 Task: Open a blank sheet, save the file as zebra.doc Insert a picture of 'Zebra'with name   Zebra.png  Change shape height to 7 select the picture, apply border and shading with setting 3-D, style zigzaged line, color Black and width 6 pt
Action: Mouse moved to (21, 19)
Screenshot: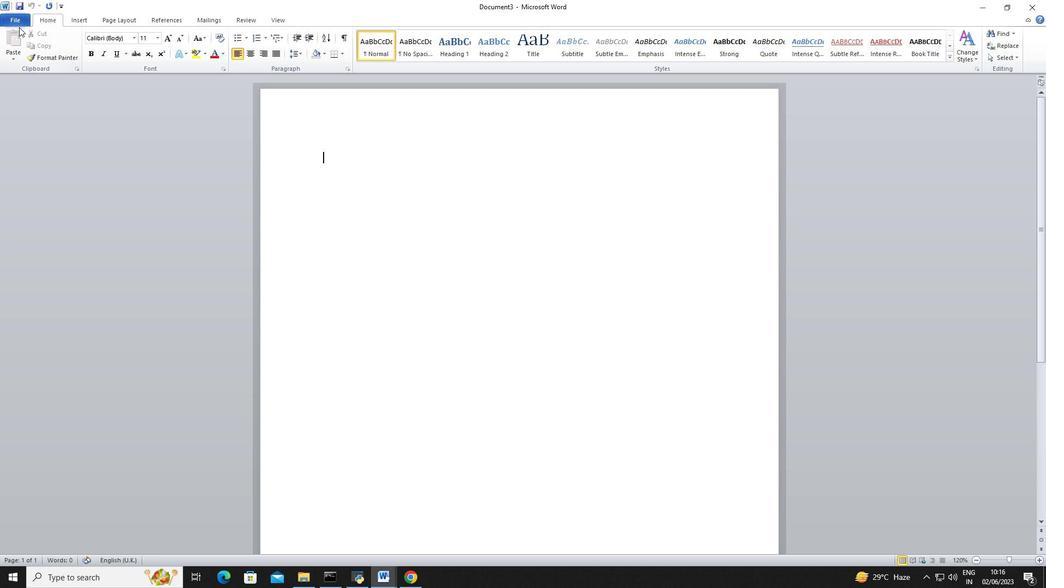 
Action: Mouse pressed left at (21, 19)
Screenshot: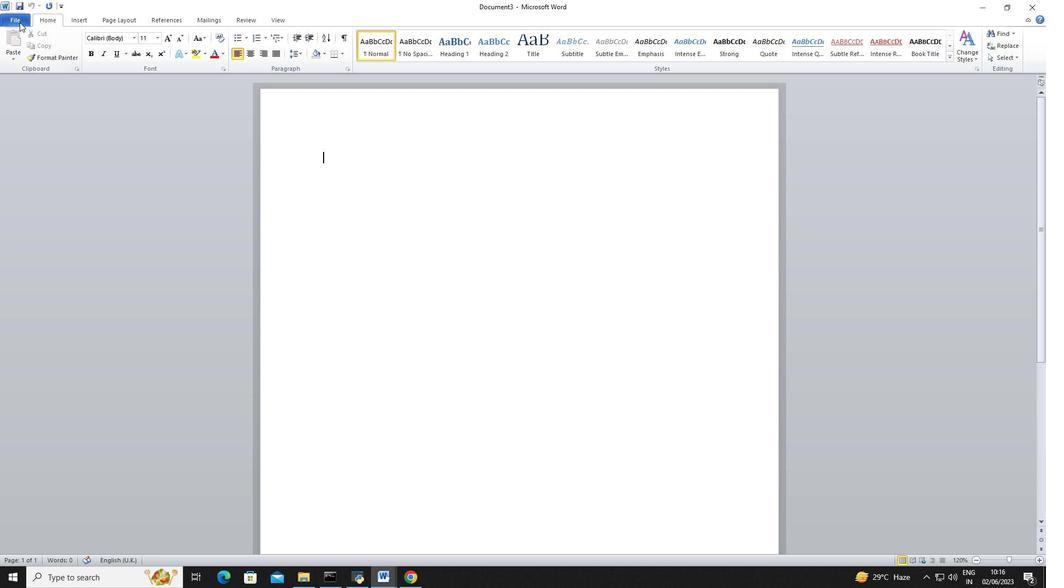 
Action: Mouse moved to (19, 144)
Screenshot: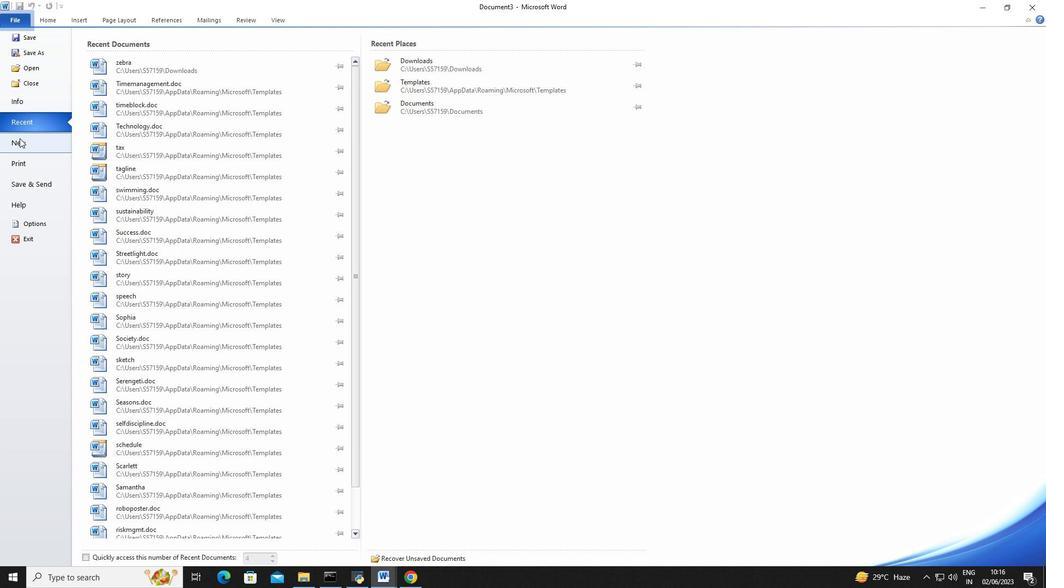 
Action: Mouse pressed left at (19, 144)
Screenshot: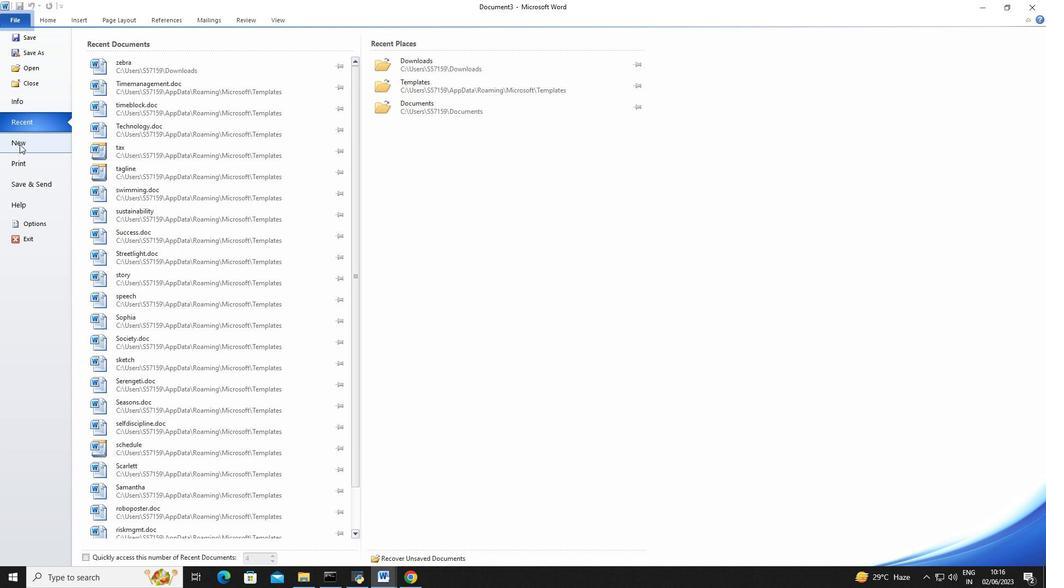 
Action: Mouse moved to (95, 94)
Screenshot: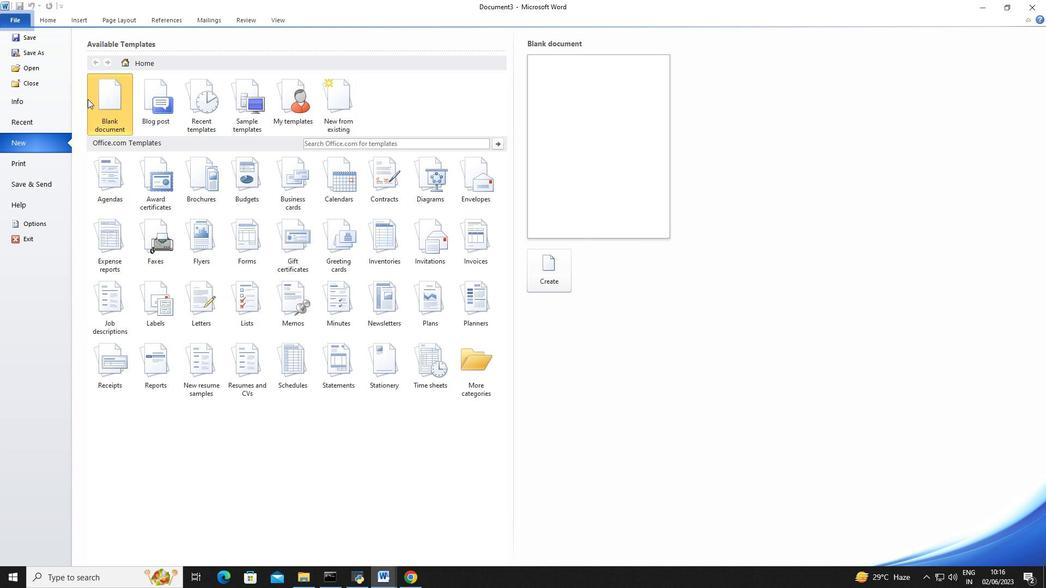 
Action: Mouse pressed left at (95, 94)
Screenshot: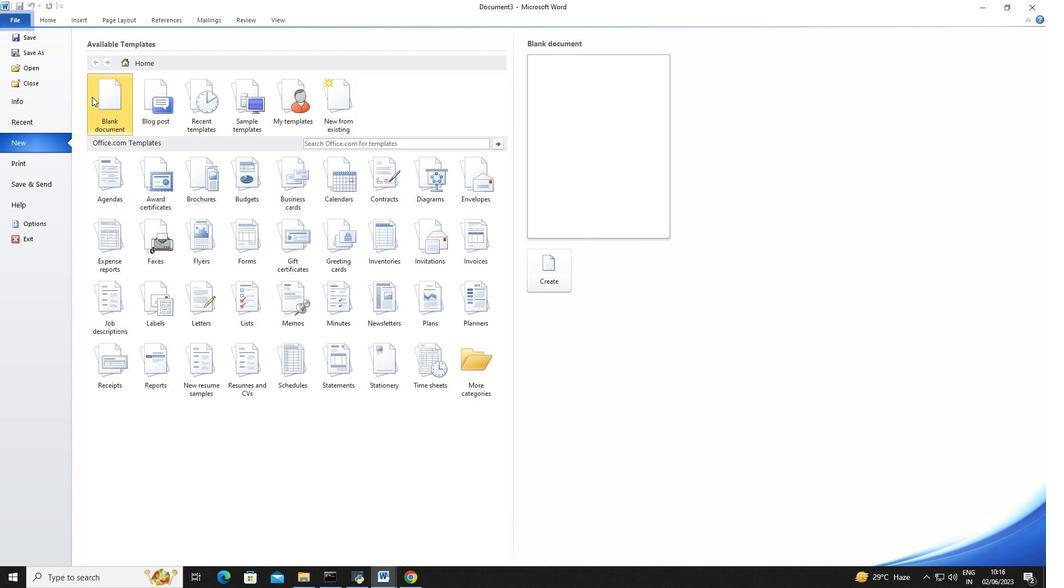 
Action: Mouse moved to (561, 263)
Screenshot: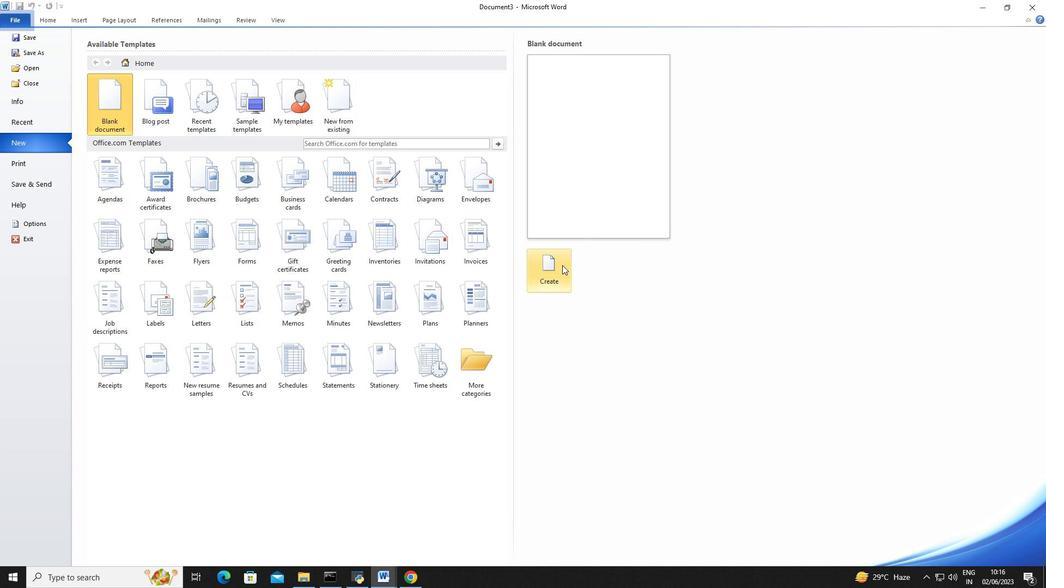 
Action: Mouse pressed left at (561, 263)
Screenshot: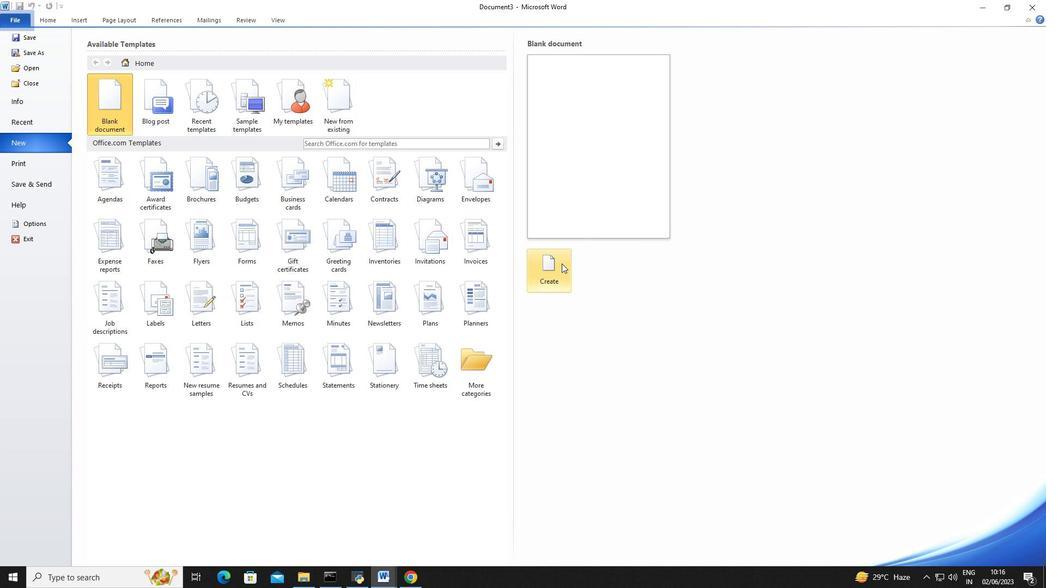 
Action: Mouse moved to (19, 4)
Screenshot: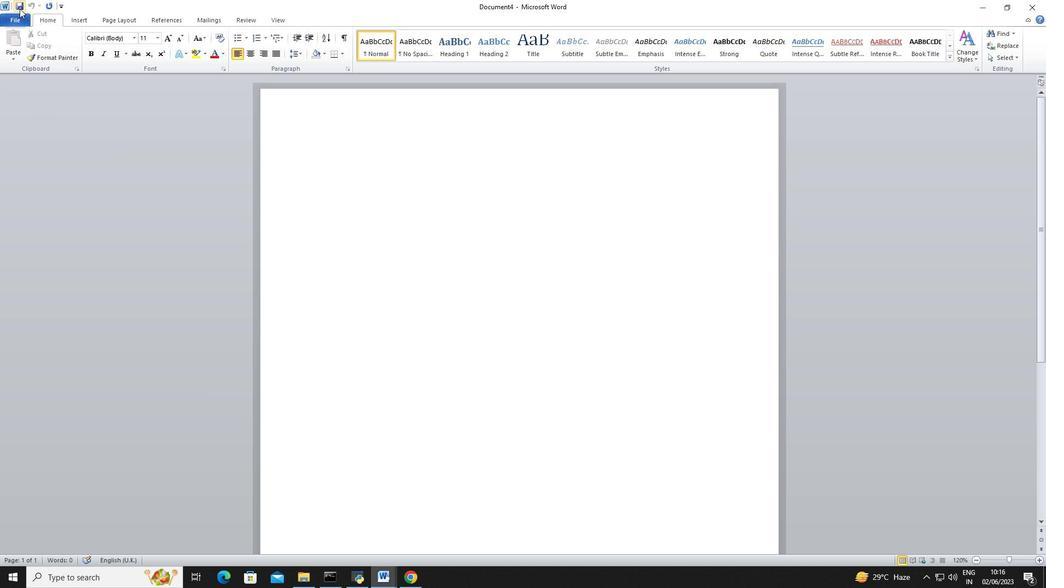 
Action: Mouse pressed left at (19, 4)
Screenshot: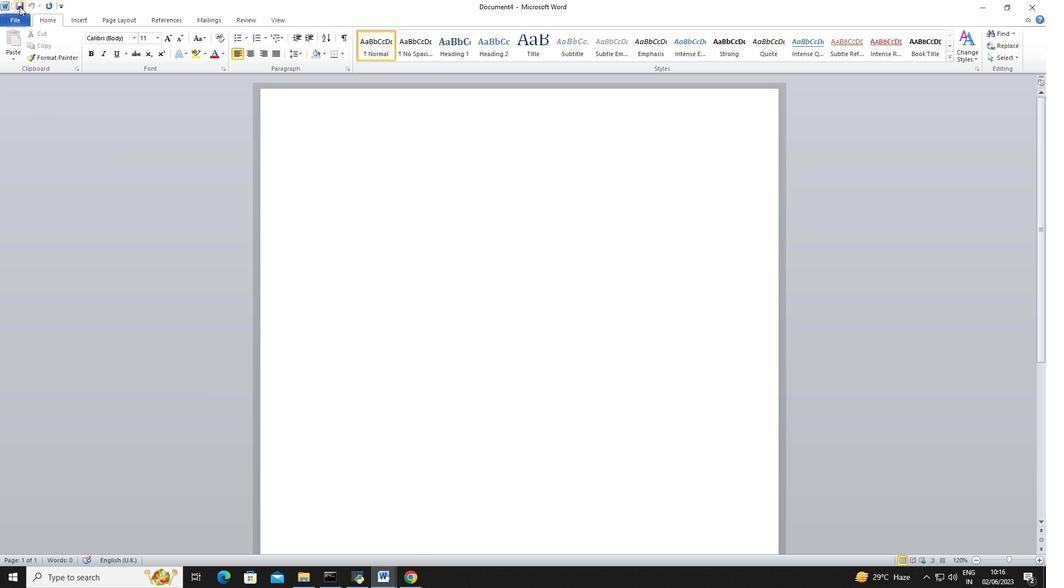 
Action: Mouse moved to (215, 273)
Screenshot: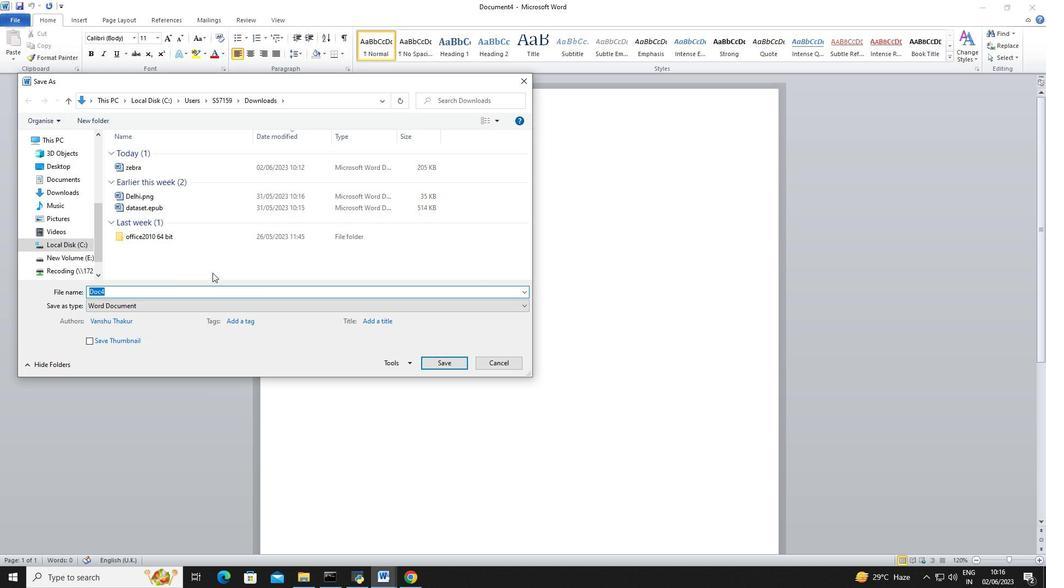 
Action: Key pressed zebra.doc
Screenshot: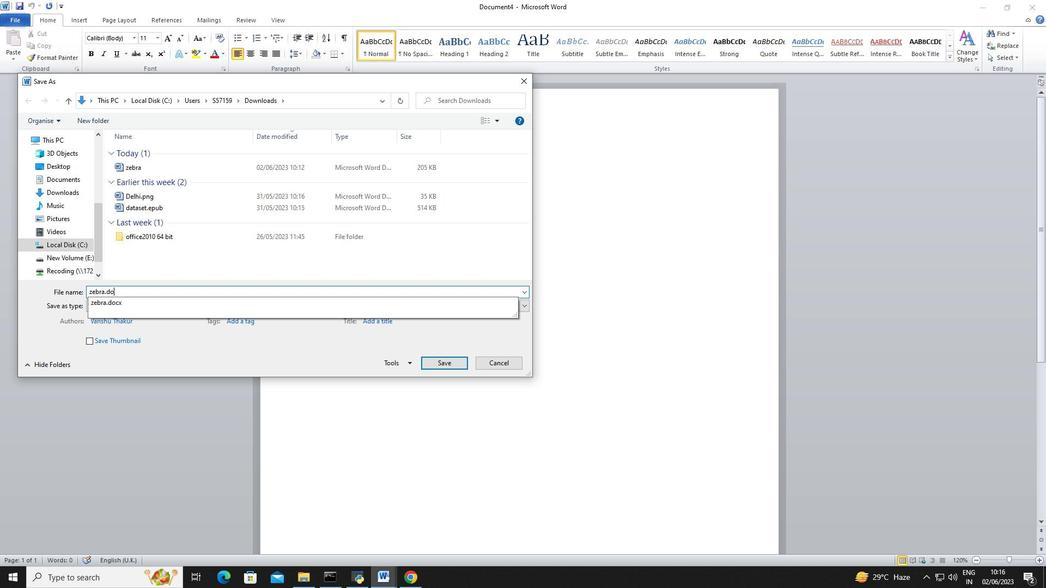 
Action: Mouse moved to (435, 359)
Screenshot: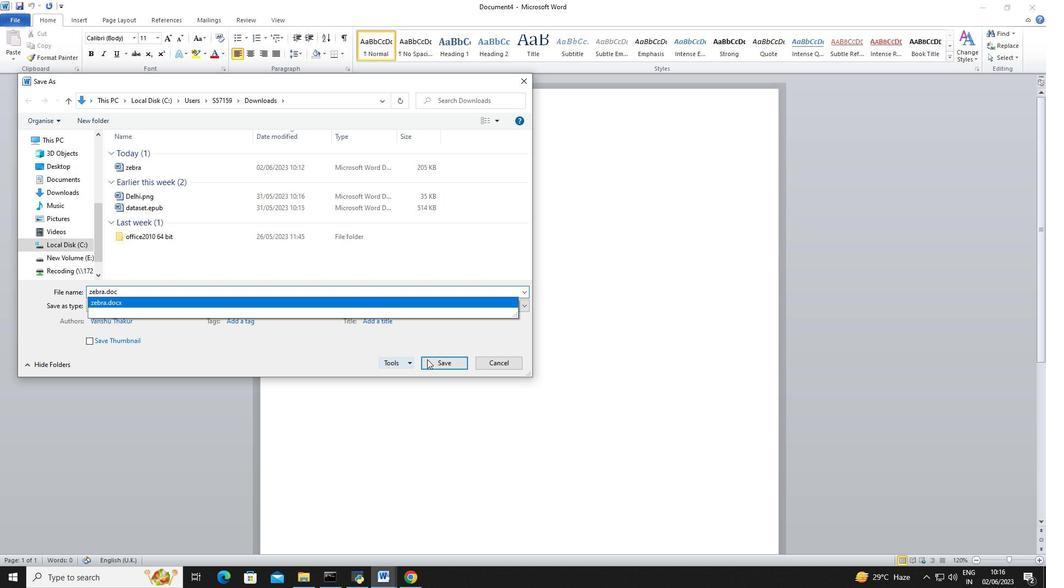 
Action: Mouse pressed left at (435, 359)
Screenshot: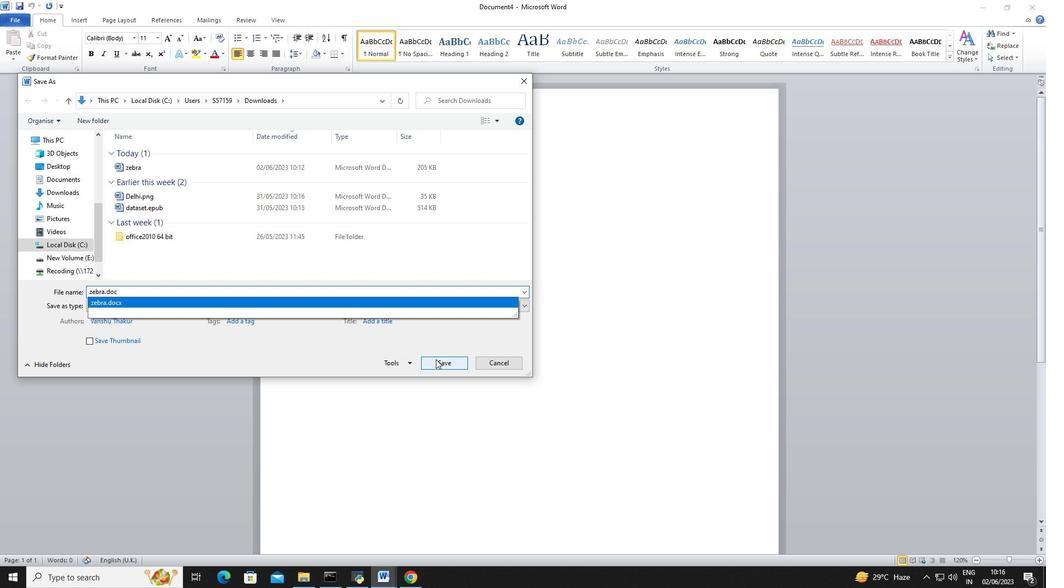 
Action: Mouse moved to (419, 580)
Screenshot: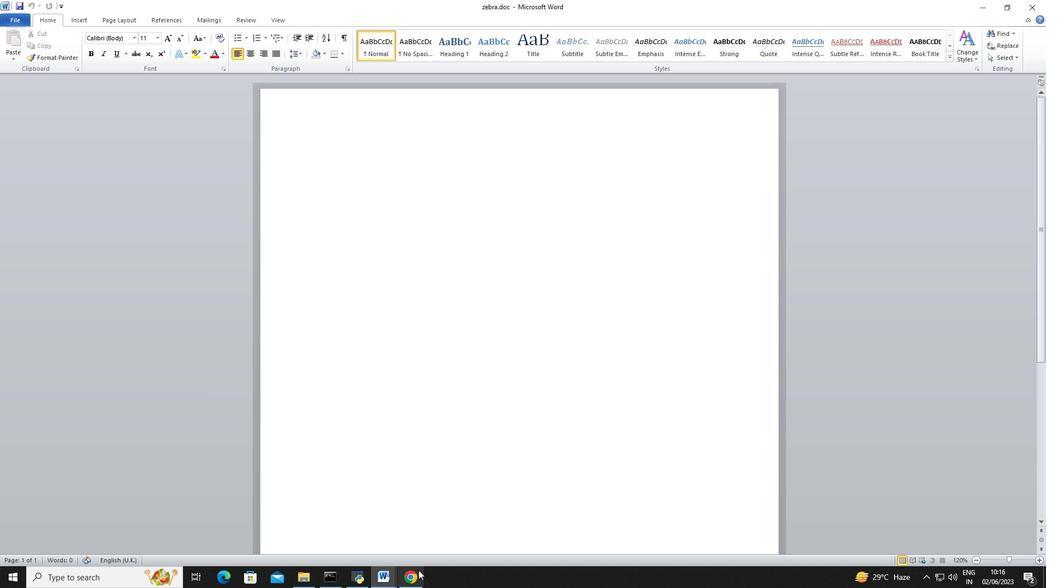 
Action: Mouse pressed left at (419, 580)
Screenshot: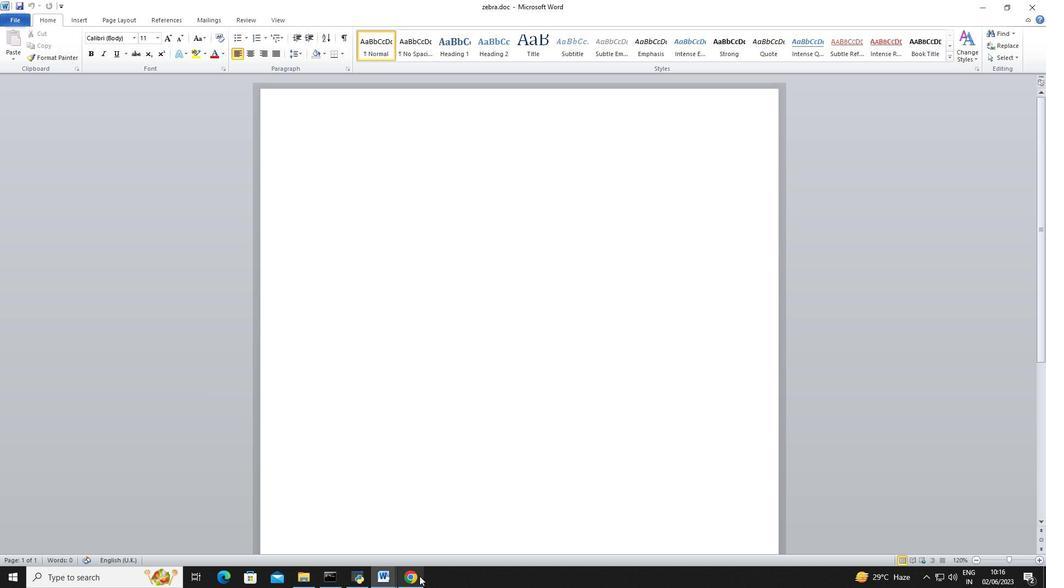 
Action: Mouse moved to (426, 233)
Screenshot: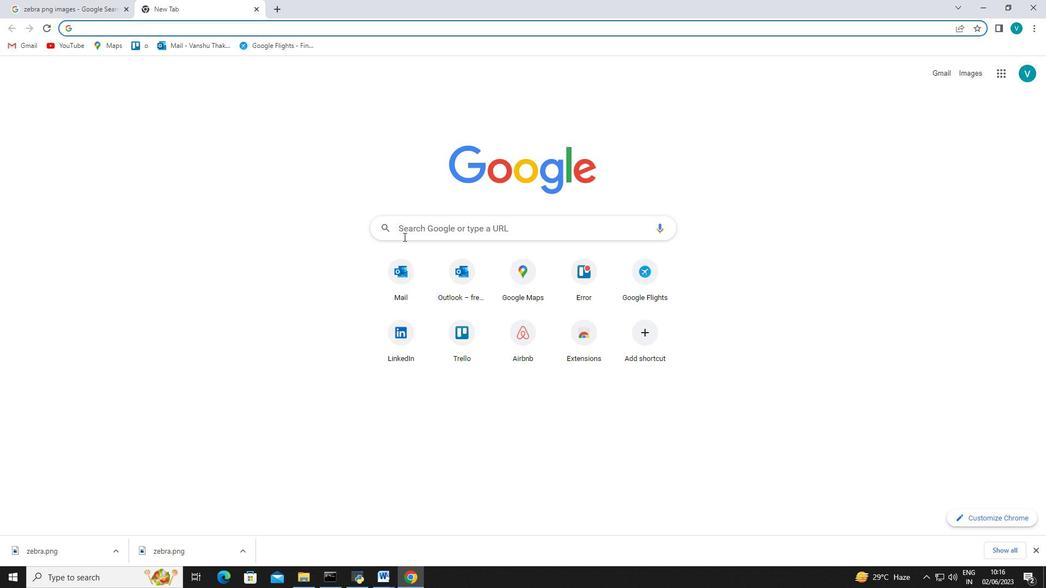 
Action: Mouse pressed left at (426, 233)
Screenshot: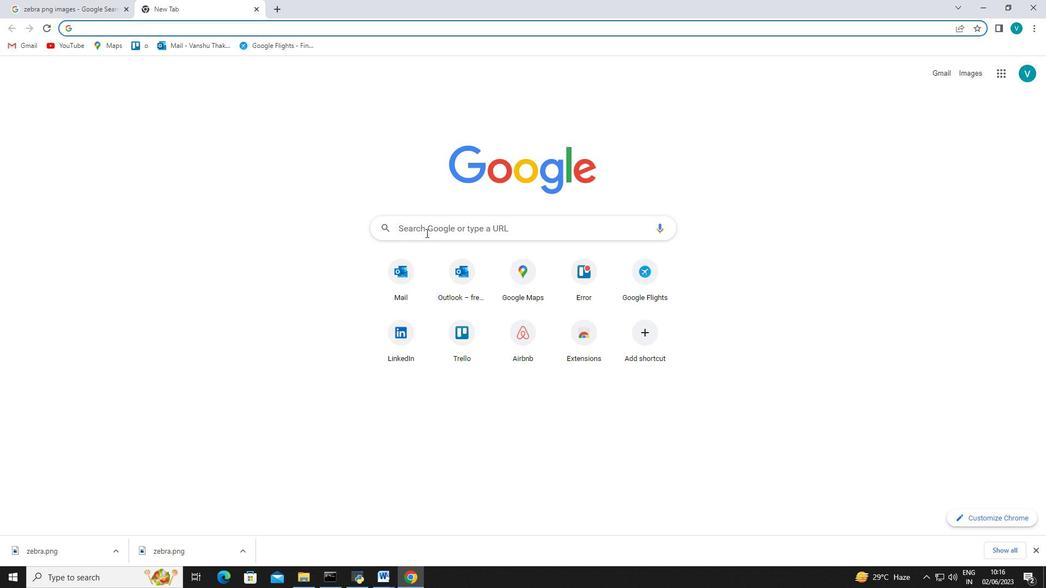 
Action: Key pressed zebra<Key.space>png
Screenshot: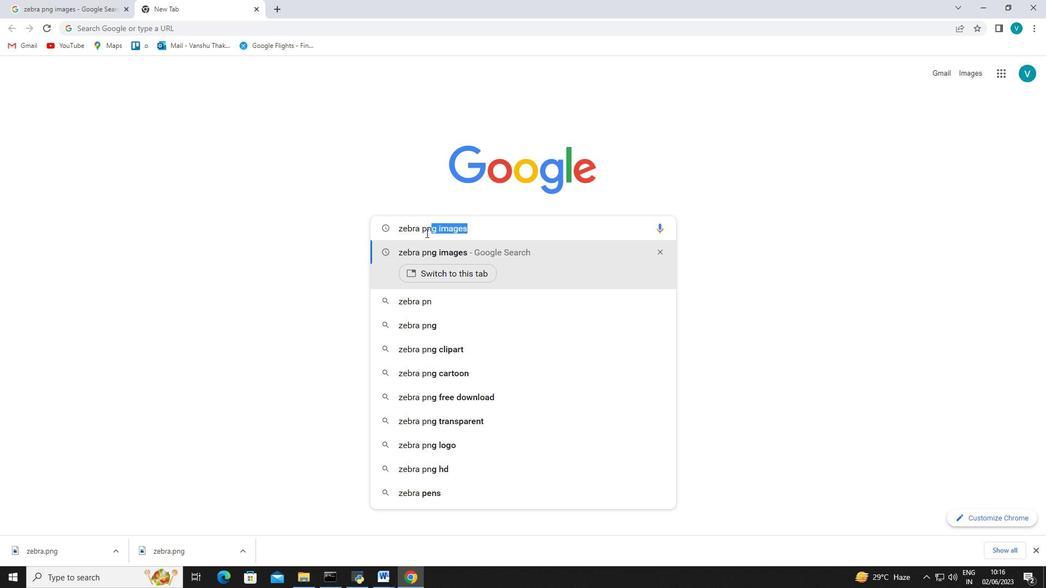 
Action: Mouse moved to (514, 258)
Screenshot: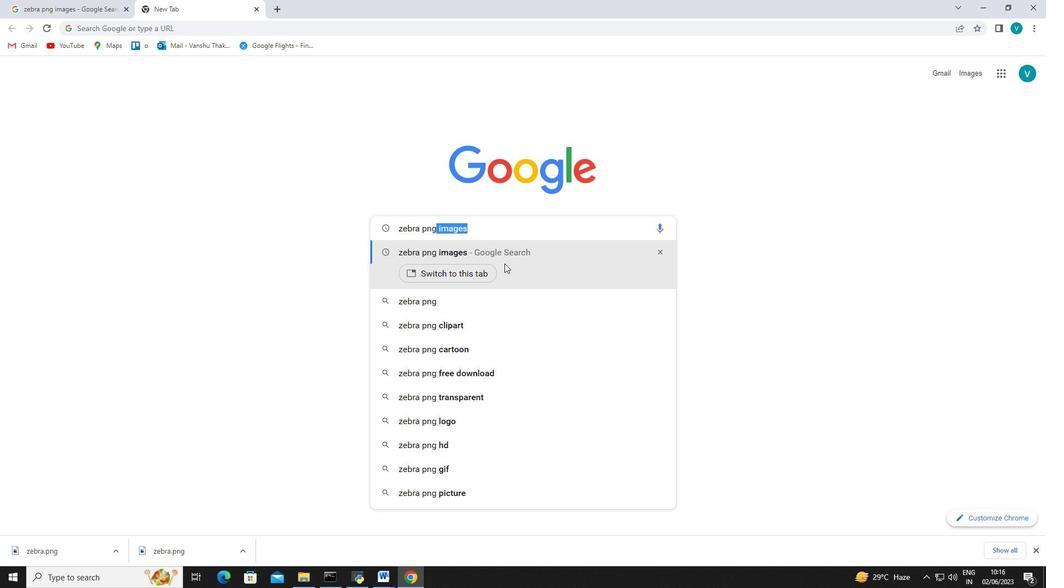 
Action: Mouse pressed left at (514, 258)
Screenshot: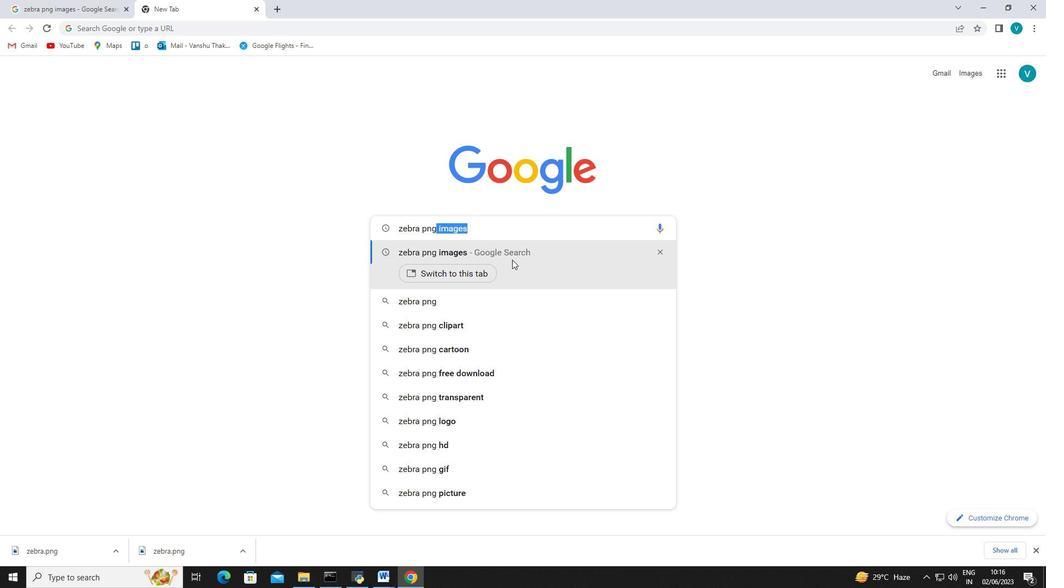 
Action: Mouse moved to (370, 279)
Screenshot: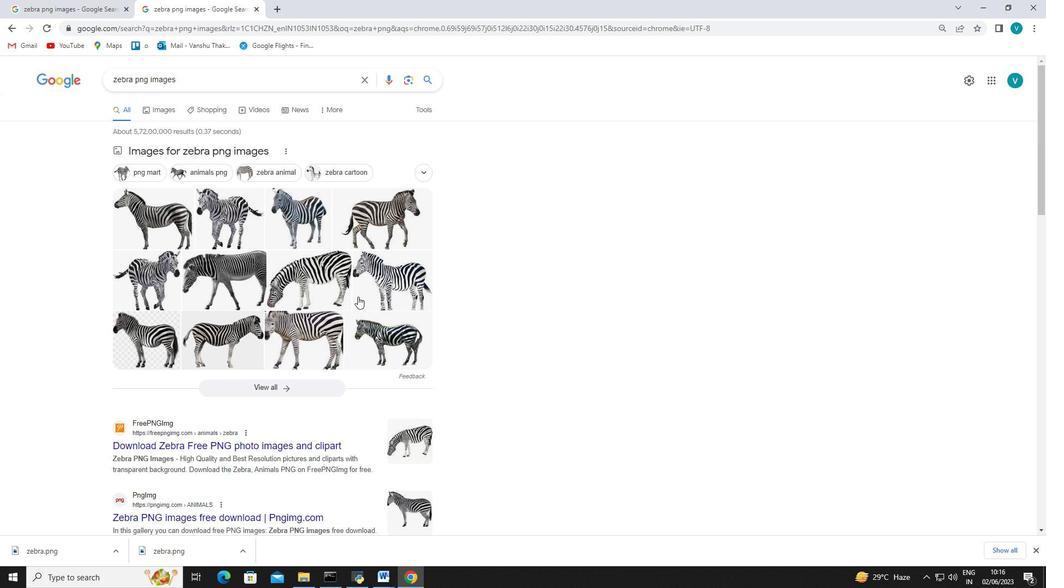 
Action: Mouse pressed left at (370, 279)
Screenshot: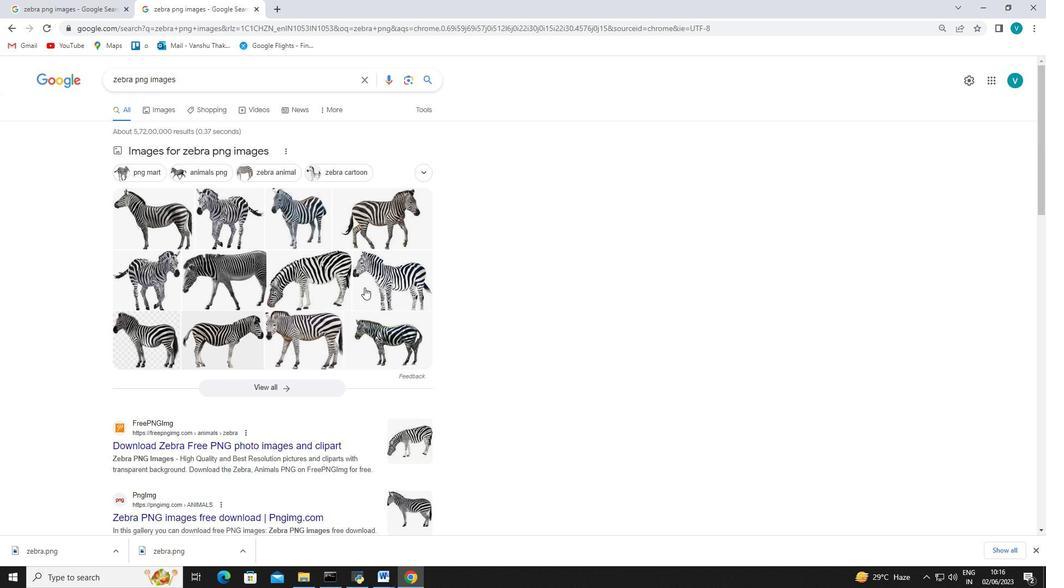 
Action: Mouse moved to (150, 279)
Screenshot: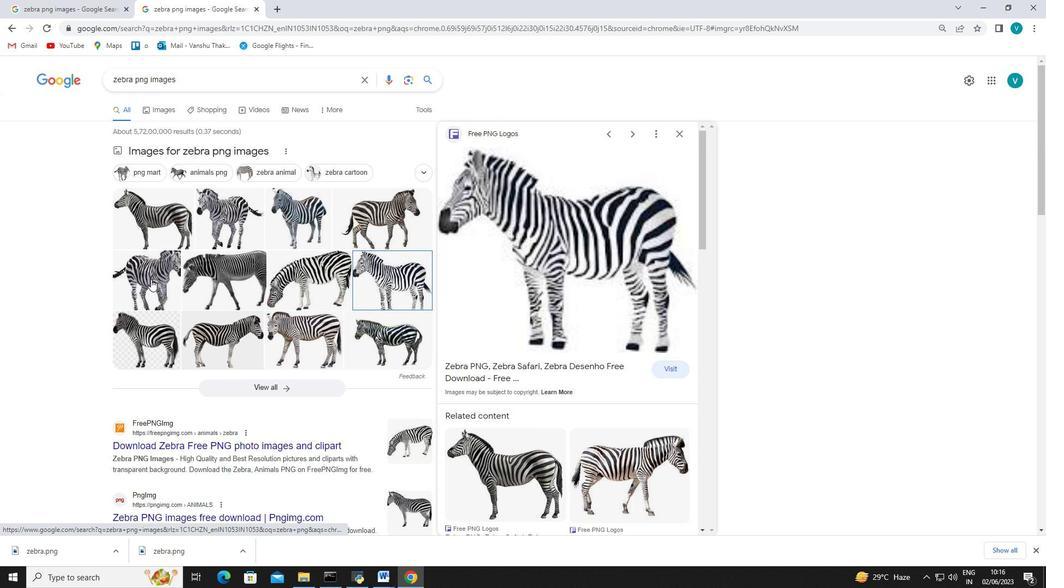 
Action: Mouse pressed left at (150, 279)
Screenshot: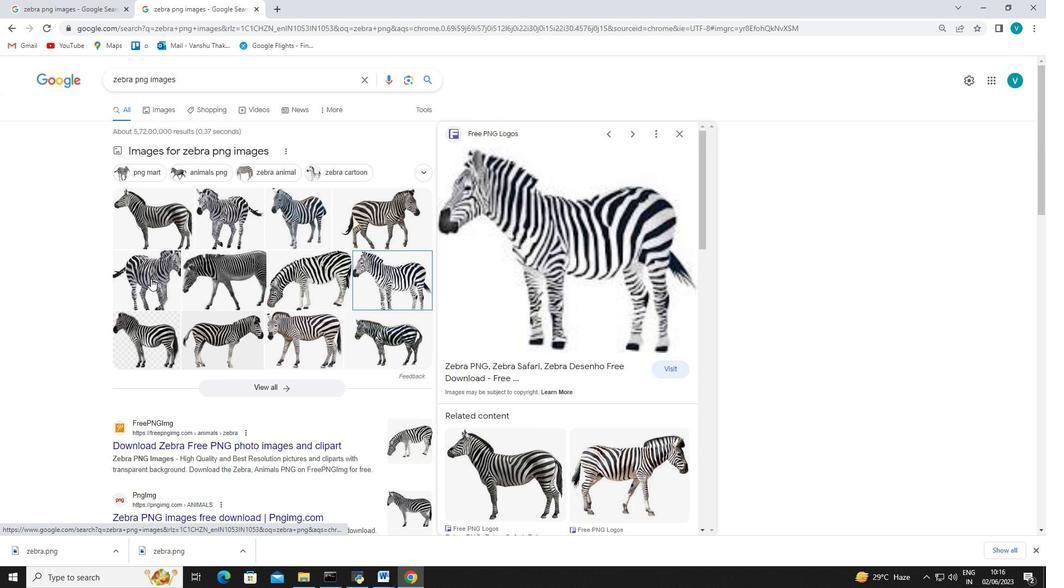 
Action: Mouse moved to (556, 237)
Screenshot: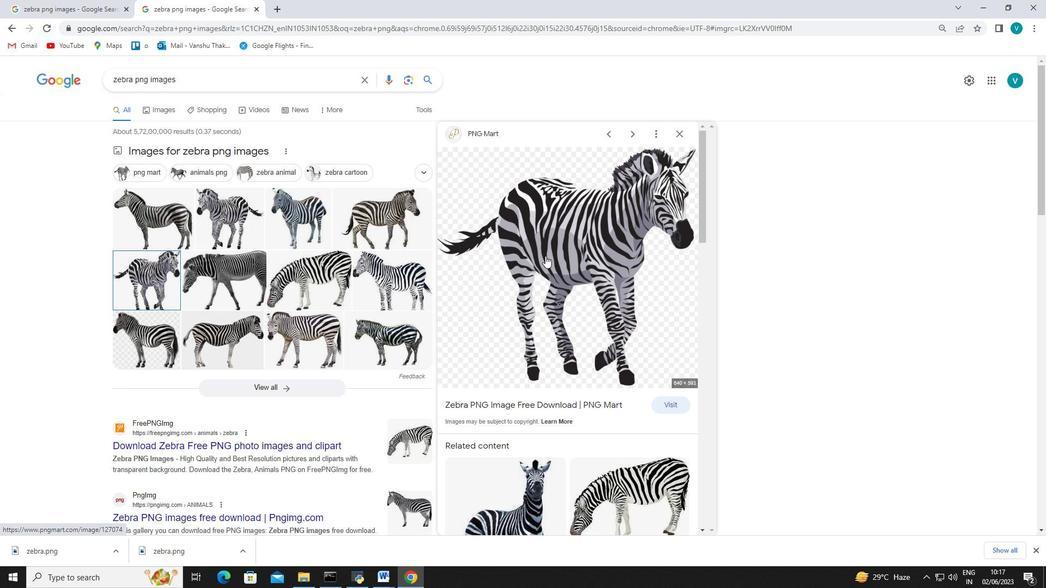 
Action: Mouse pressed right at (556, 237)
Screenshot: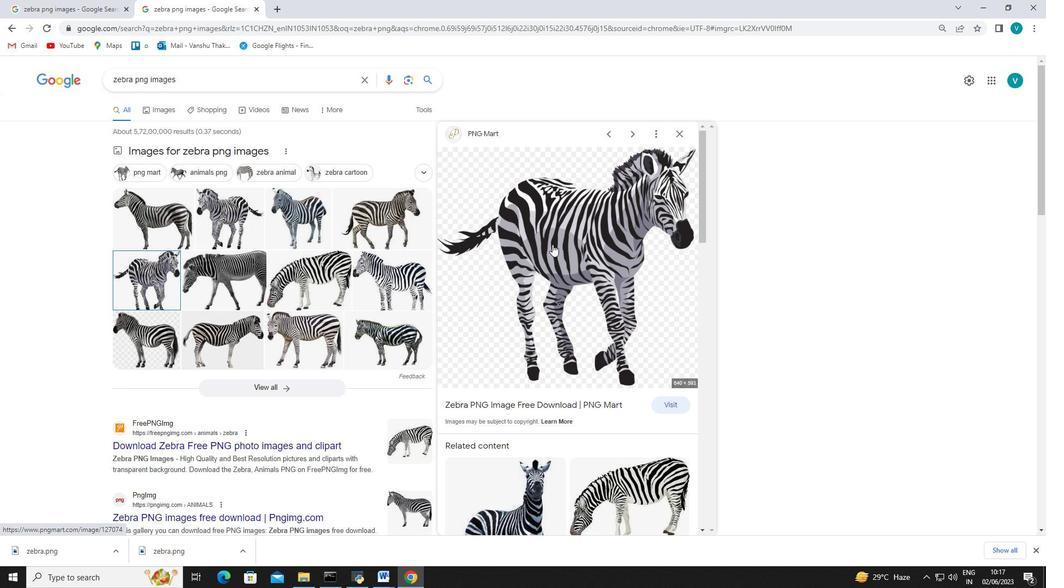 
Action: Mouse moved to (579, 353)
Screenshot: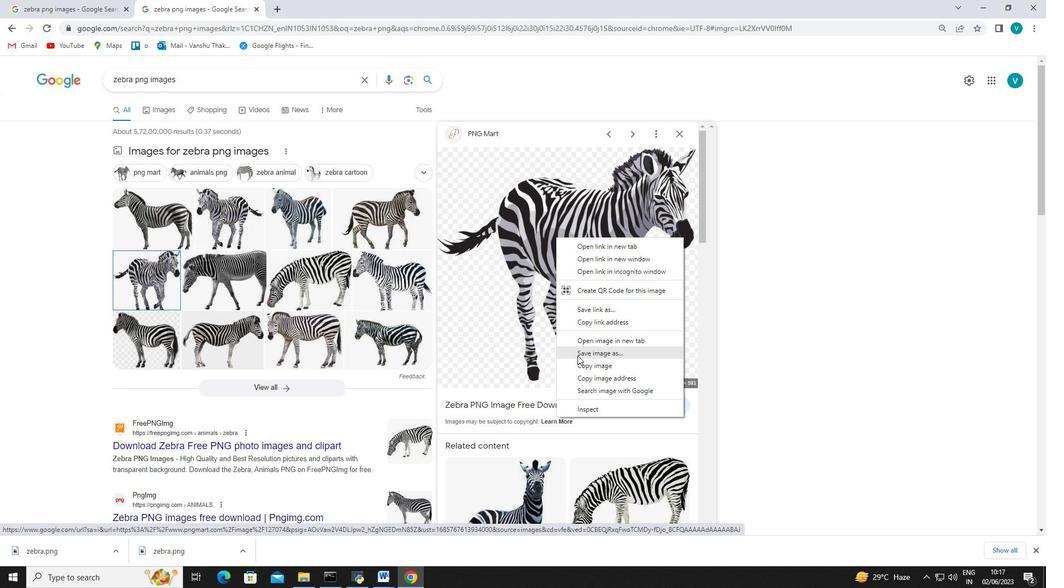 
Action: Mouse pressed left at (579, 353)
Screenshot: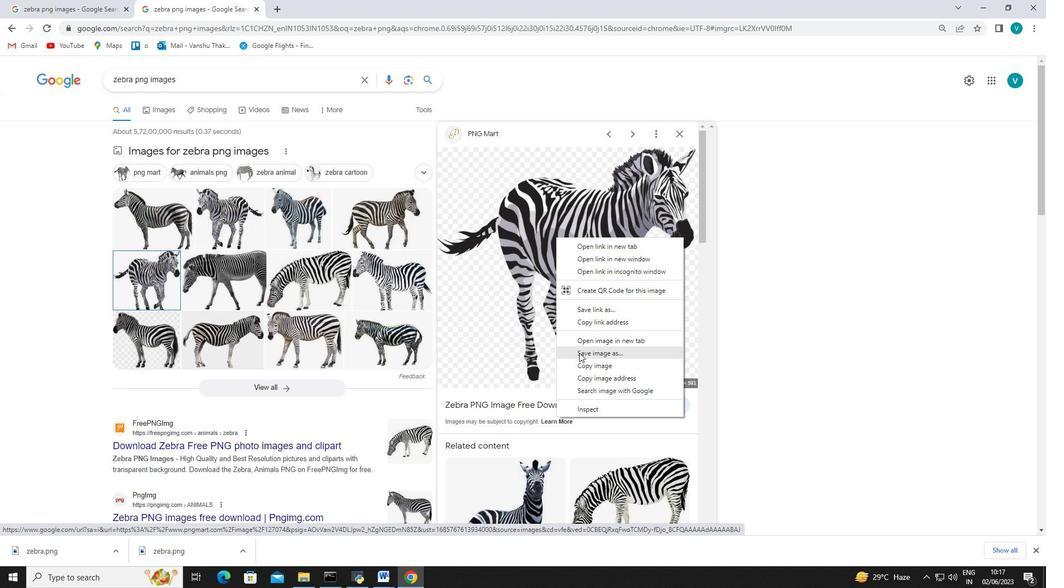 
Action: Mouse moved to (187, 202)
Screenshot: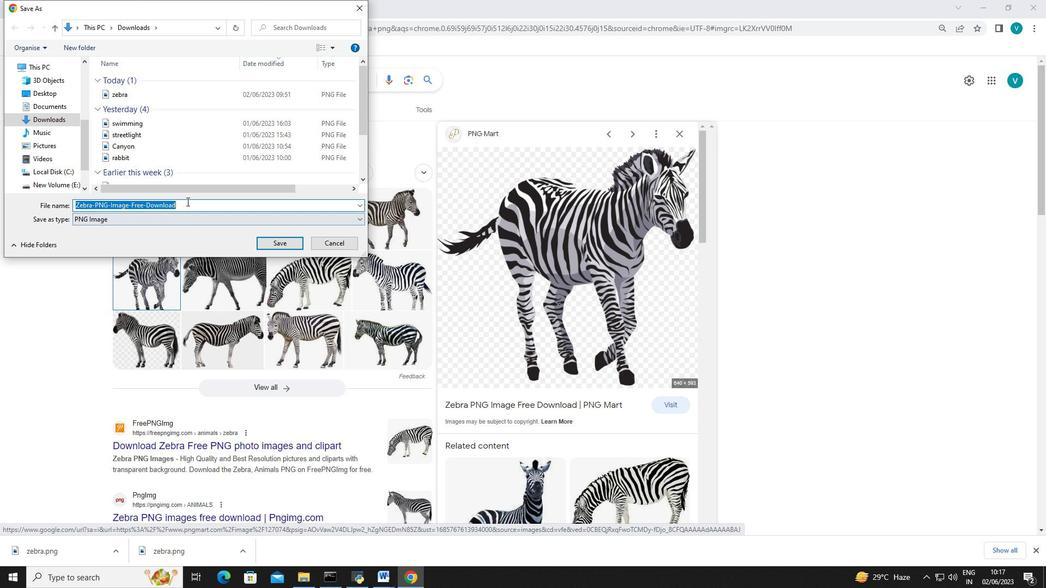 
Action: Mouse pressed left at (187, 202)
Screenshot: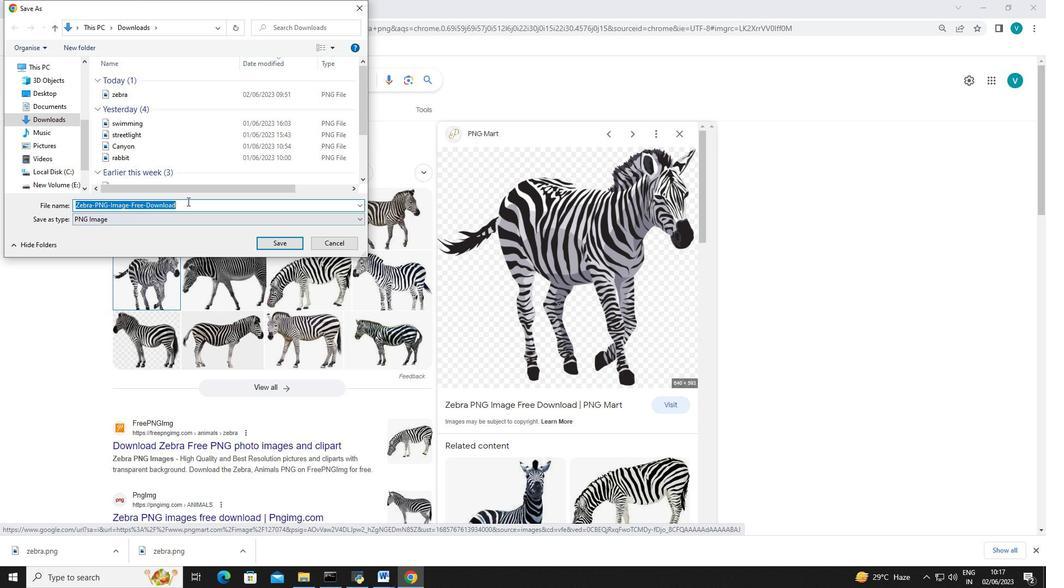 
Action: Mouse moved to (182, 219)
Screenshot: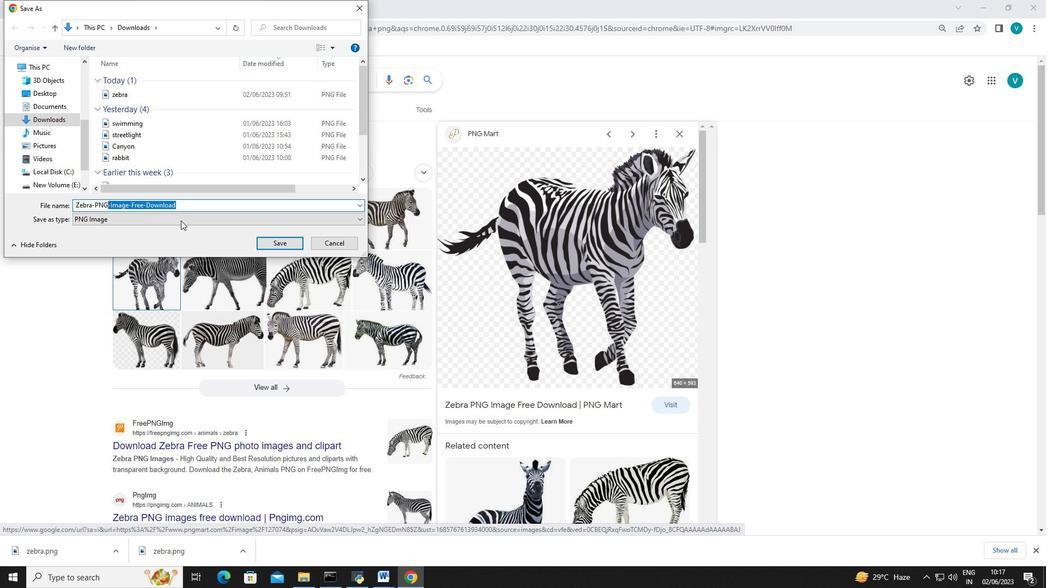 
Action: Key pressed <Key.backspace>
Screenshot: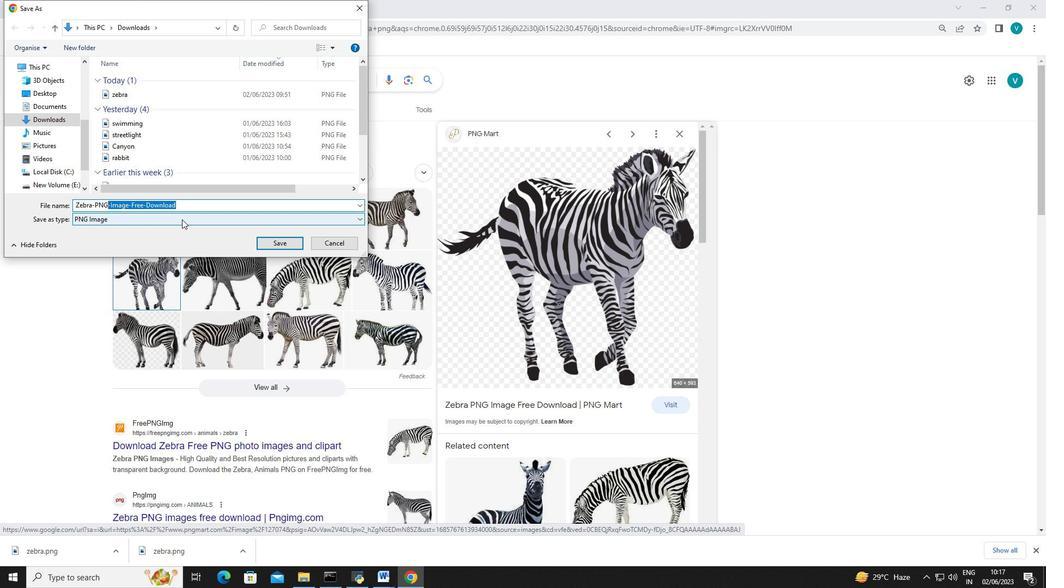 
Action: Mouse moved to (277, 241)
Screenshot: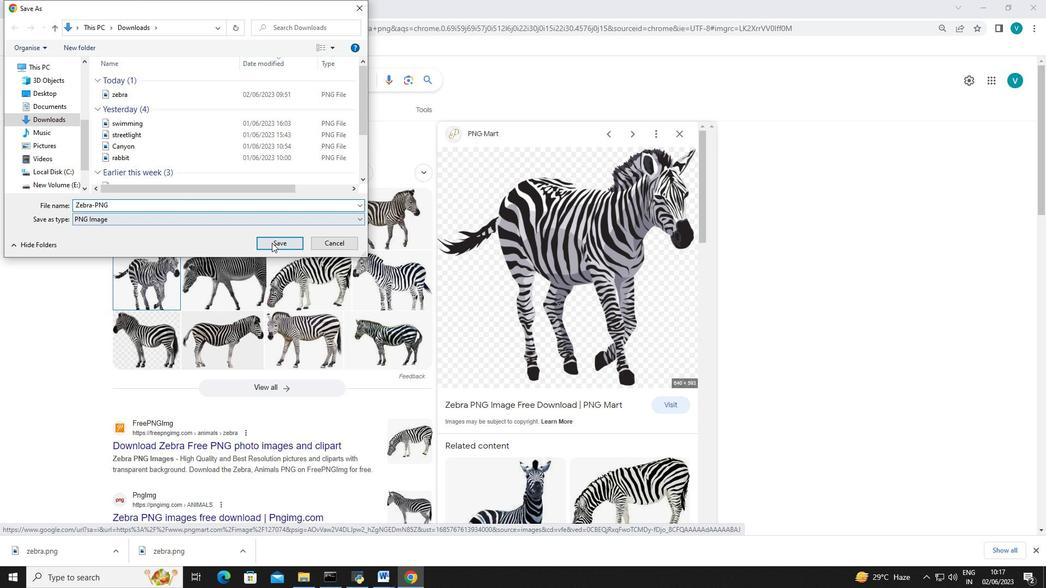 
Action: Mouse pressed left at (277, 241)
Screenshot: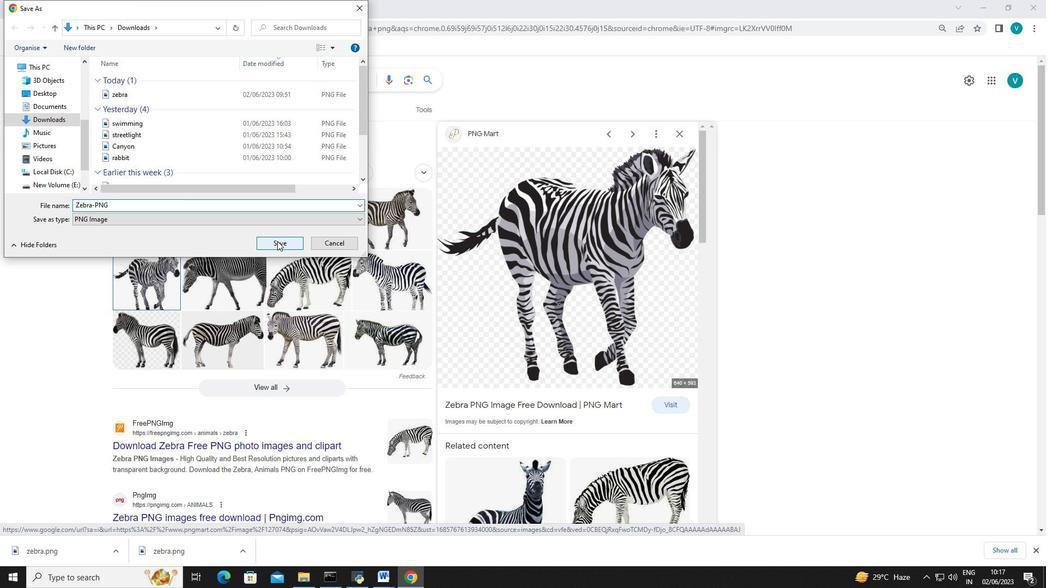 
Action: Mouse moved to (477, 523)
Screenshot: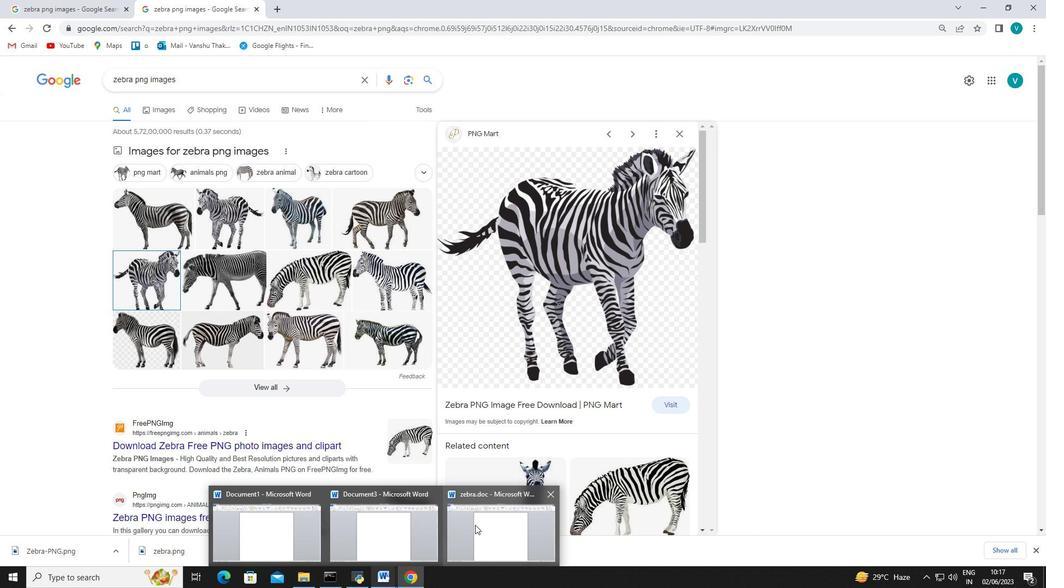 
Action: Mouse pressed left at (477, 523)
Screenshot: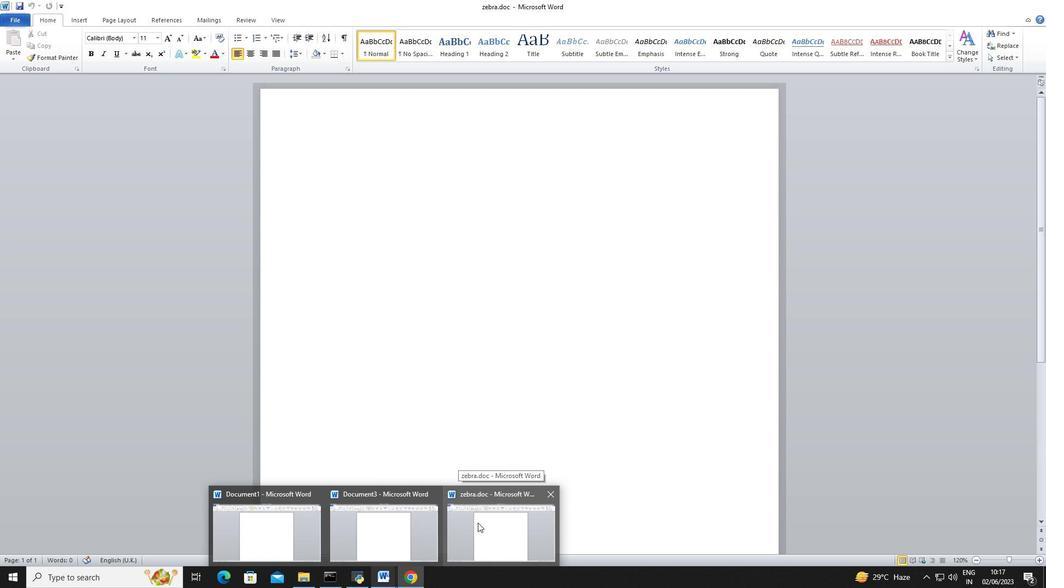 
Action: Mouse moved to (81, 22)
Screenshot: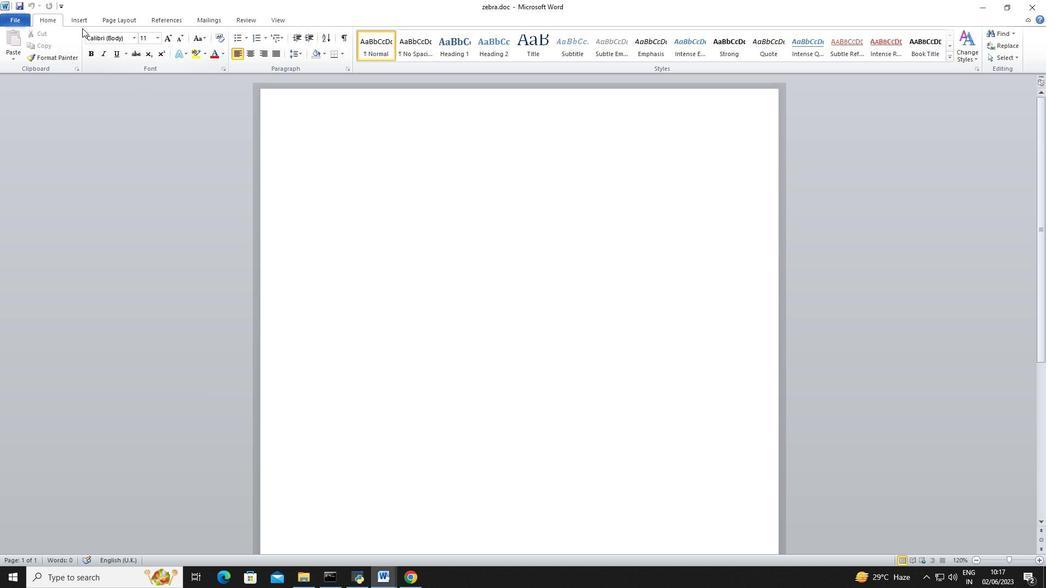 
Action: Mouse pressed left at (81, 22)
Screenshot: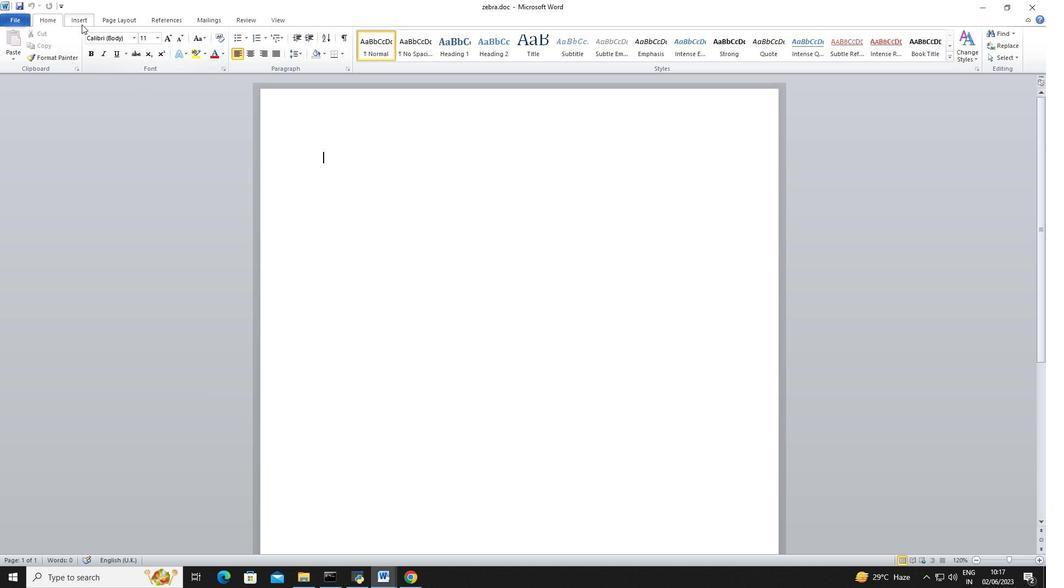
Action: Mouse moved to (108, 52)
Screenshot: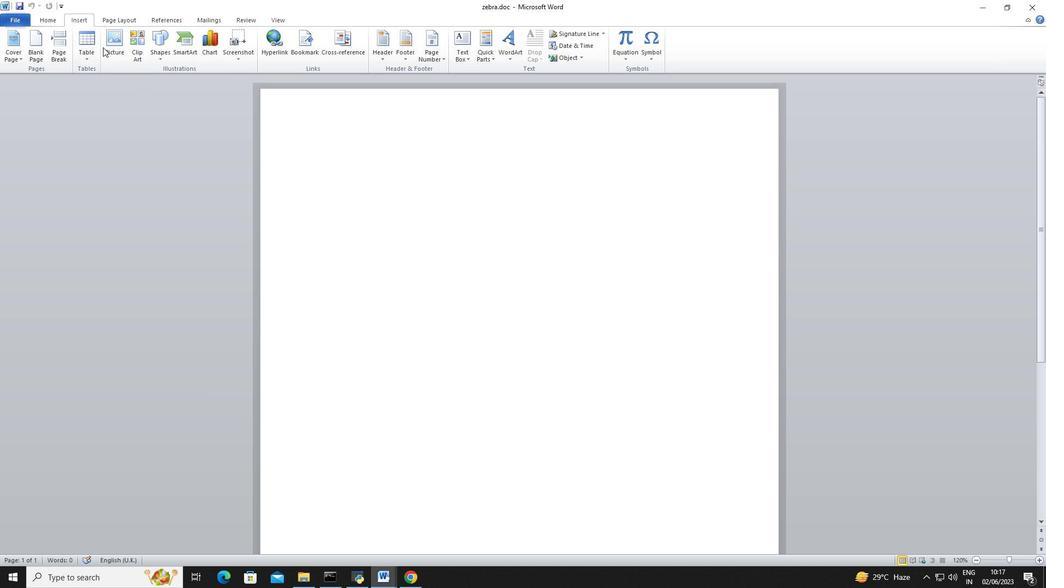 
Action: Mouse pressed left at (108, 52)
Screenshot: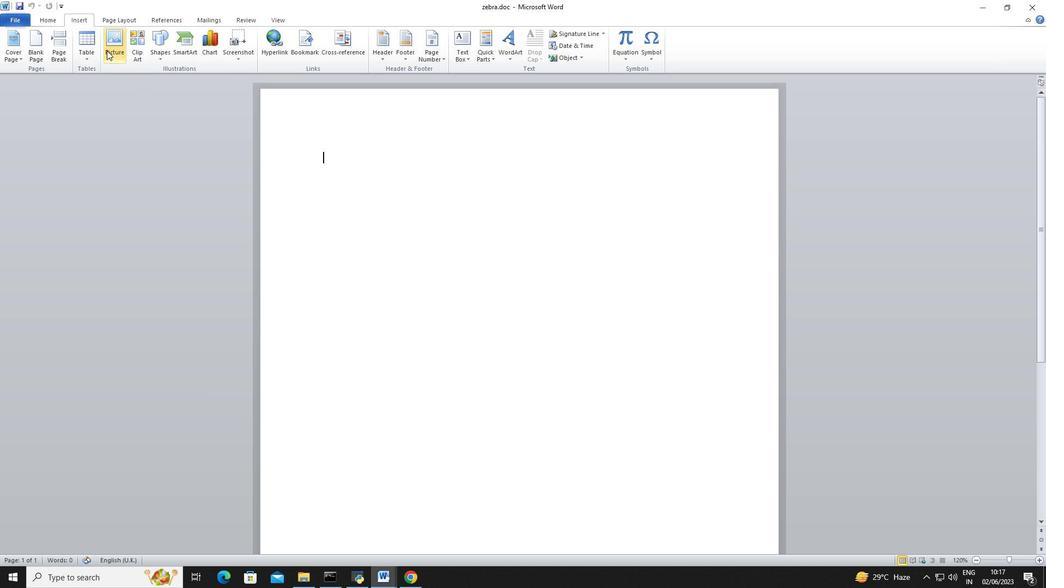 
Action: Mouse moved to (130, 94)
Screenshot: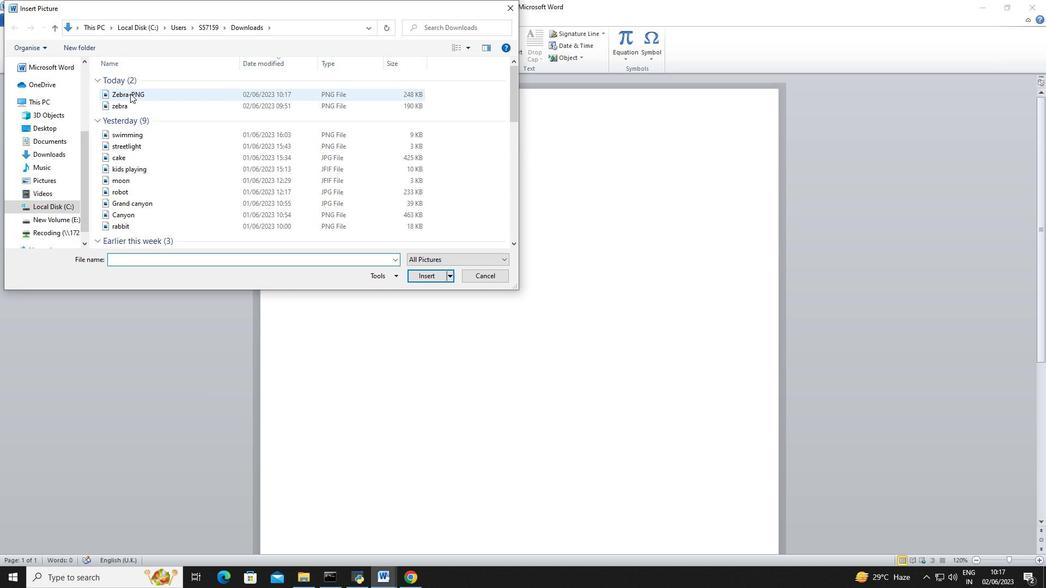 
Action: Mouse pressed left at (130, 94)
Screenshot: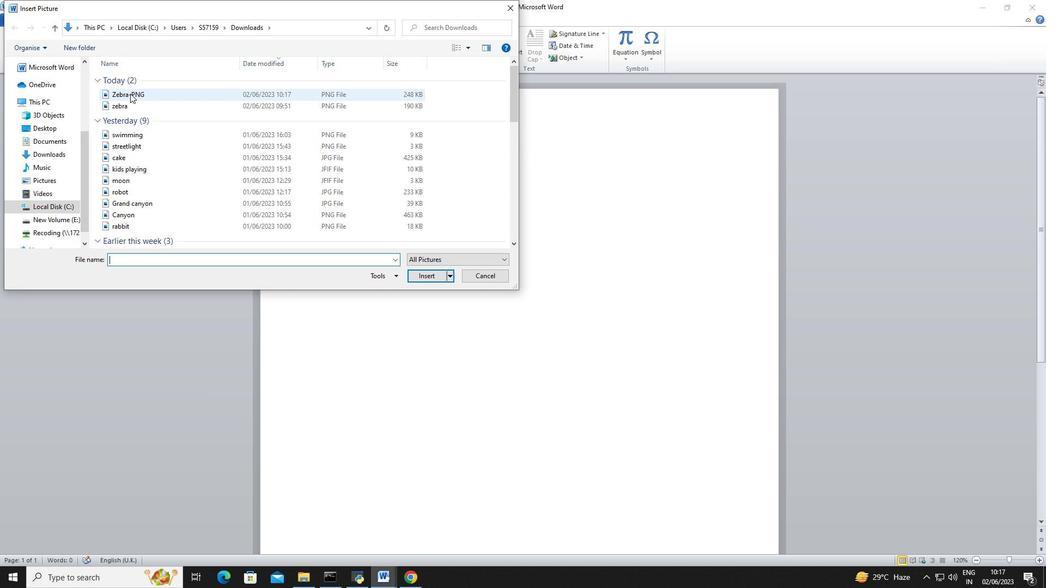 
Action: Mouse moved to (426, 274)
Screenshot: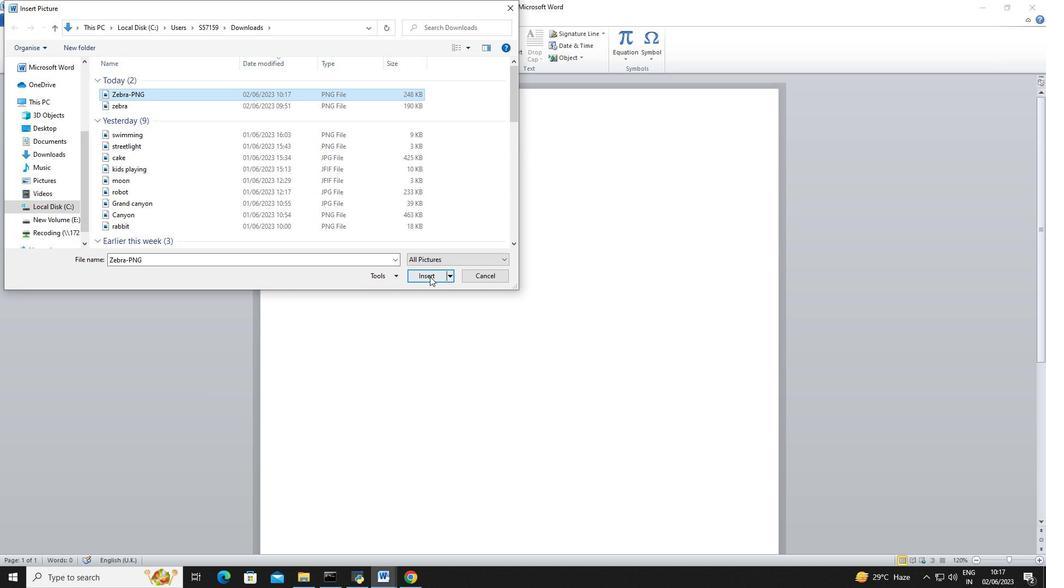 
Action: Mouse pressed left at (426, 274)
Screenshot: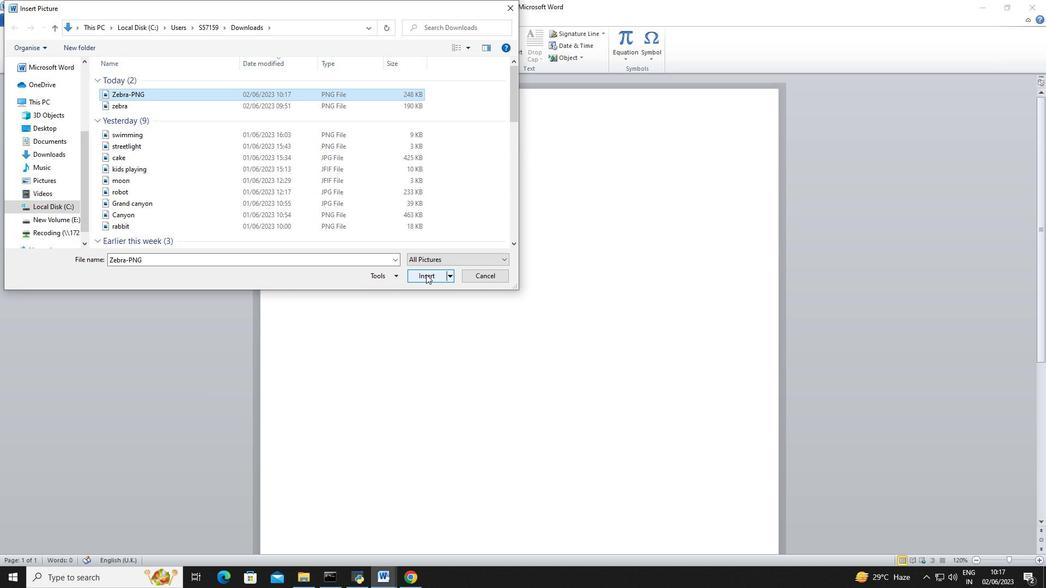 
Action: Mouse moved to (1034, 40)
Screenshot: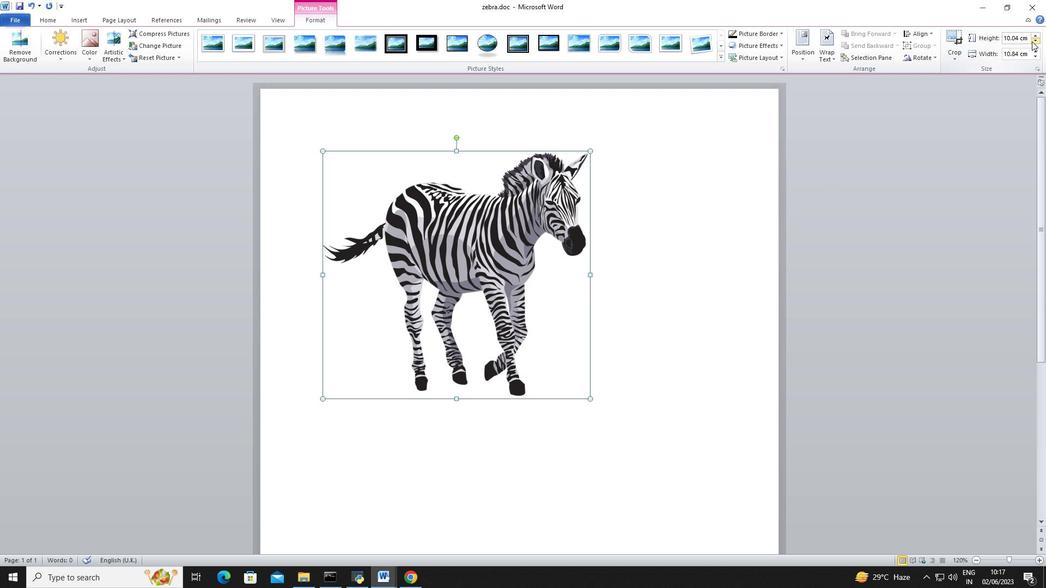 
Action: Mouse pressed left at (1034, 40)
Screenshot: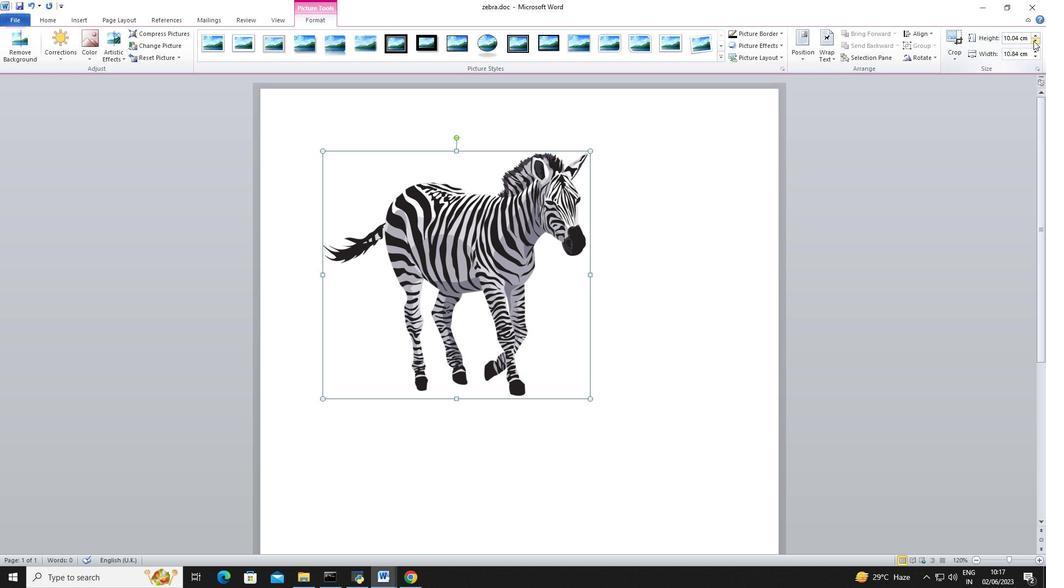 
Action: Mouse pressed left at (1034, 40)
Screenshot: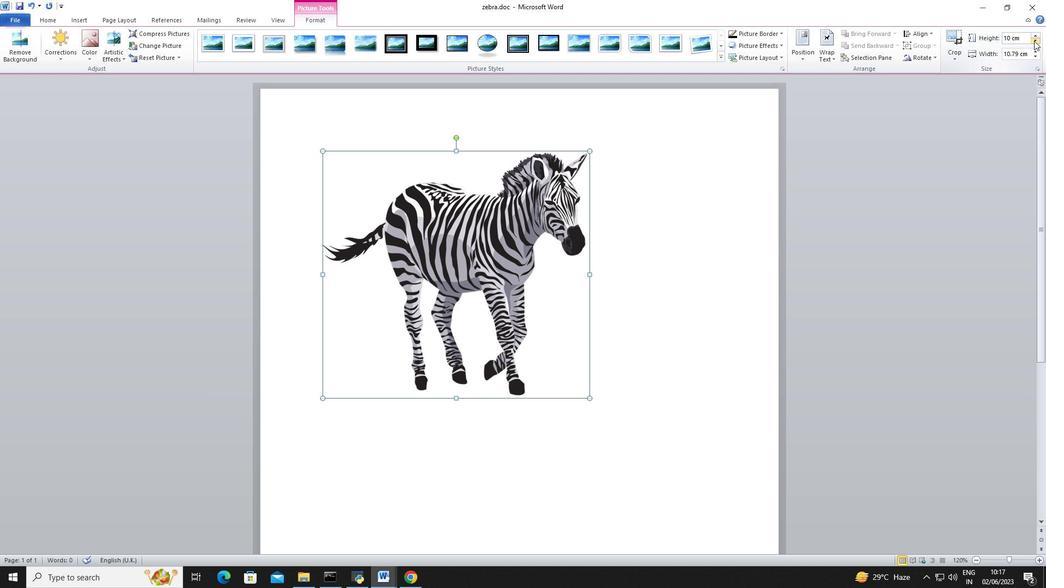 
Action: Mouse pressed left at (1034, 40)
Screenshot: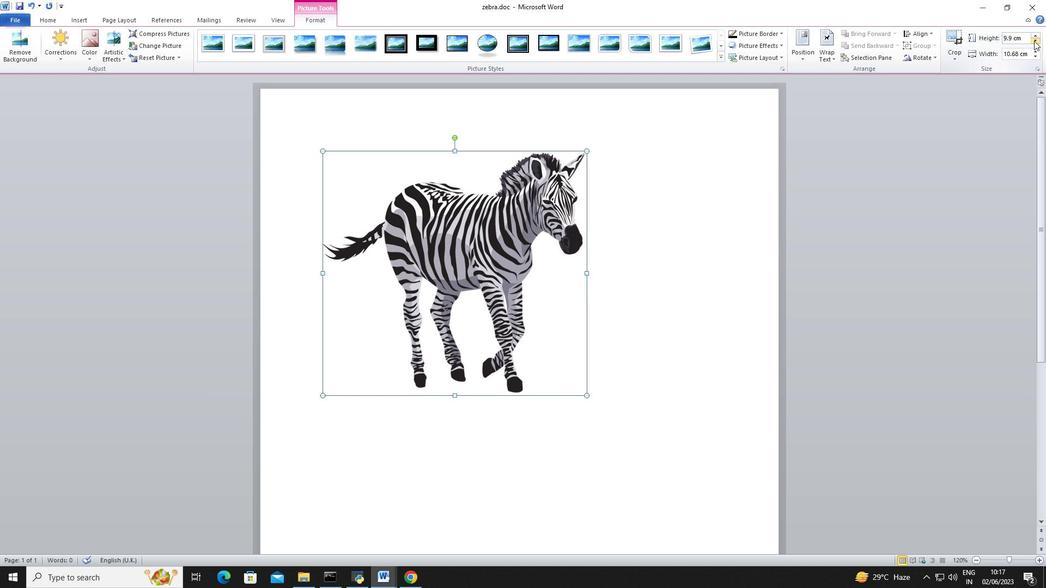 
Action: Mouse pressed left at (1034, 40)
Screenshot: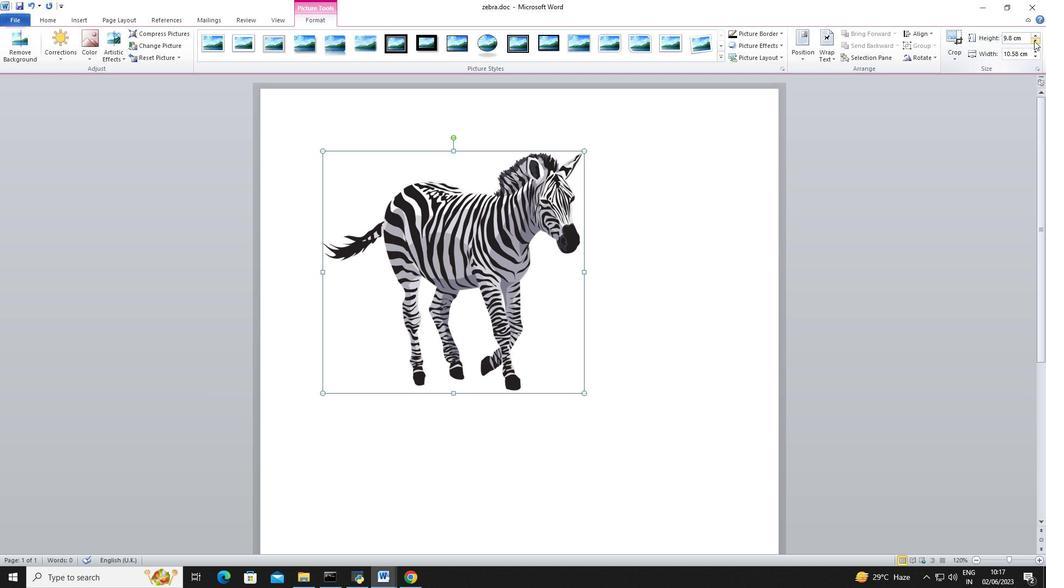 
Action: Mouse pressed left at (1034, 40)
Screenshot: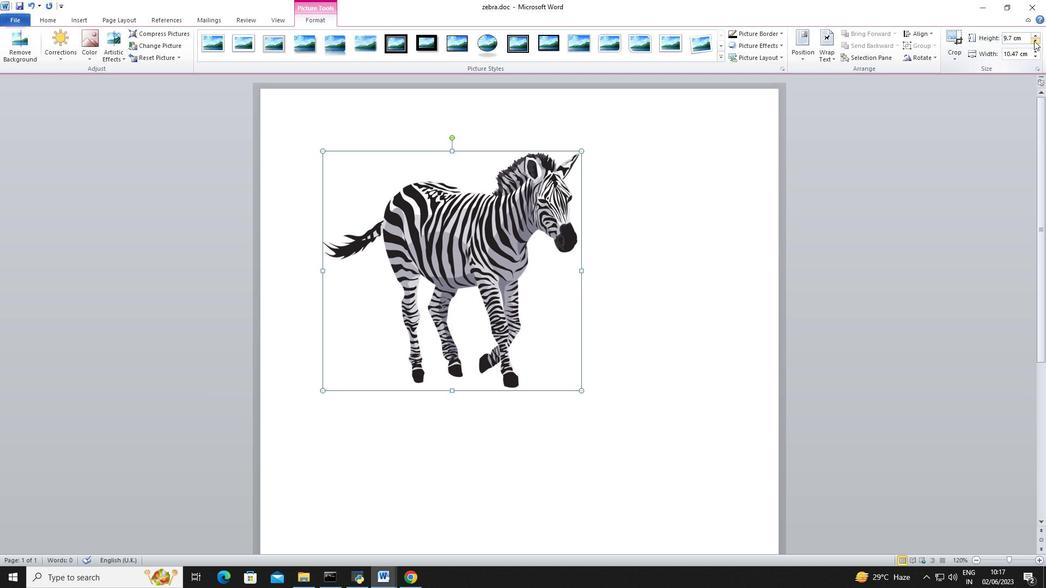 
Action: Mouse pressed left at (1034, 40)
Screenshot: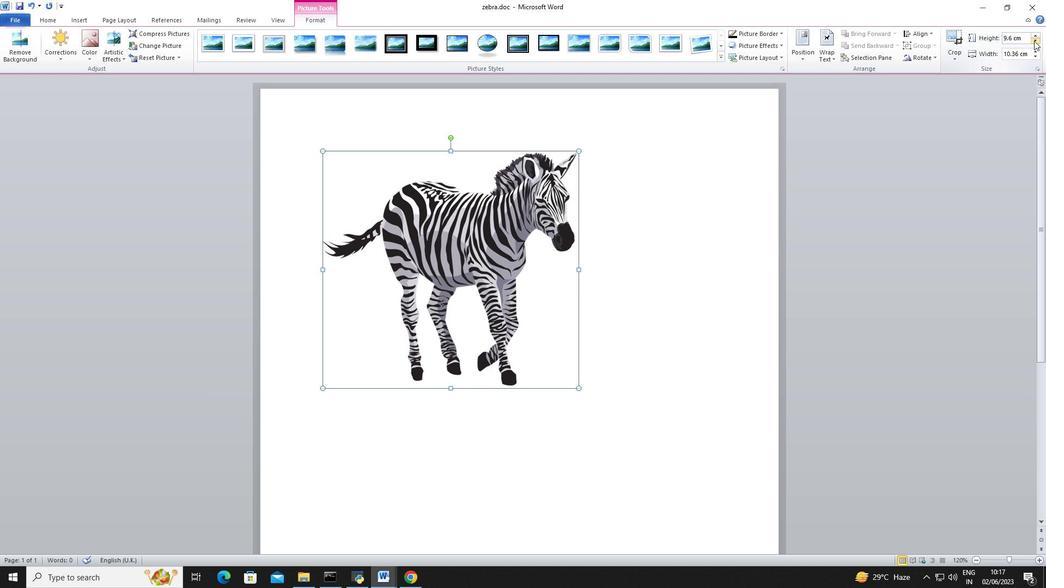 
Action: Mouse pressed left at (1034, 40)
Screenshot: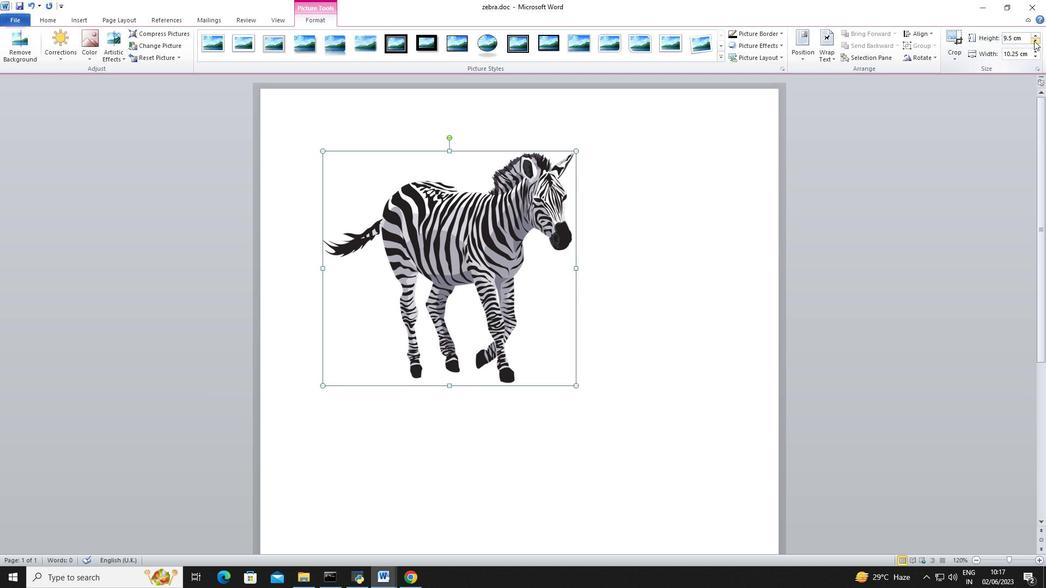 
Action: Mouse pressed left at (1034, 40)
Screenshot: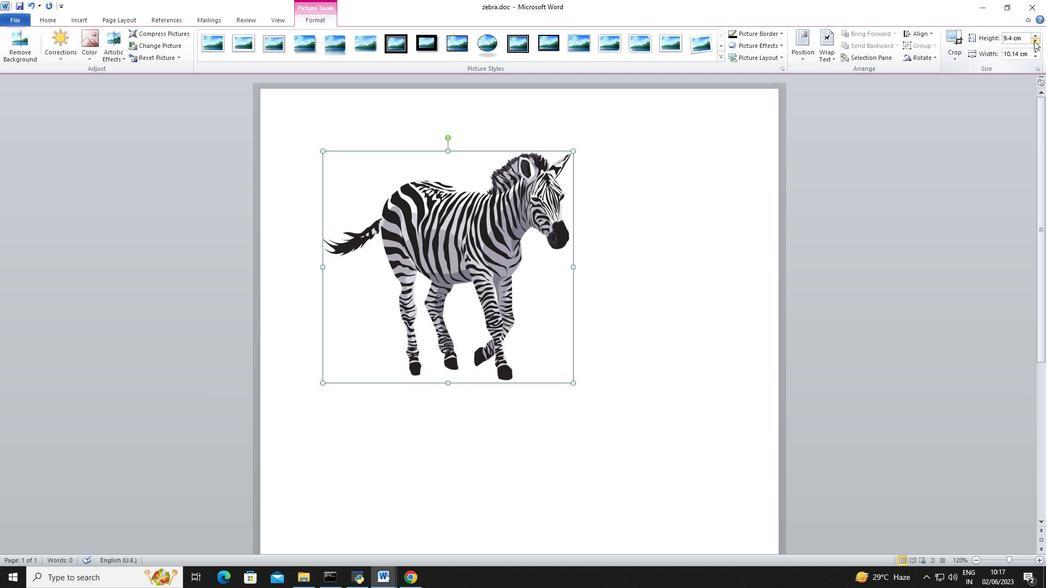 
Action: Mouse moved to (1035, 41)
Screenshot: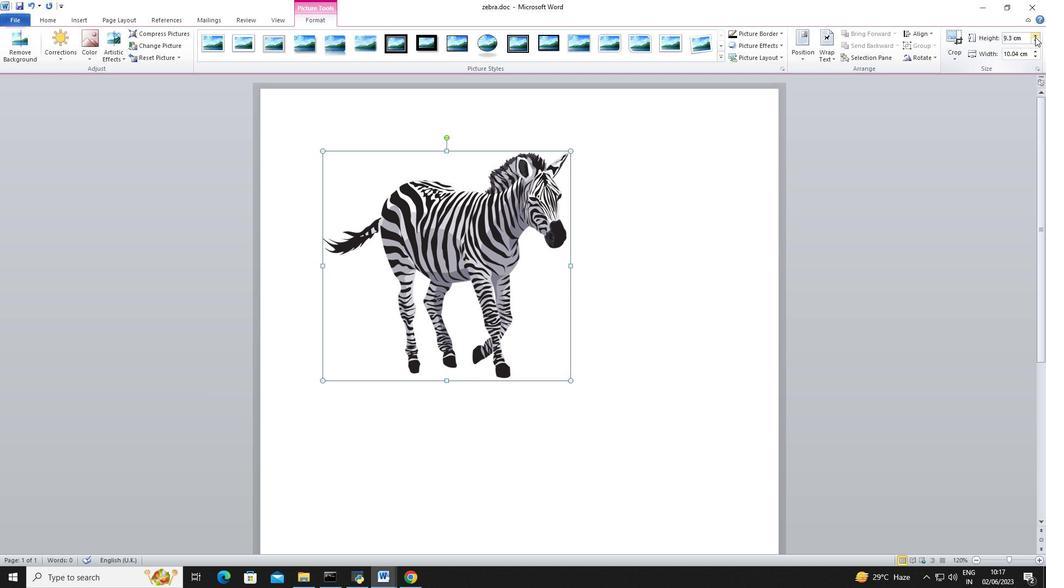 
Action: Mouse pressed left at (1035, 41)
Screenshot: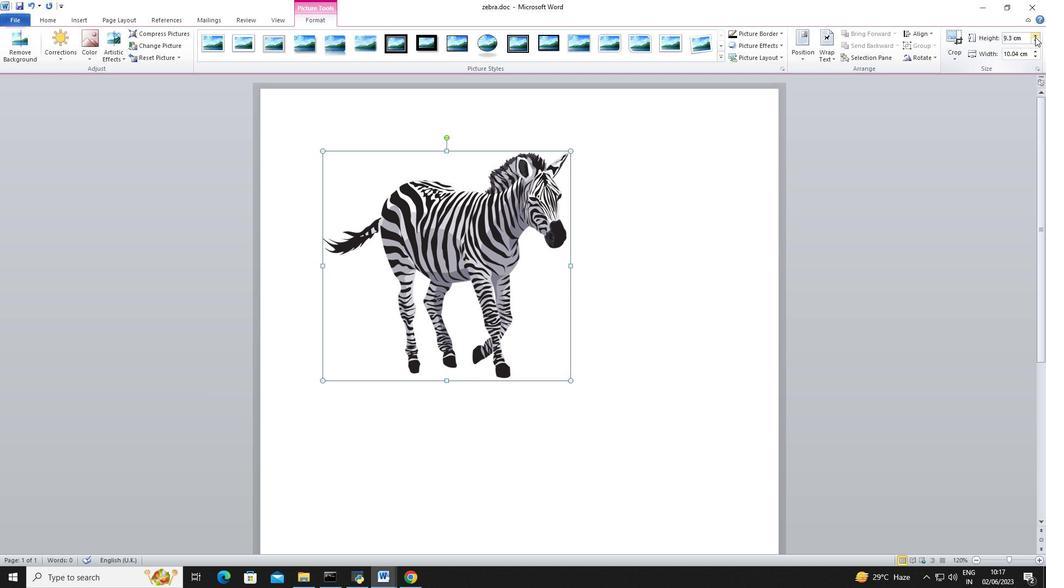 
Action: Mouse pressed left at (1035, 41)
Screenshot: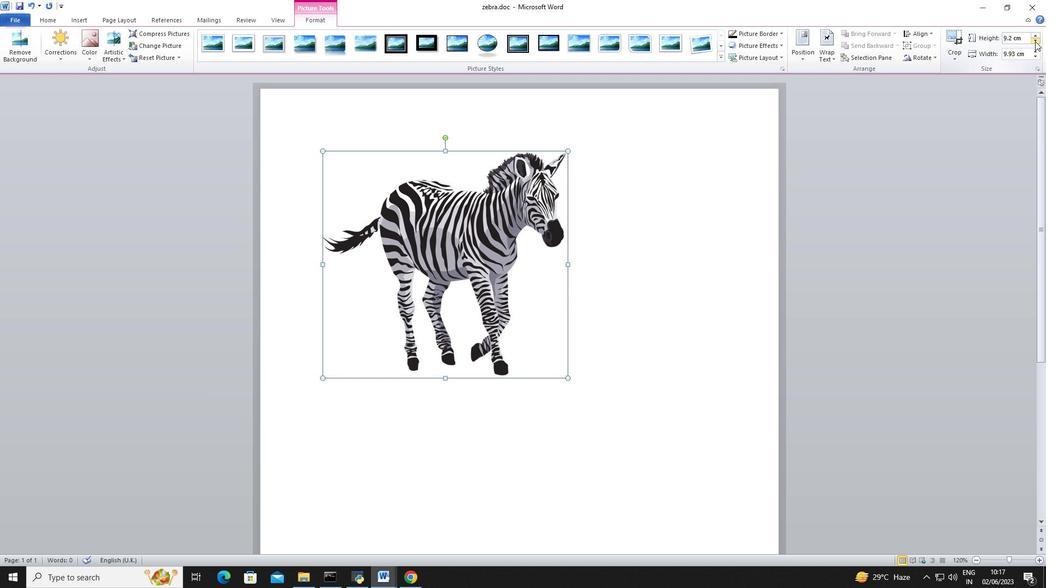 
Action: Mouse pressed left at (1035, 41)
Screenshot: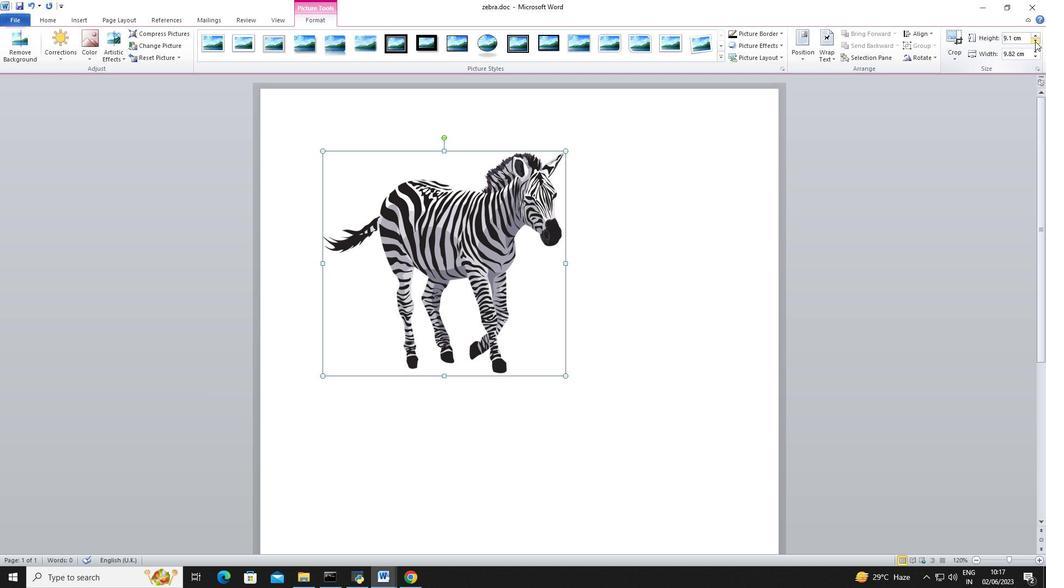 
Action: Mouse pressed left at (1035, 41)
Screenshot: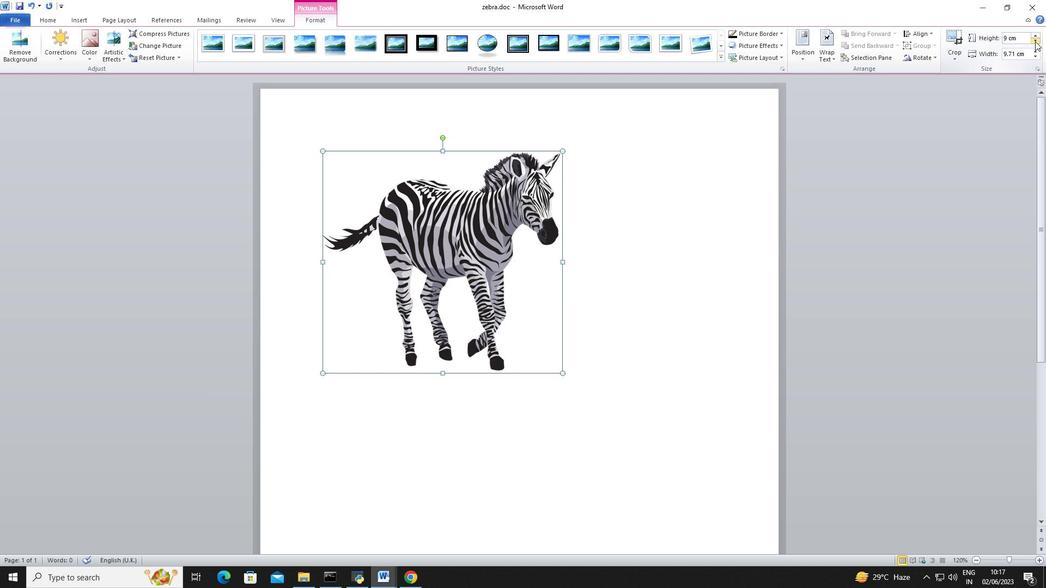 
Action: Mouse pressed left at (1035, 41)
Screenshot: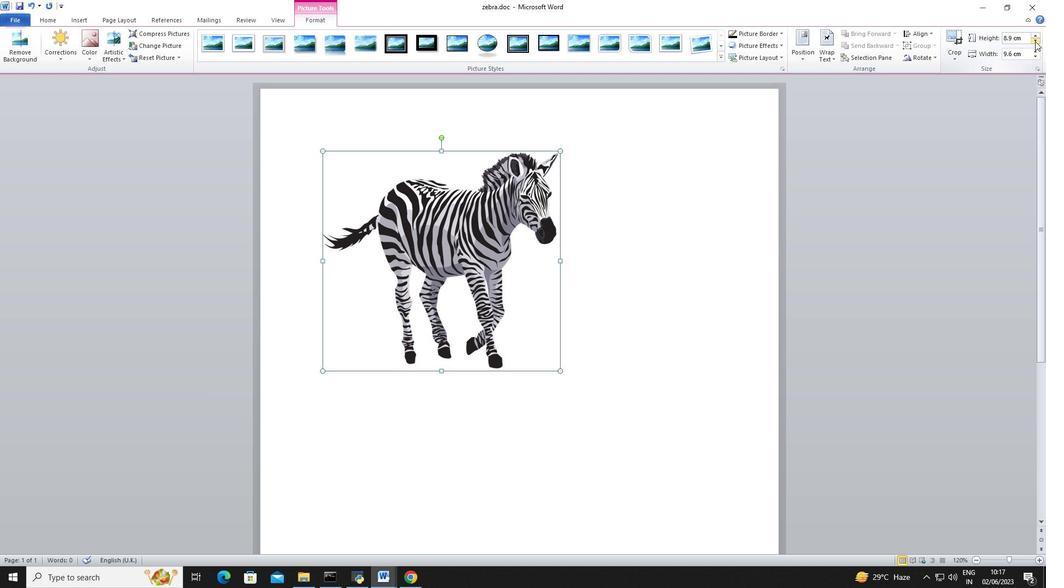 
Action: Mouse pressed left at (1035, 41)
Screenshot: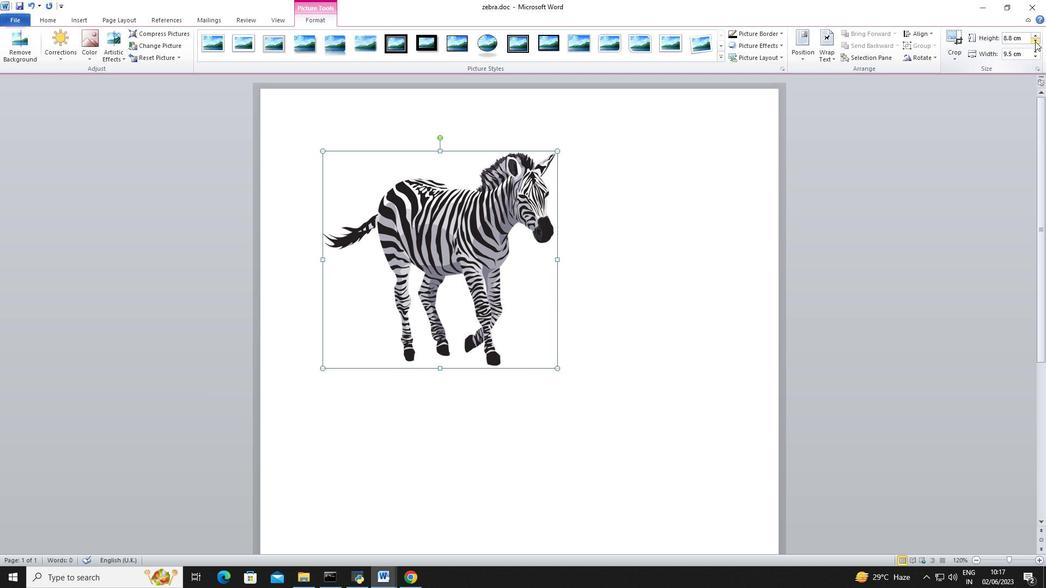 
Action: Mouse pressed left at (1035, 41)
Screenshot: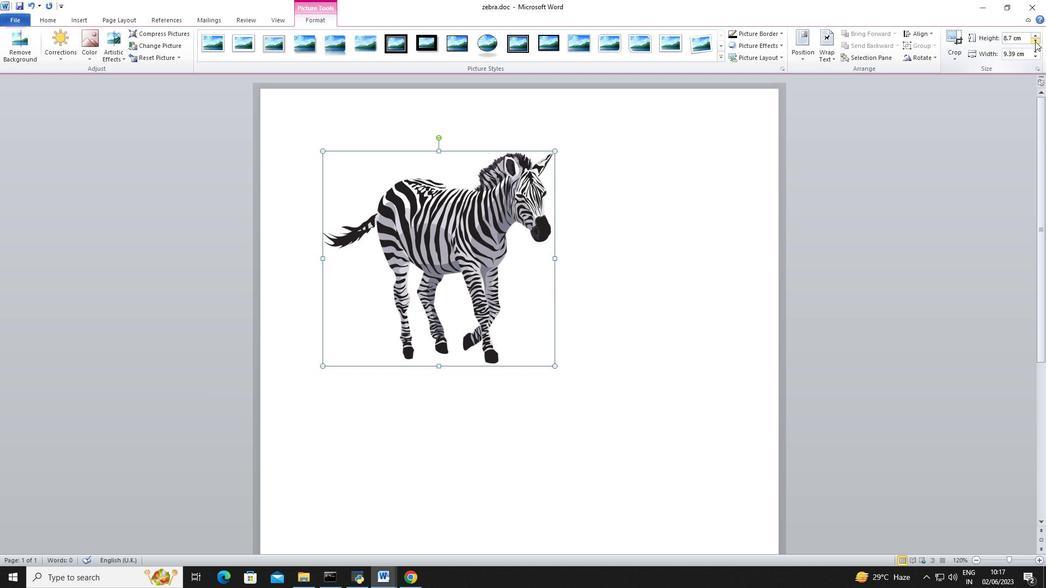 
Action: Mouse pressed left at (1035, 41)
Screenshot: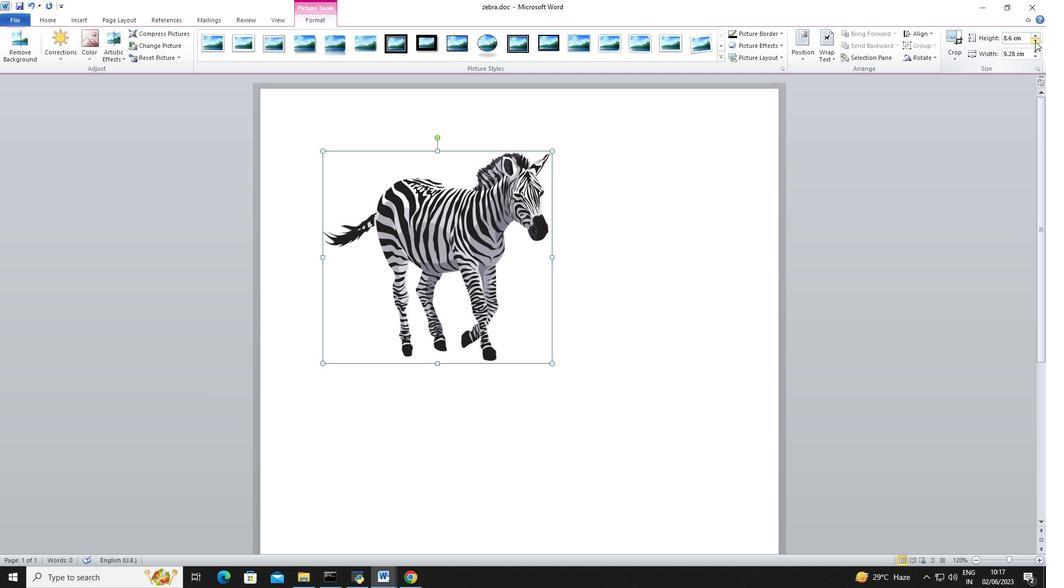 
Action: Mouse pressed left at (1035, 41)
Screenshot: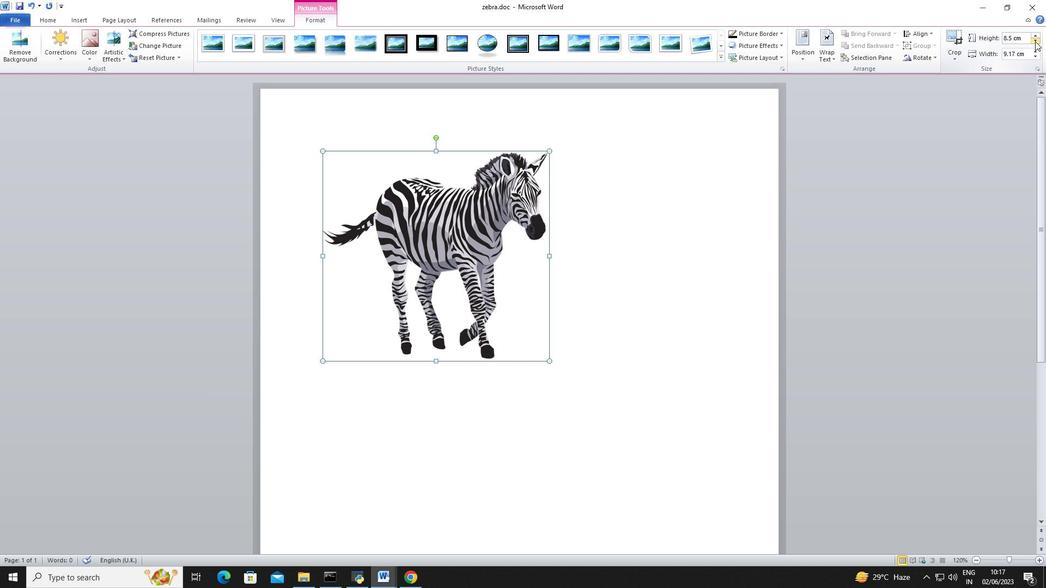 
Action: Mouse pressed left at (1035, 41)
Screenshot: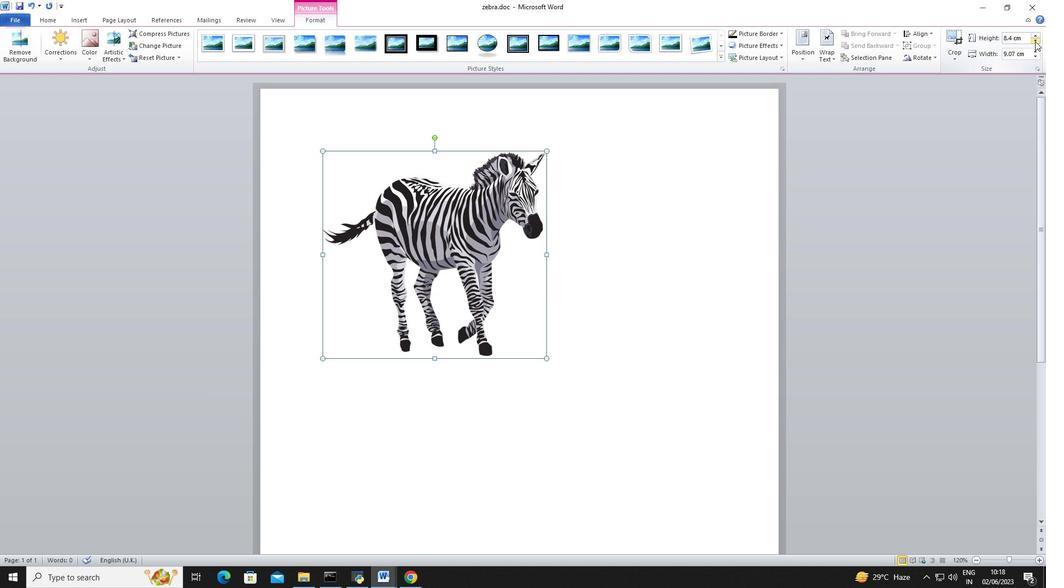 
Action: Mouse pressed left at (1035, 41)
Screenshot: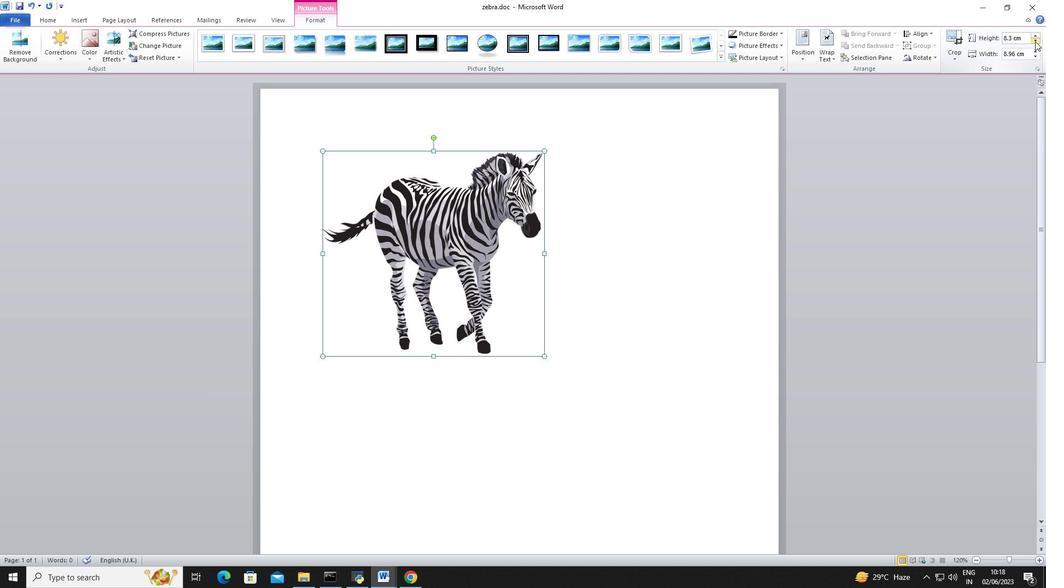 
Action: Mouse pressed left at (1035, 41)
Screenshot: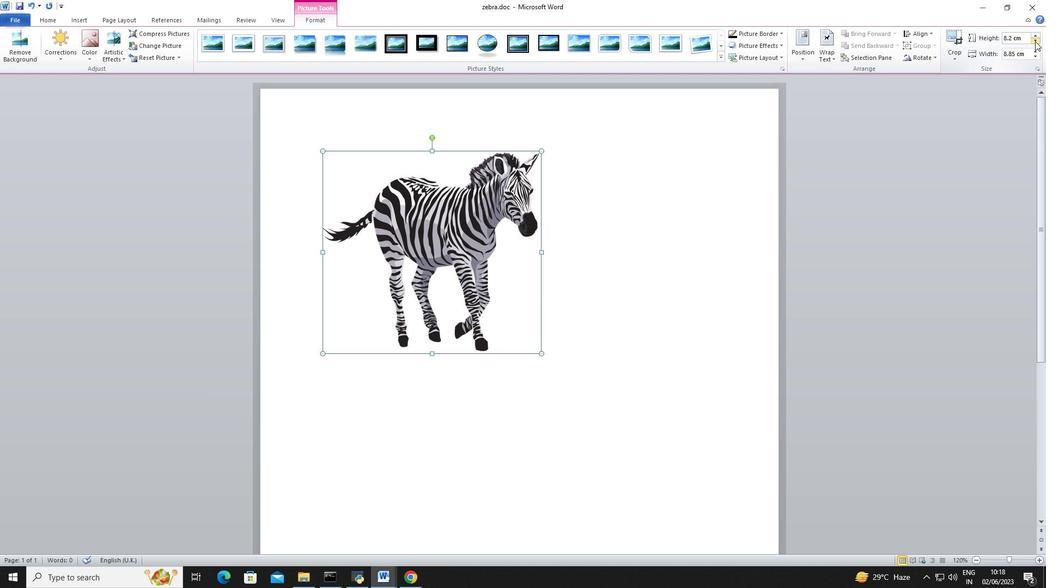 
Action: Mouse pressed left at (1035, 41)
Screenshot: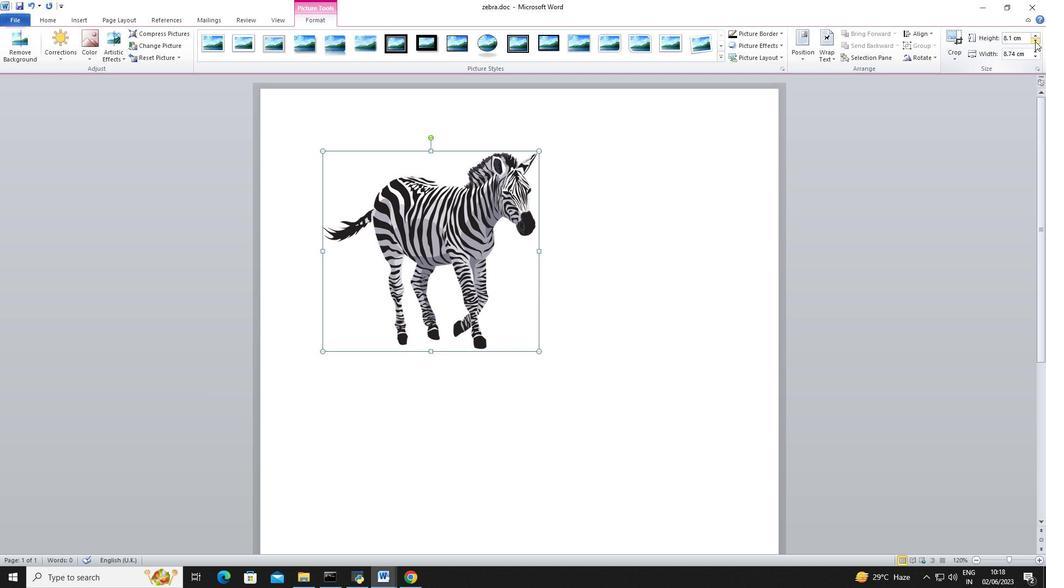 
Action: Mouse pressed left at (1035, 41)
Screenshot: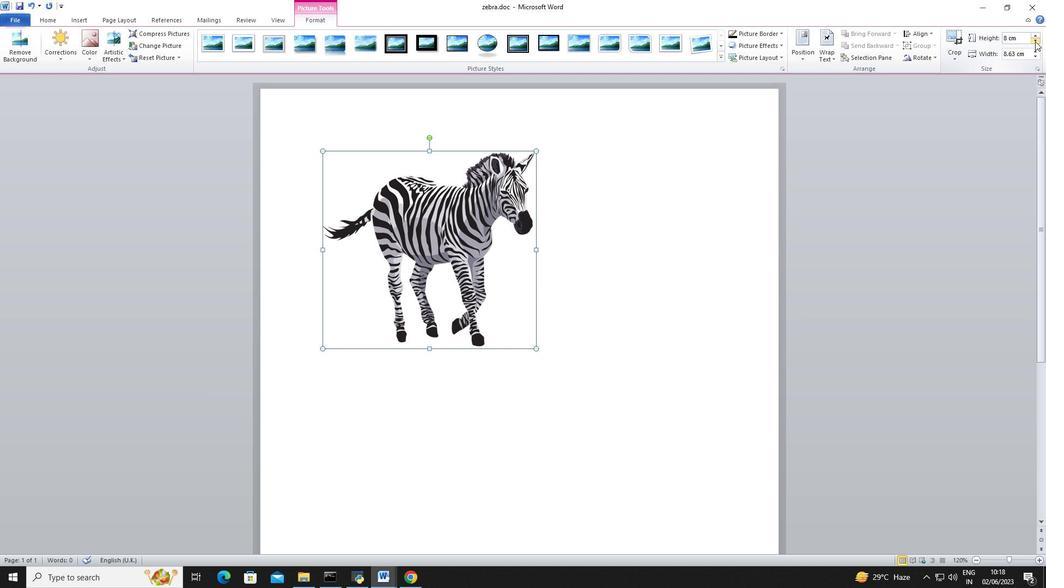 
Action: Mouse pressed left at (1035, 41)
Screenshot: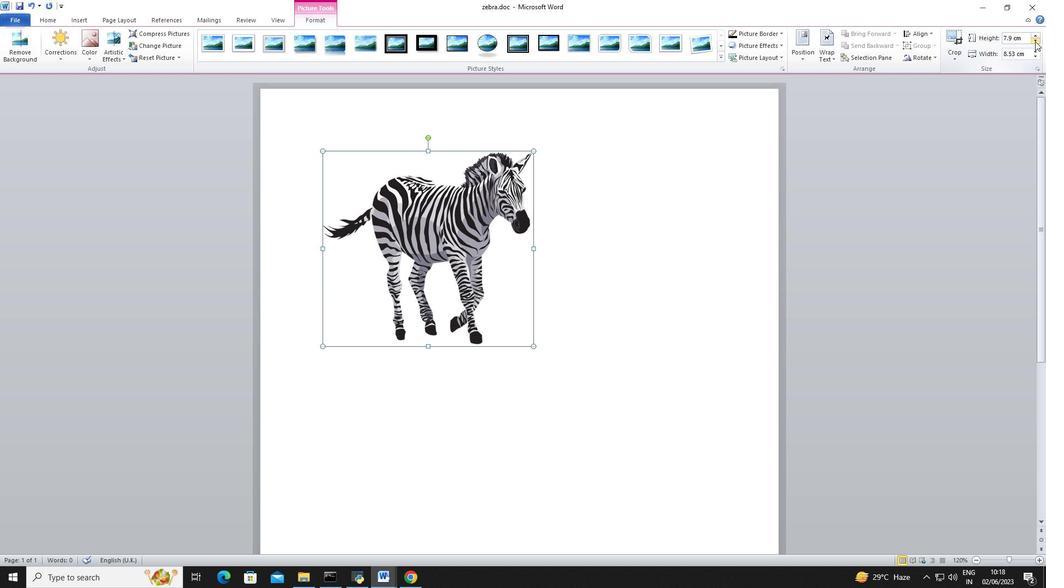 
Action: Mouse pressed left at (1035, 41)
Screenshot: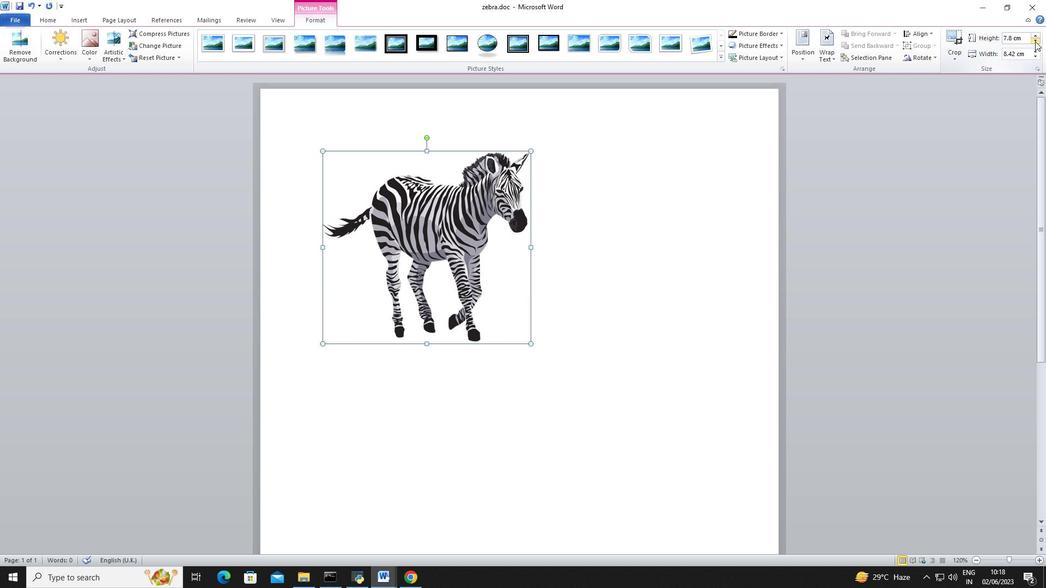 
Action: Mouse moved to (1033, 39)
Screenshot: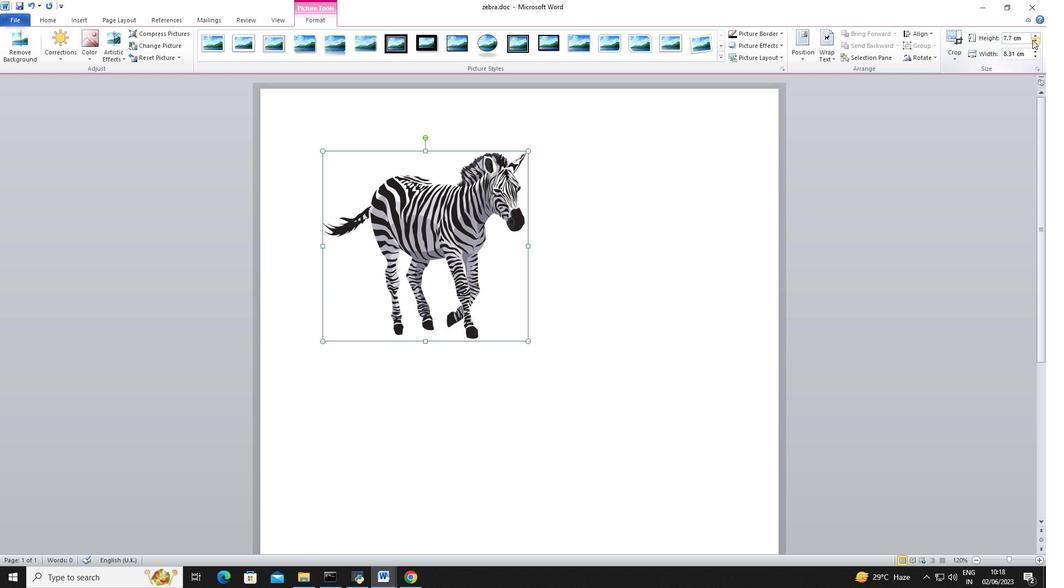 
Action: Mouse pressed left at (1033, 39)
Screenshot: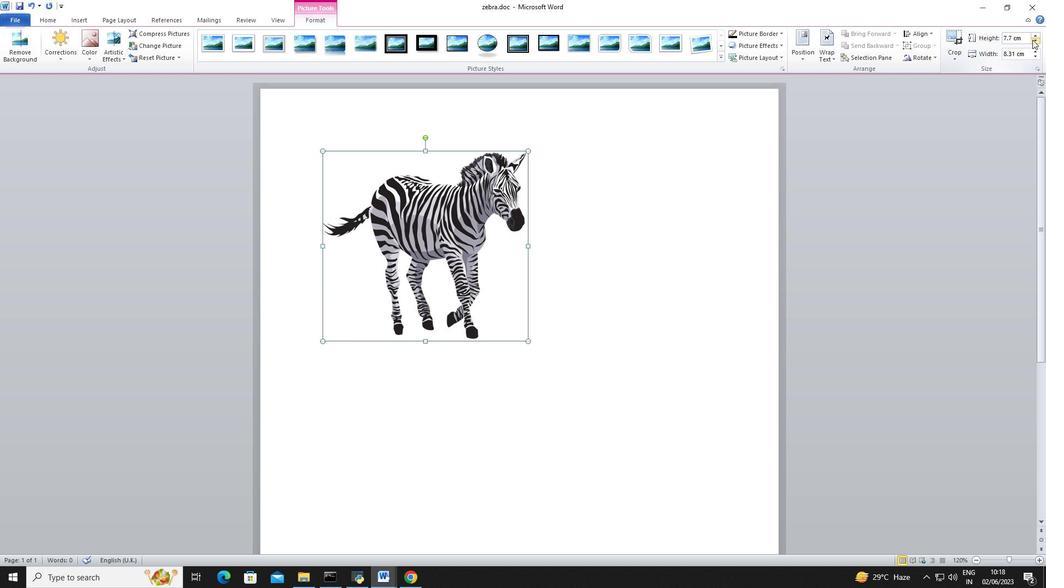 
Action: Mouse moved to (1034, 37)
Screenshot: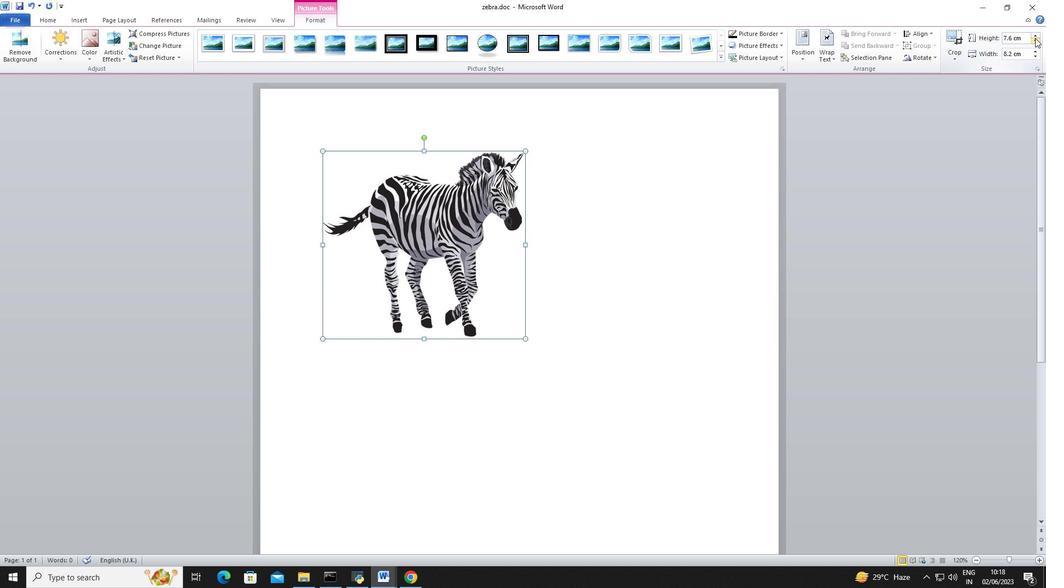 
Action: Mouse pressed left at (1034, 37)
Screenshot: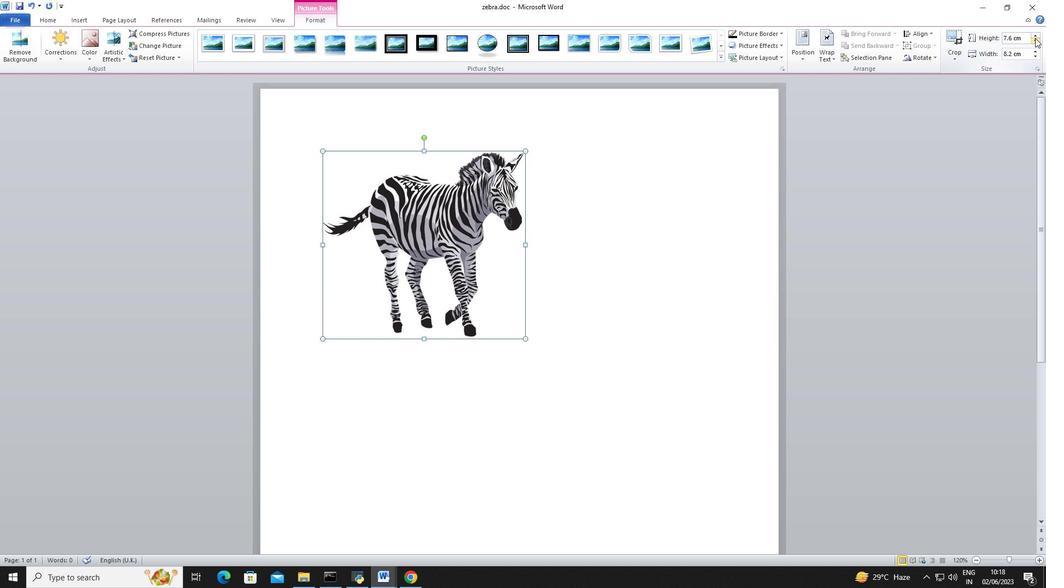 
Action: Mouse moved to (1032, 38)
Screenshot: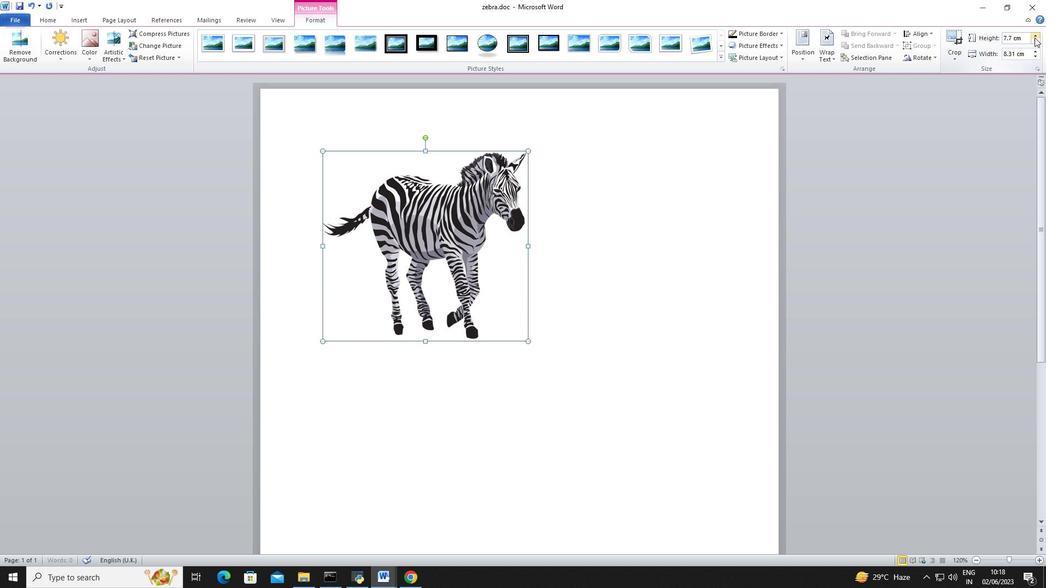 
Action: Mouse pressed left at (1032, 38)
Screenshot: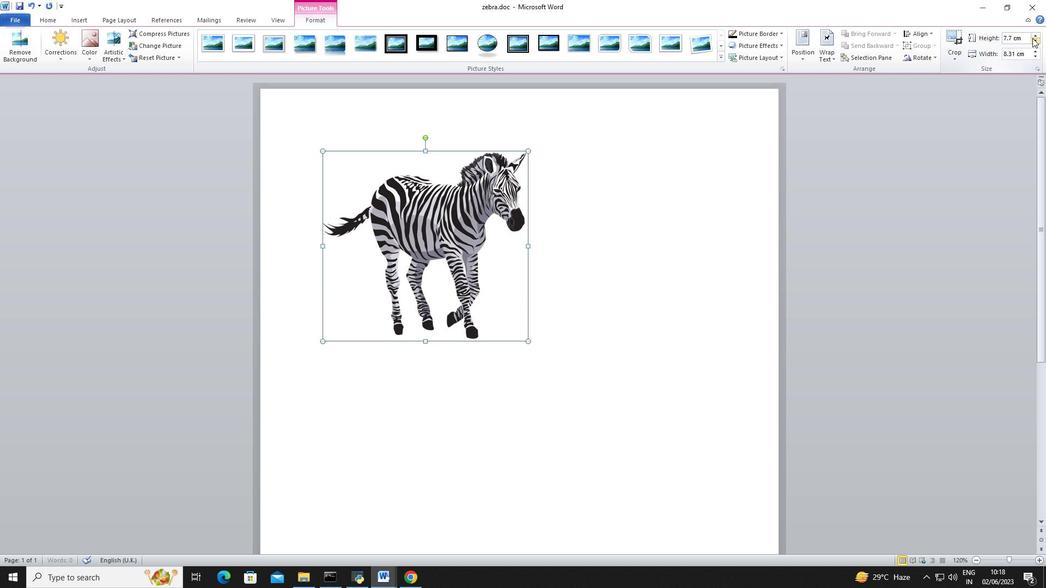 
Action: Mouse moved to (1034, 38)
Screenshot: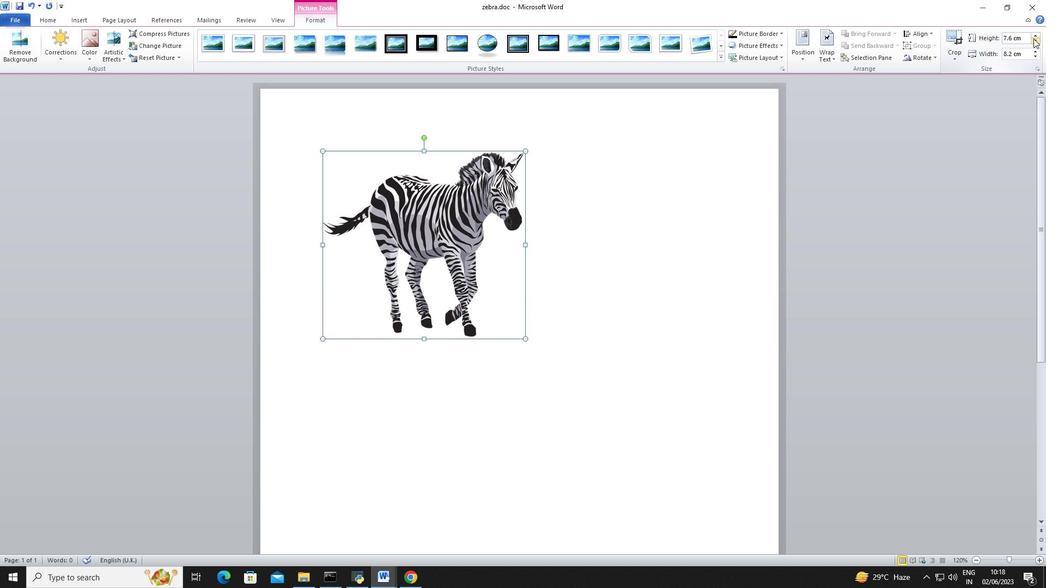 
Action: Mouse pressed left at (1034, 38)
Screenshot: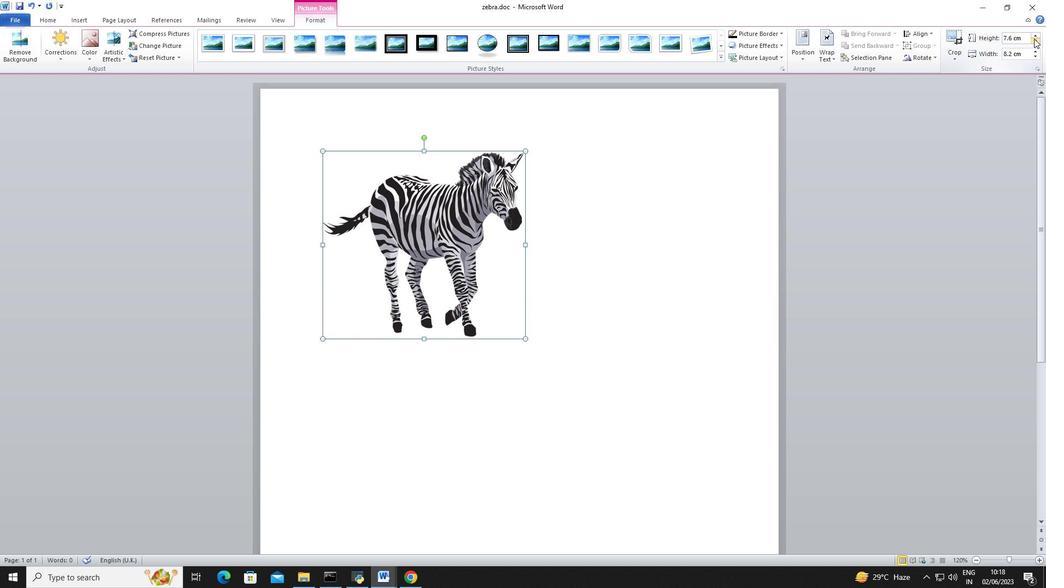 
Action: Mouse pressed left at (1034, 38)
Screenshot: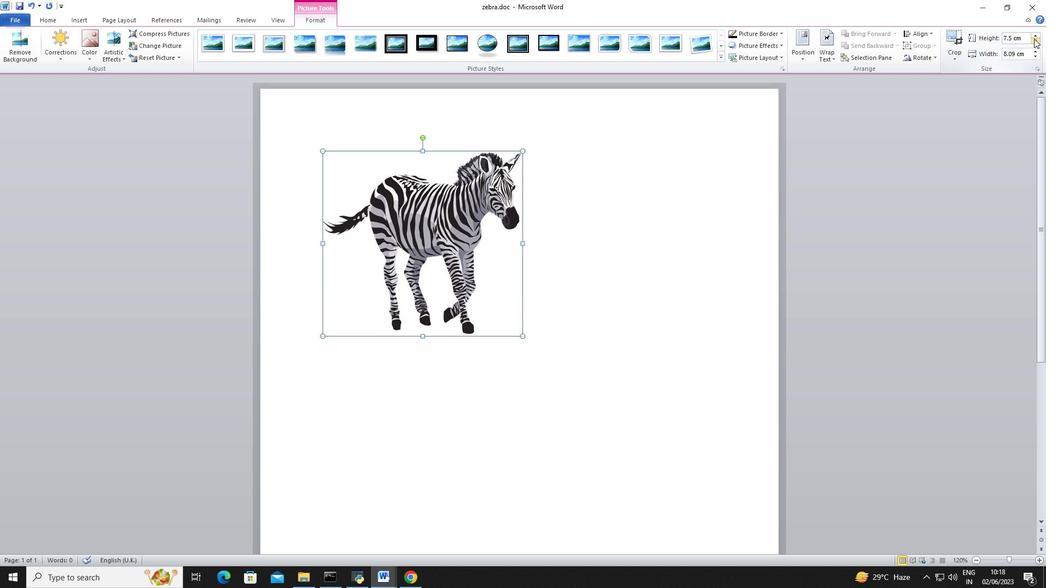 
Action: Mouse pressed left at (1034, 38)
Screenshot: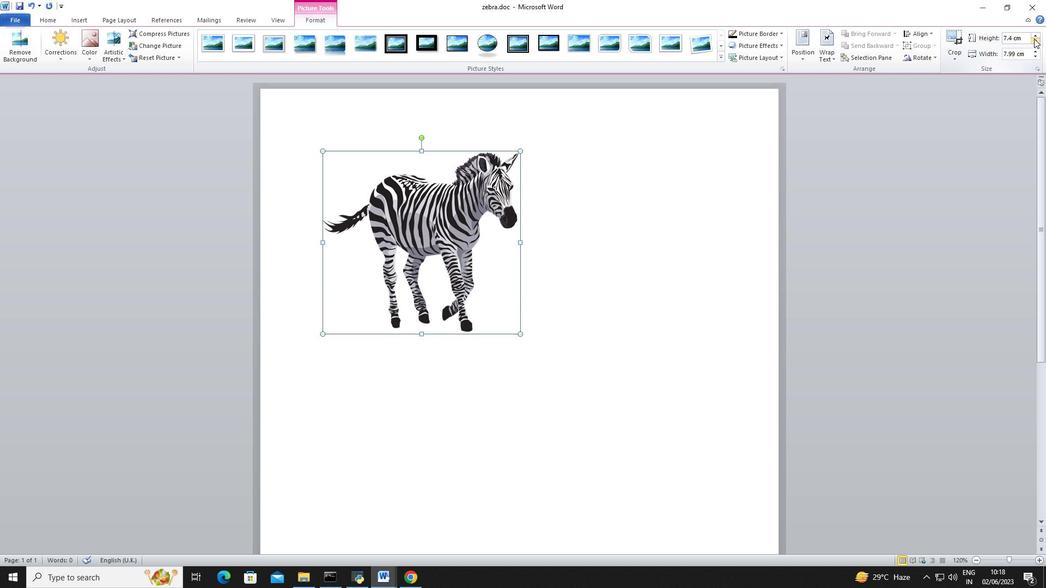 
Action: Mouse pressed left at (1034, 38)
Screenshot: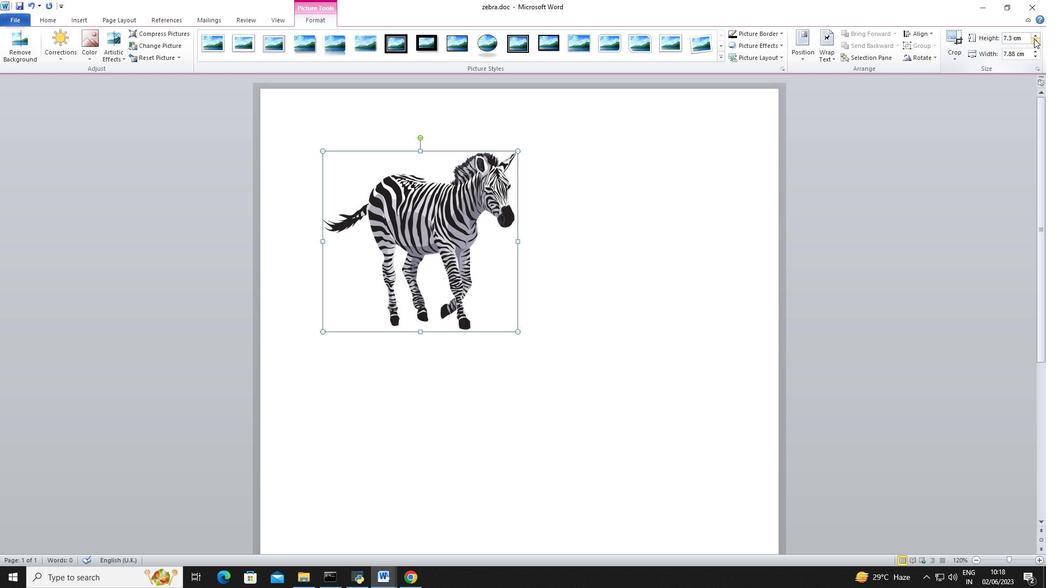 
Action: Mouse pressed left at (1034, 38)
Screenshot: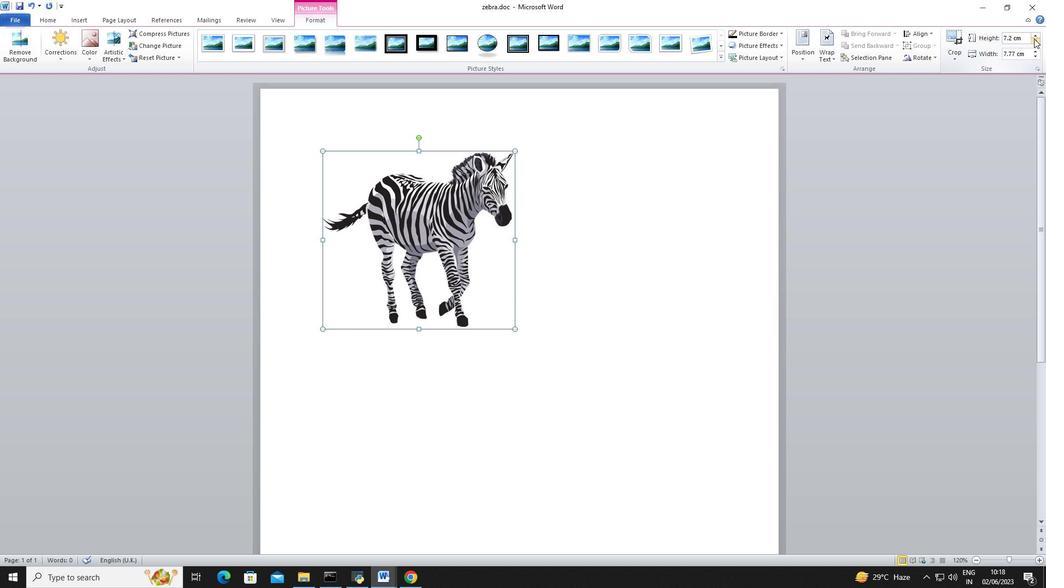 
Action: Mouse pressed left at (1034, 38)
Screenshot: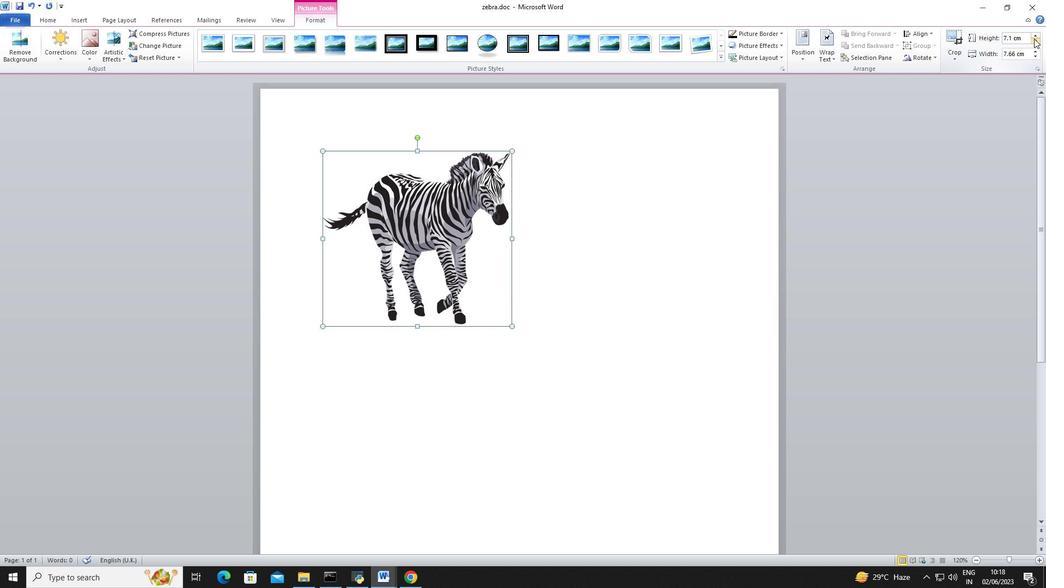 
Action: Mouse moved to (463, 219)
Screenshot: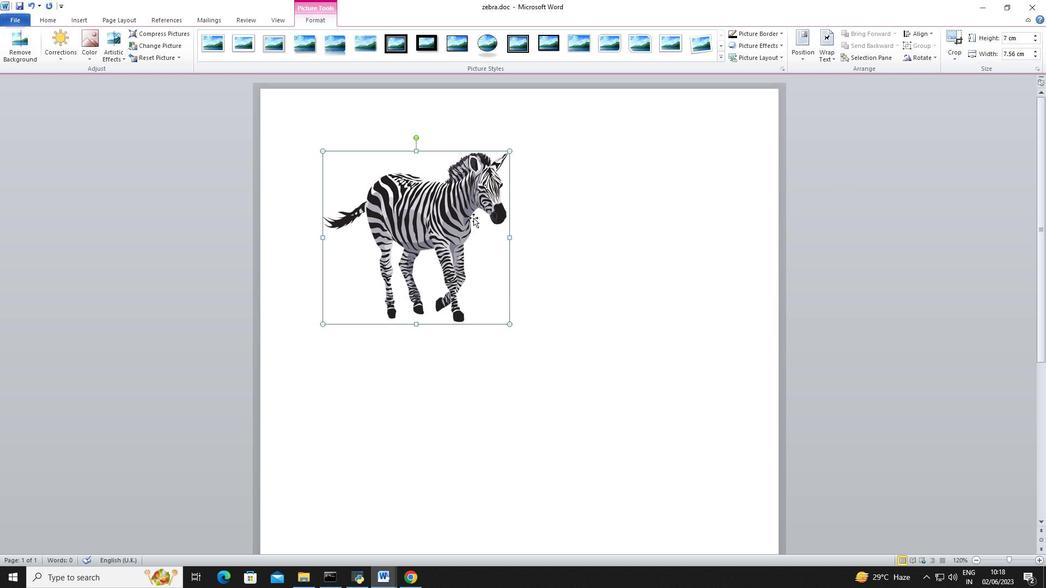 
Action: Mouse pressed left at (463, 219)
Screenshot: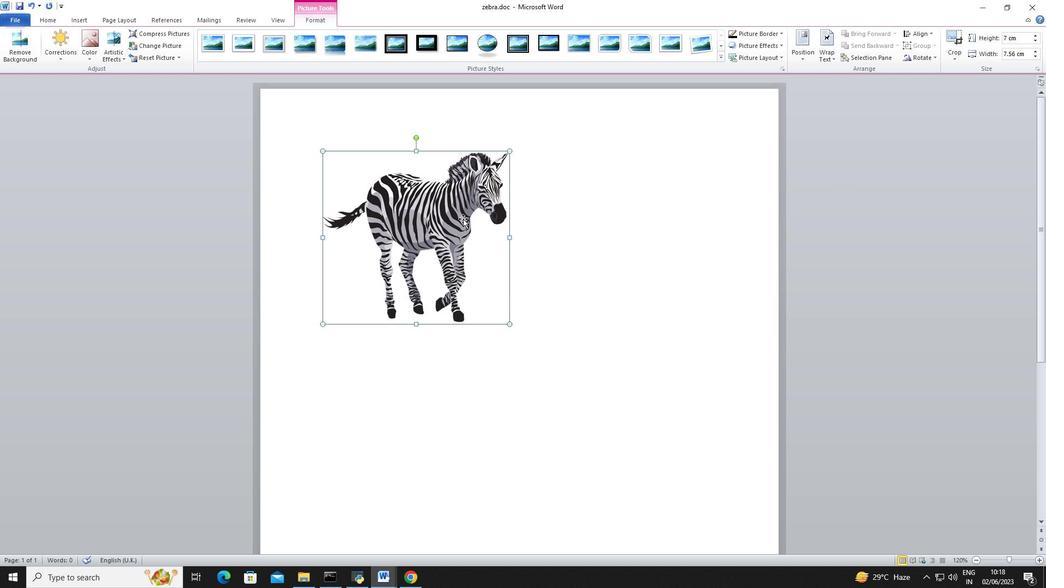
Action: Mouse moved to (781, 29)
Screenshot: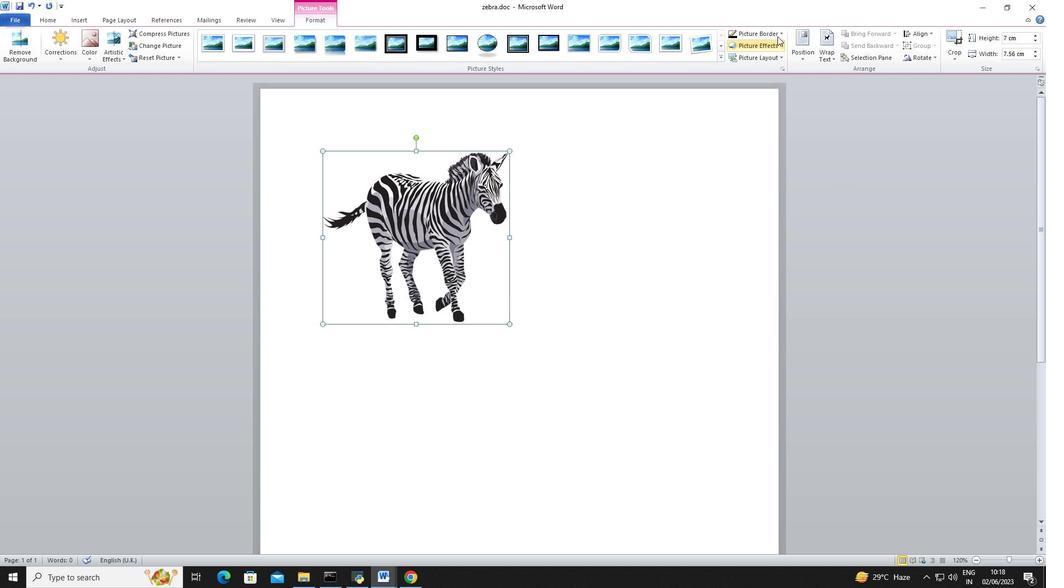
Action: Mouse pressed left at (781, 29)
Screenshot: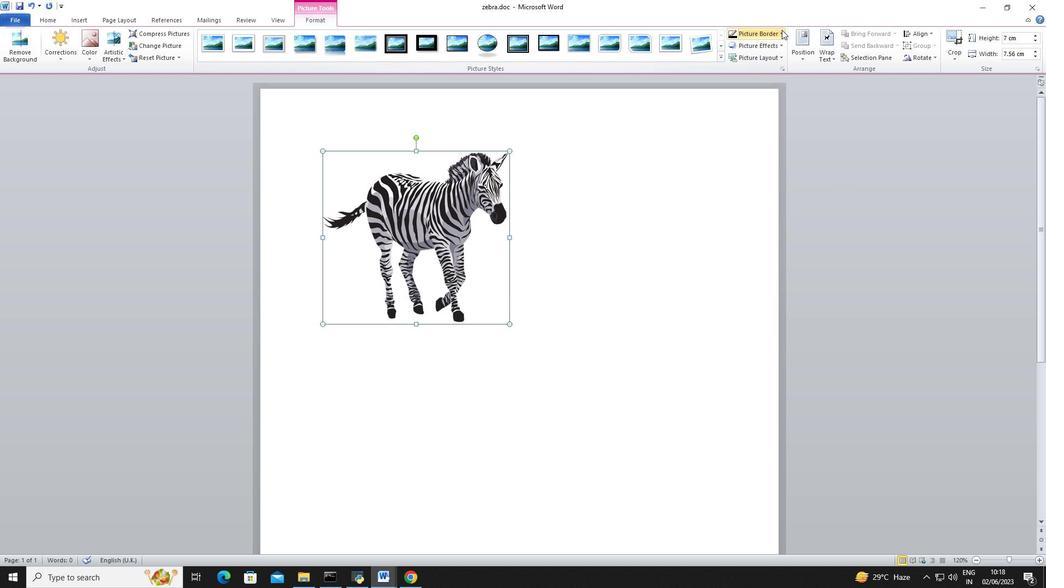 
Action: Mouse moved to (769, 151)
Screenshot: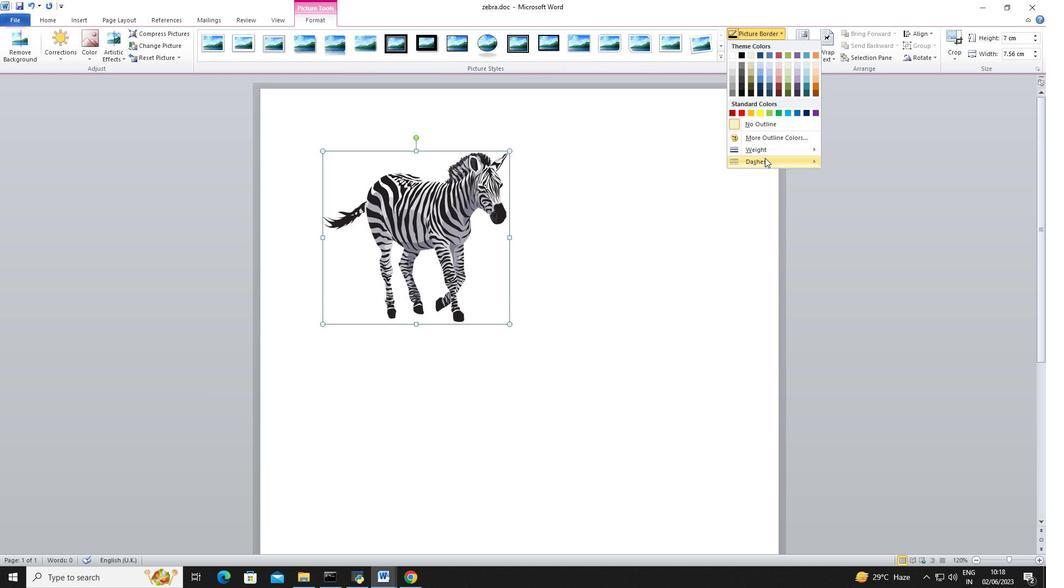 
Action: Mouse pressed left at (769, 151)
Screenshot: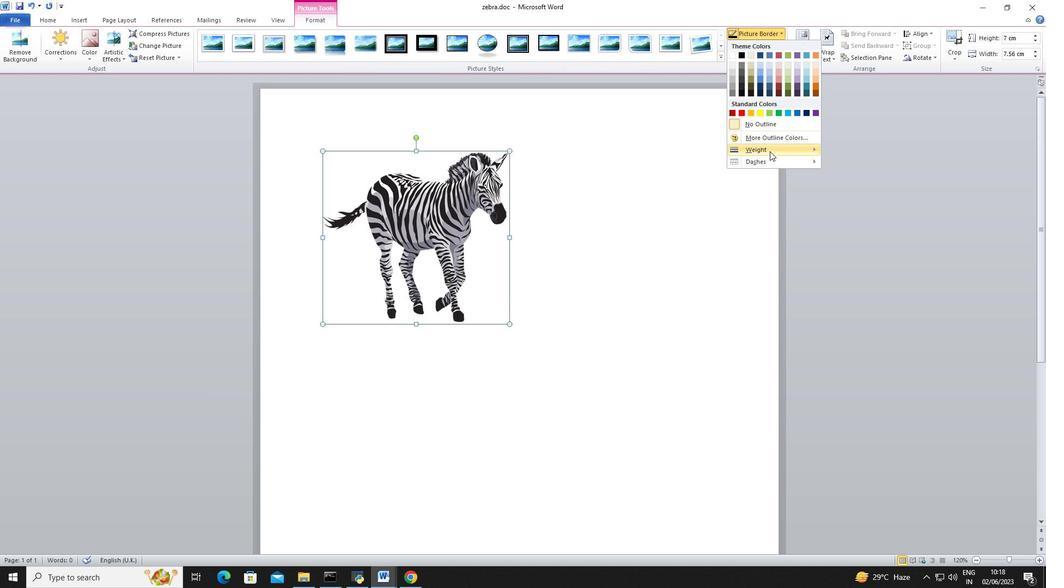
Action: Mouse moved to (436, 225)
Screenshot: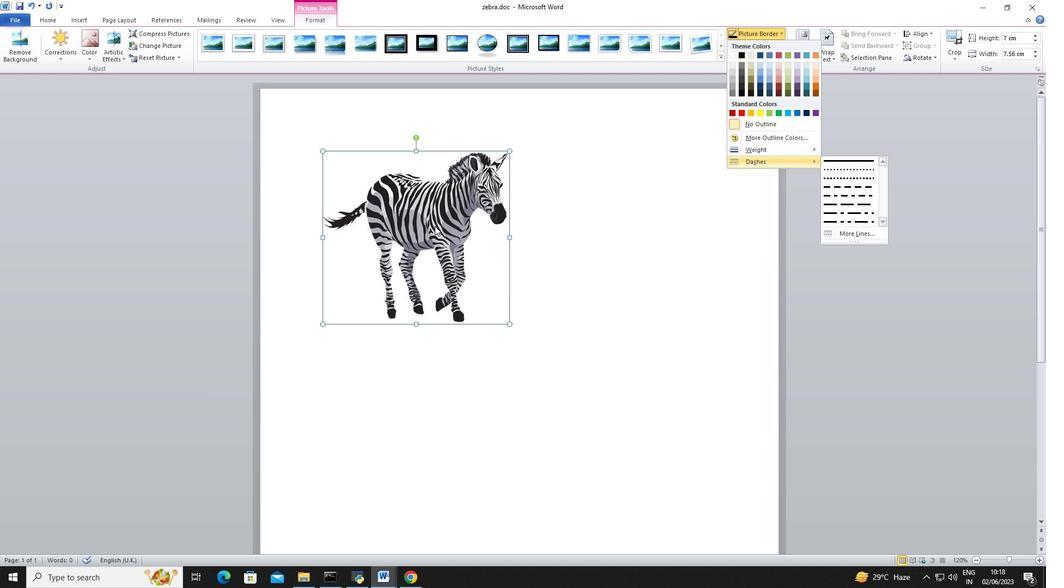
Action: Mouse pressed left at (436, 225)
Screenshot: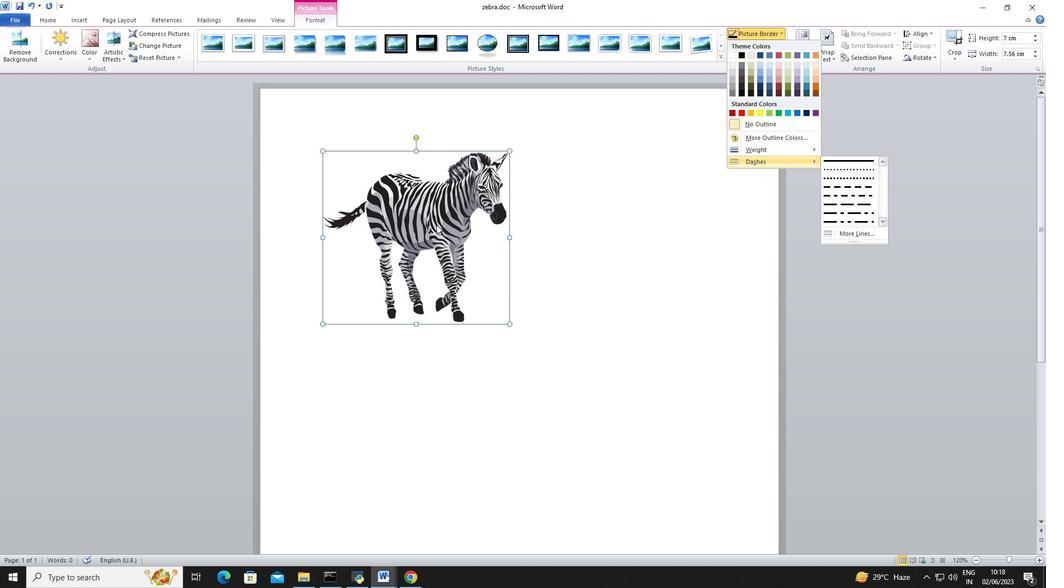 
Action: Mouse moved to (752, 35)
Screenshot: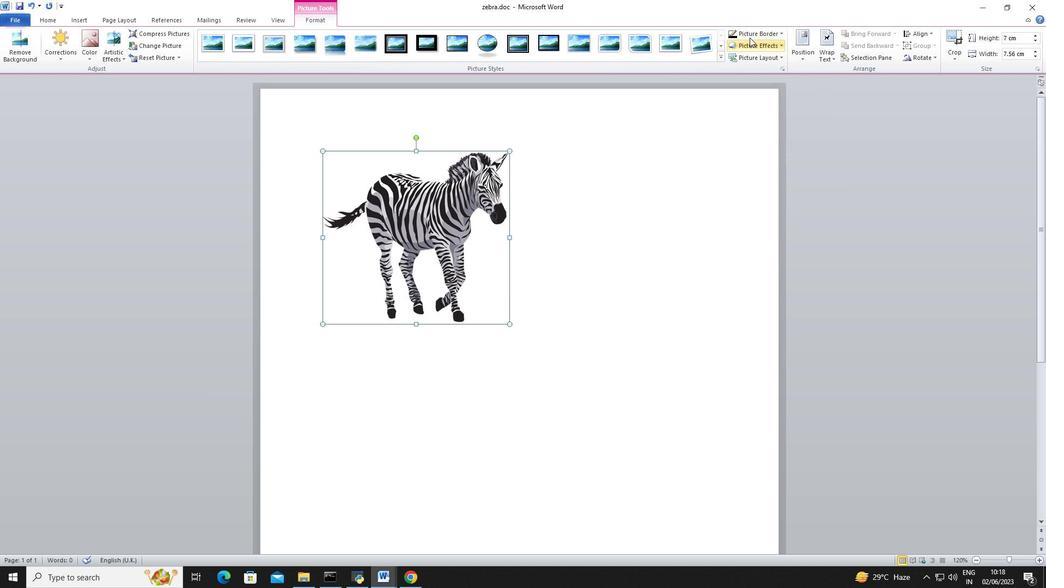 
Action: Mouse pressed left at (752, 35)
Screenshot: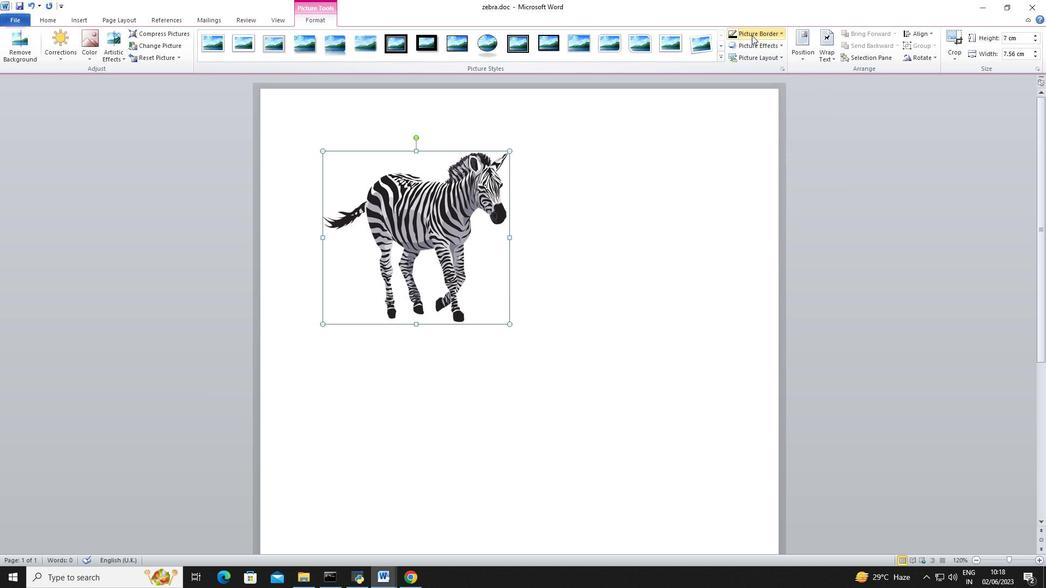 
Action: Mouse moved to (740, 56)
Screenshot: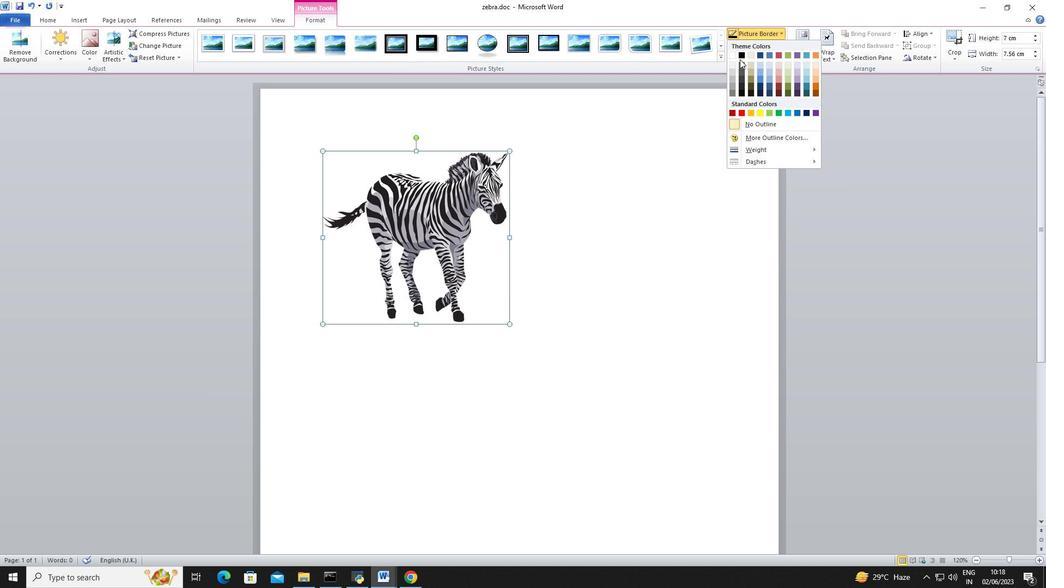 
Action: Mouse pressed left at (740, 56)
Screenshot: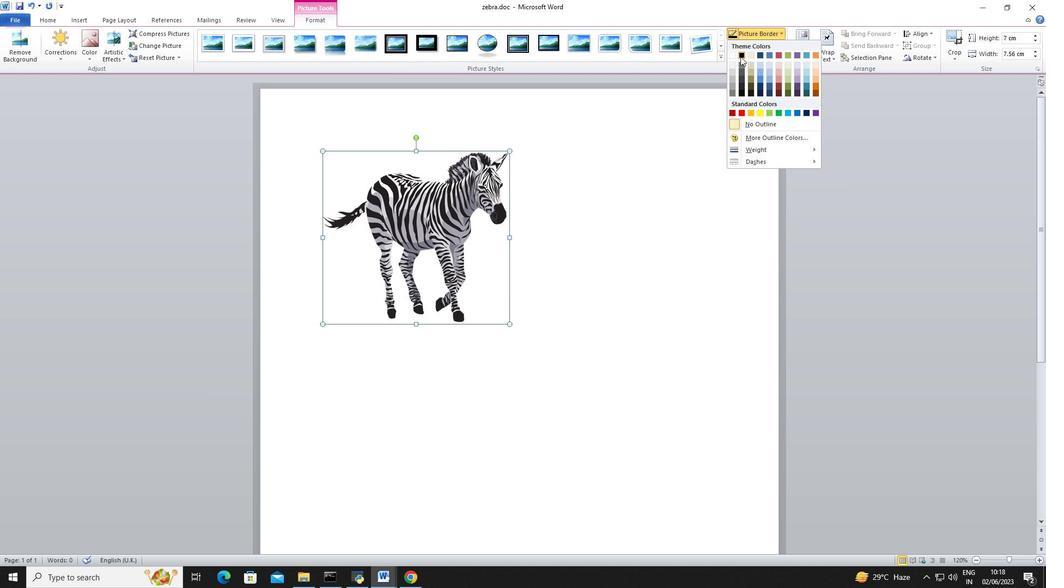 
Action: Mouse moved to (781, 44)
Screenshot: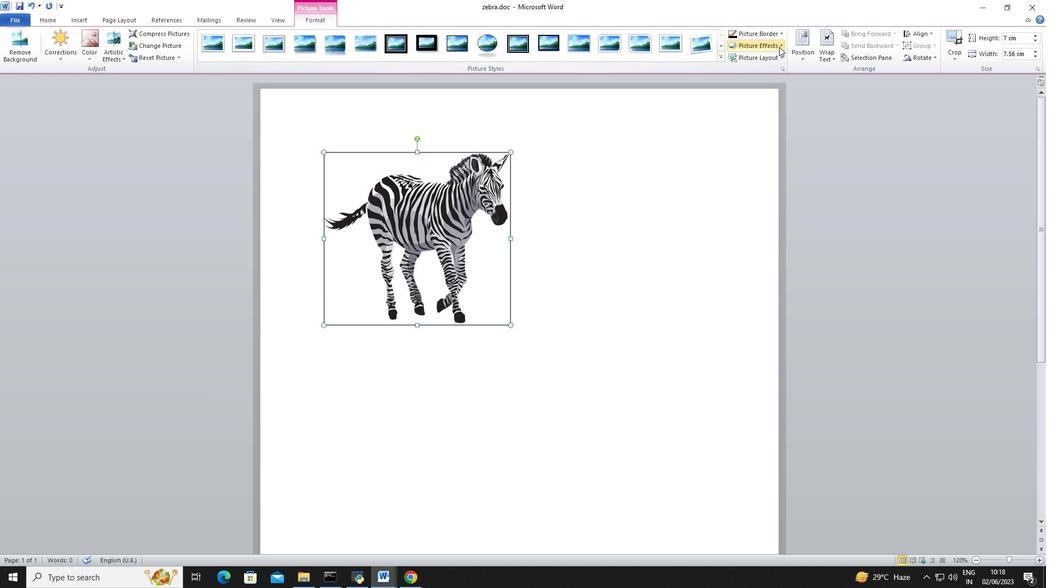 
Action: Mouse pressed left at (781, 44)
Screenshot: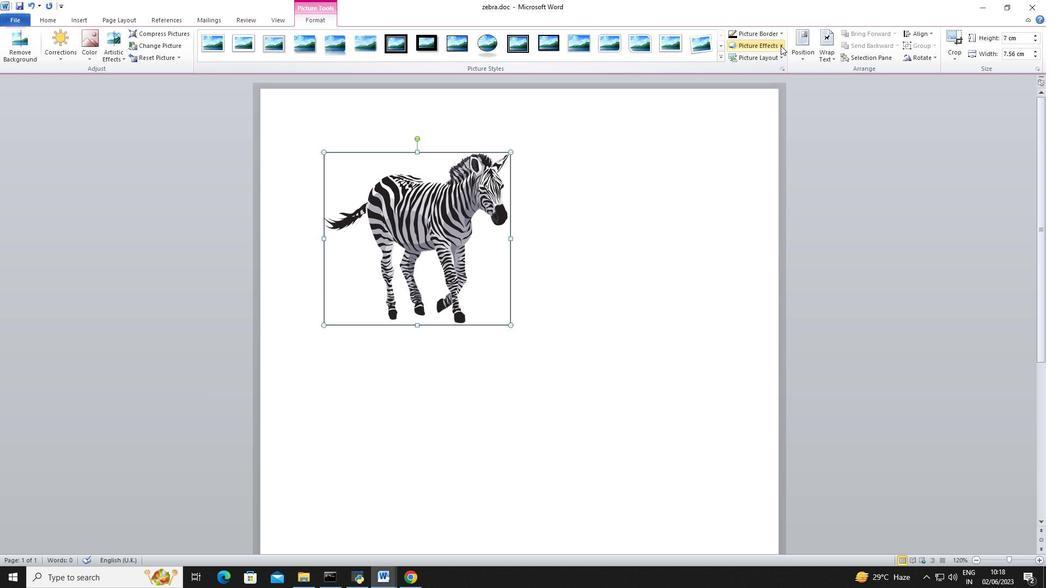 
Action: Mouse moved to (851, 144)
Screenshot: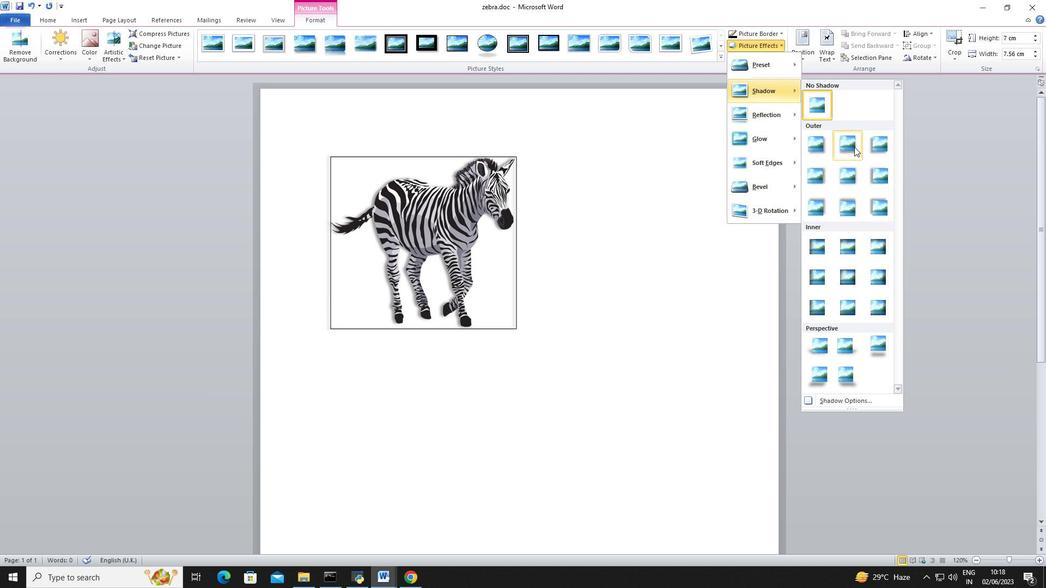 
Action: Mouse pressed left at (851, 144)
Screenshot: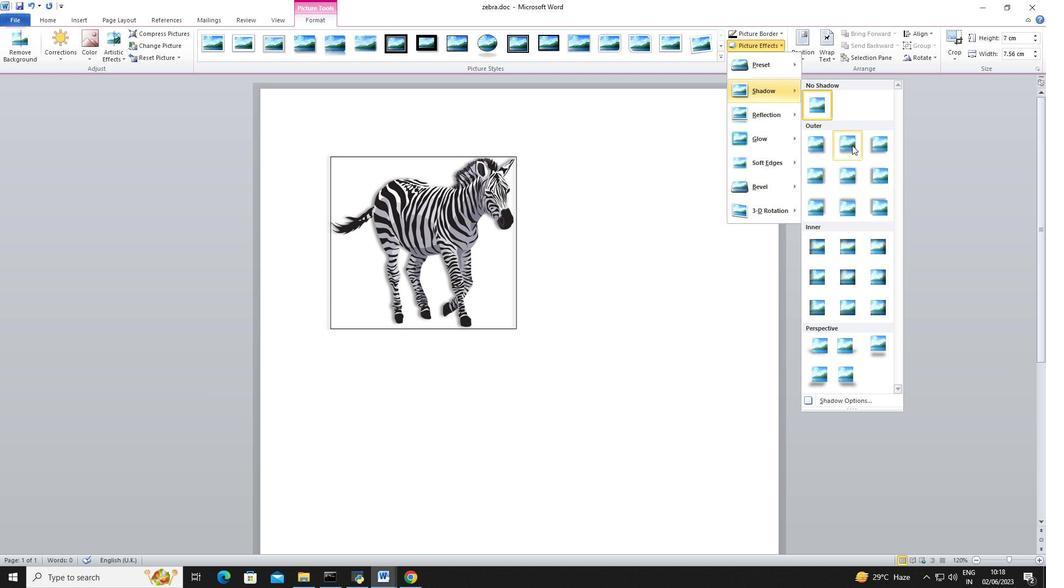 
Action: Mouse moved to (317, 23)
Screenshot: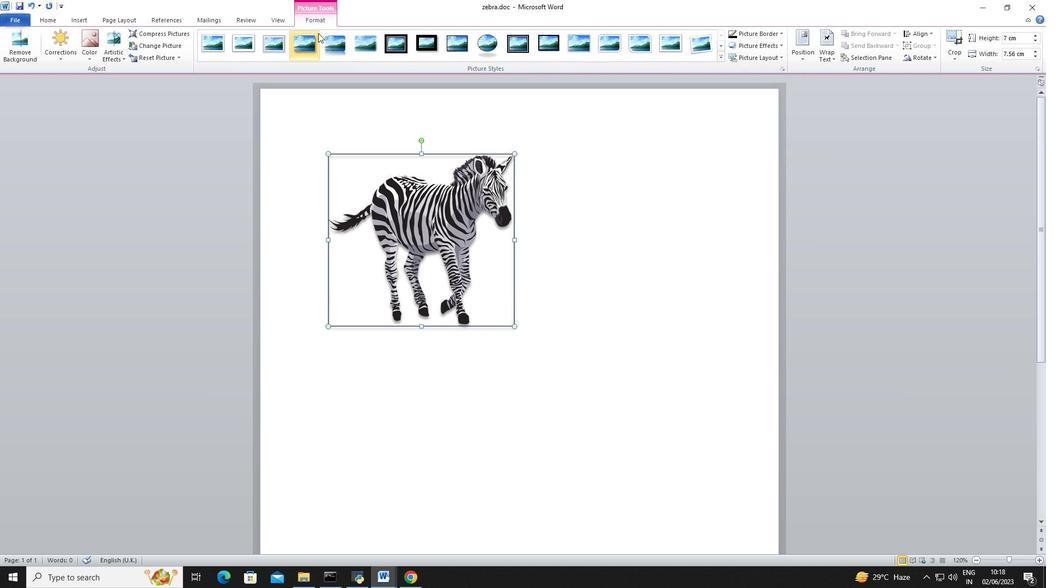 
Action: Mouse pressed left at (317, 23)
Screenshot: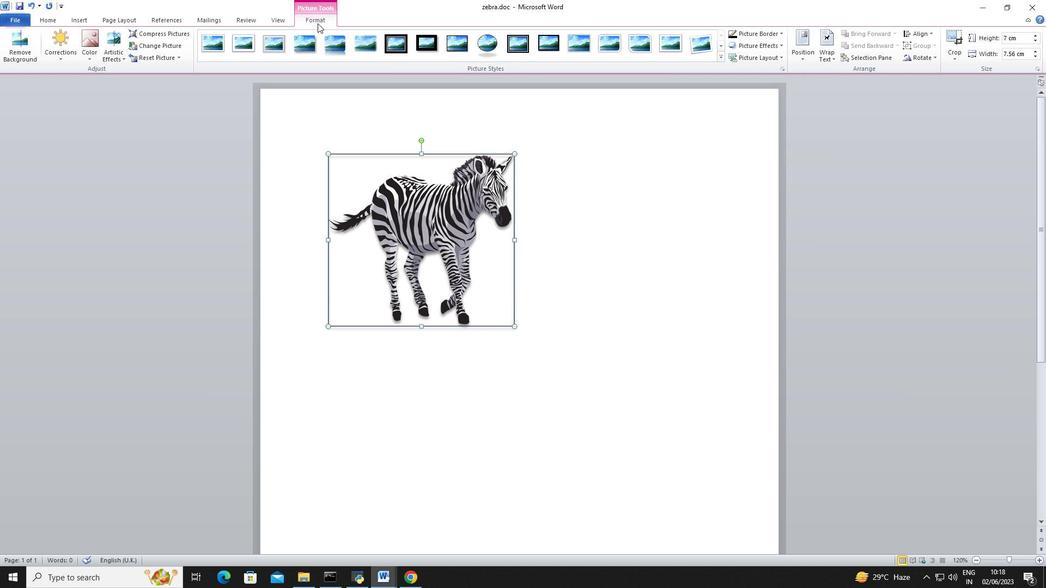 
Action: Mouse moved to (328, 2)
Screenshot: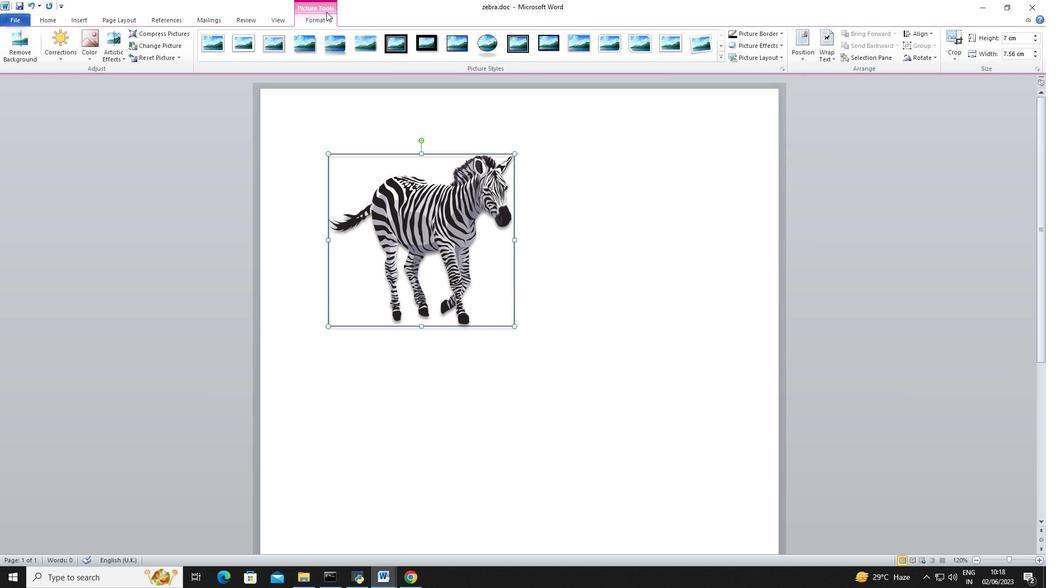 
Action: Mouse pressed left at (328, 2)
Screenshot: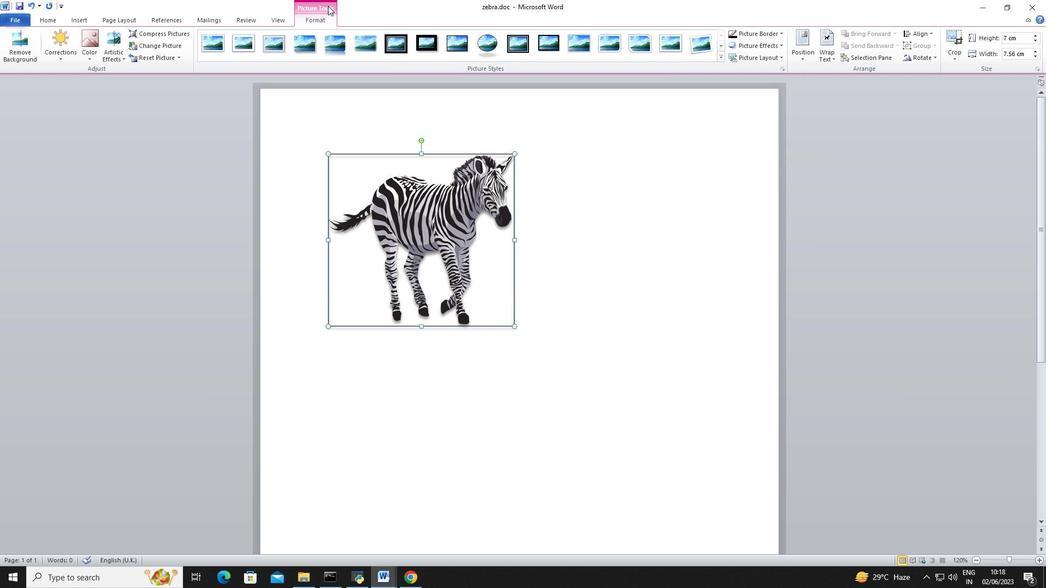 
Action: Mouse moved to (781, 35)
Screenshot: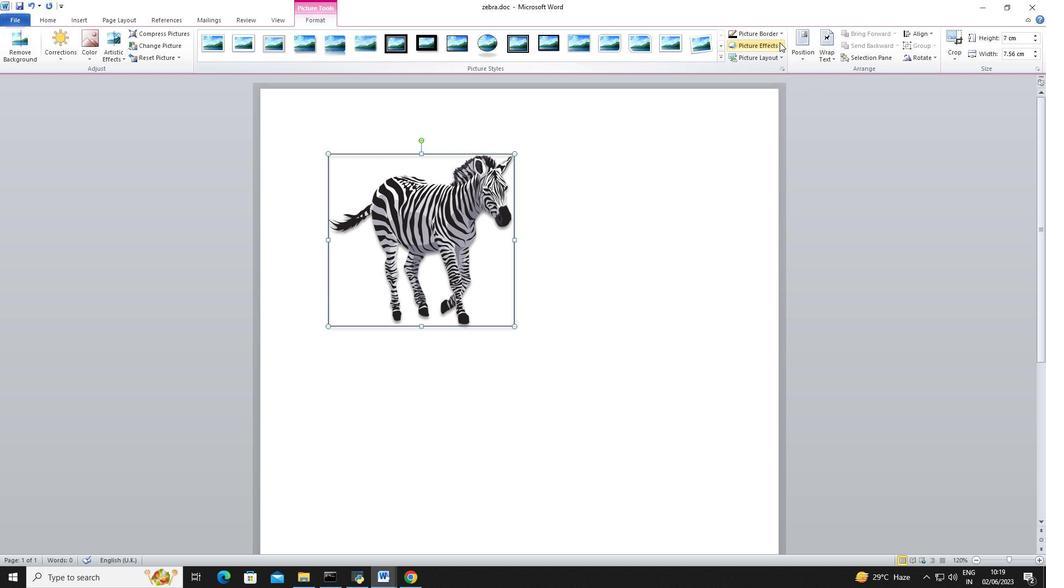 
Action: Mouse pressed left at (781, 35)
Screenshot: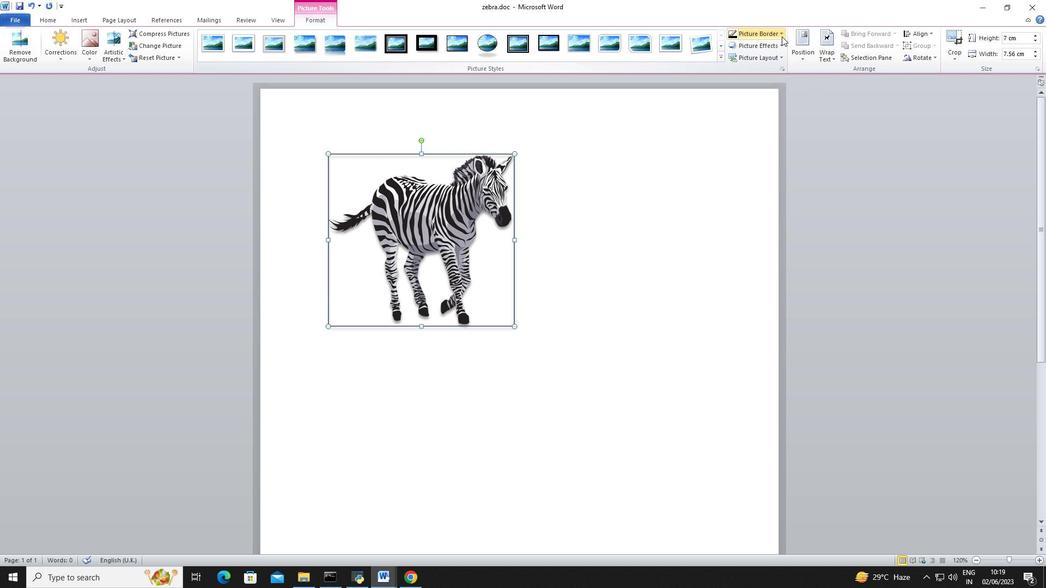 
Action: Mouse moved to (850, 101)
Screenshot: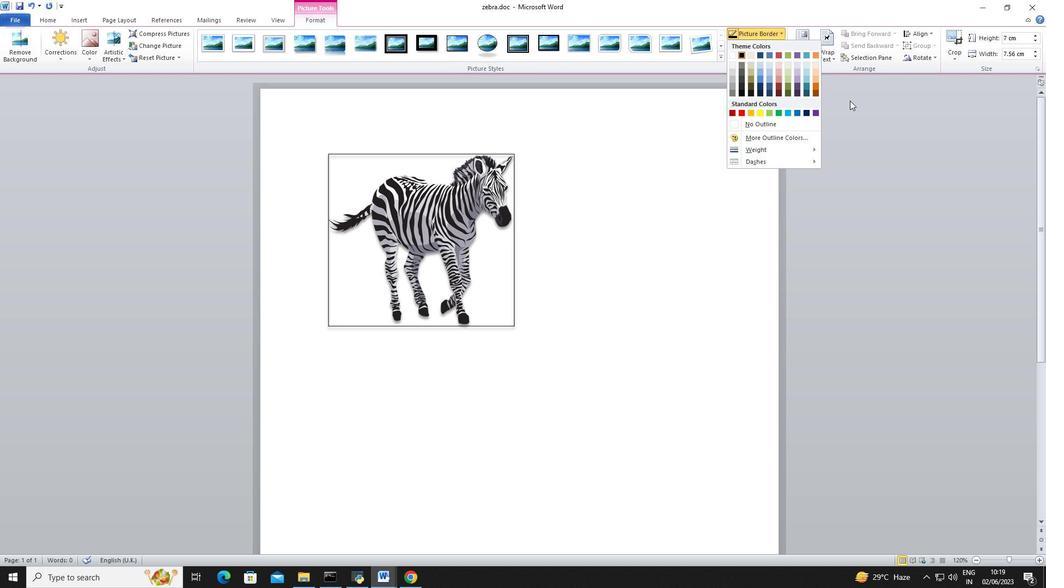 
Action: Mouse pressed left at (850, 101)
Screenshot: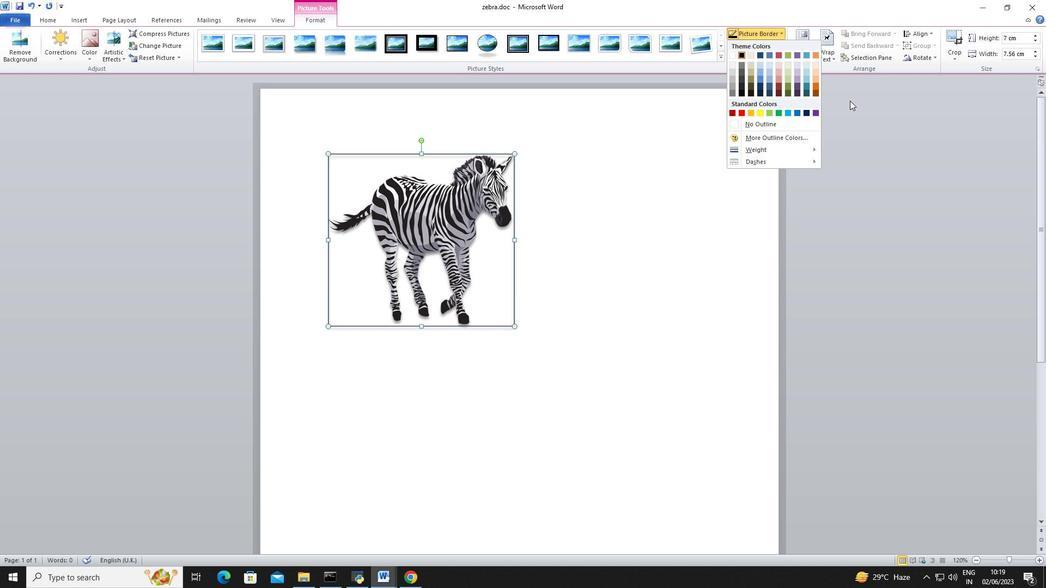 
Action: Mouse moved to (783, 45)
Screenshot: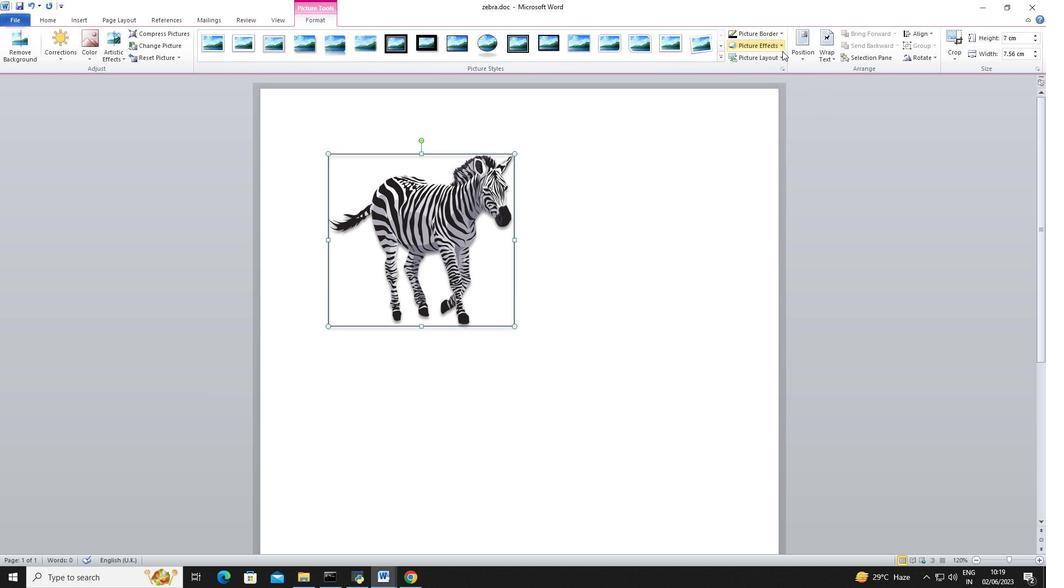 
Action: Mouse pressed left at (783, 45)
Screenshot: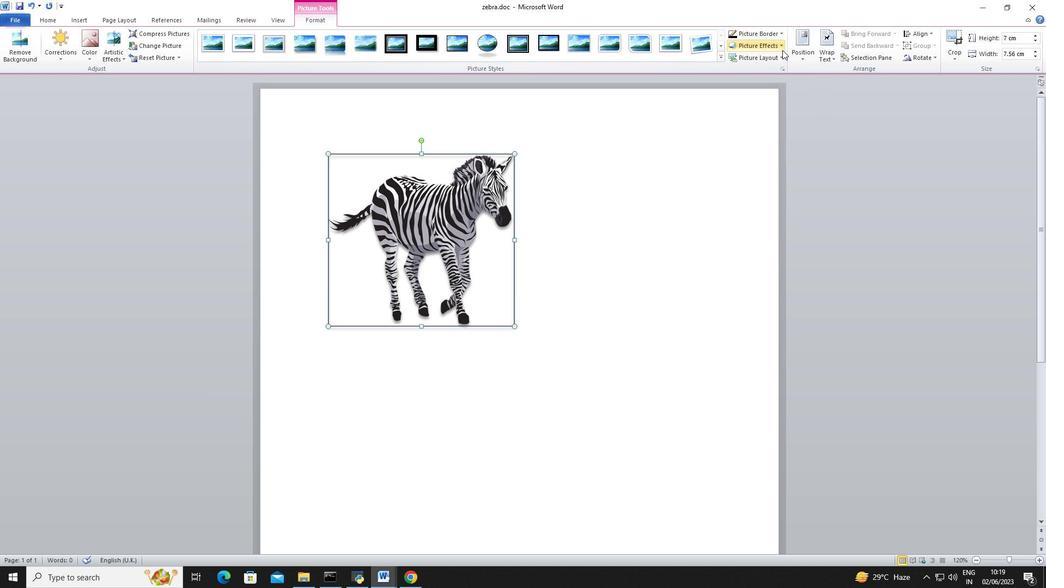 
Action: Mouse moved to (791, 211)
Screenshot: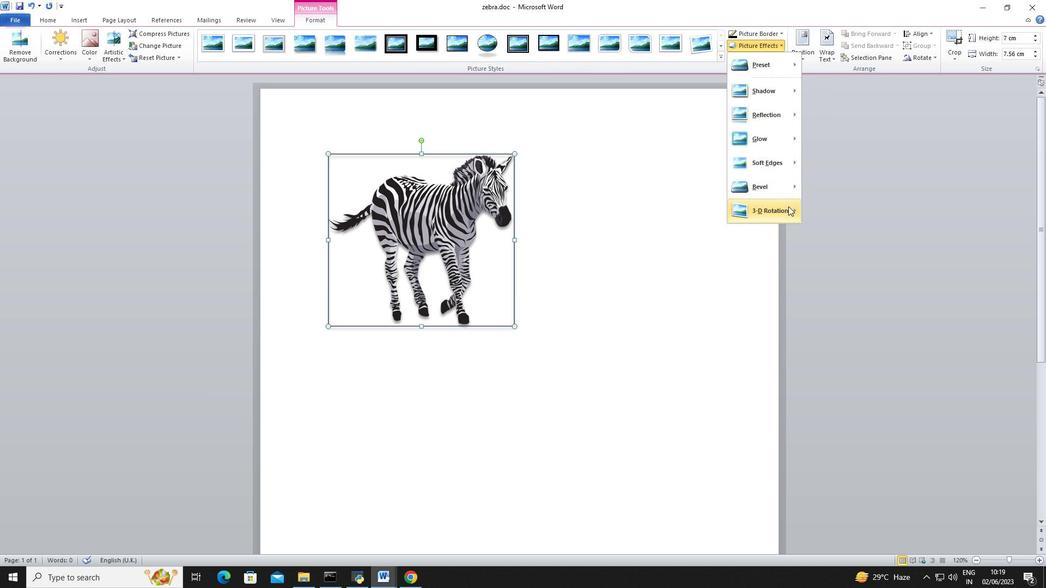 
Action: Mouse pressed left at (791, 211)
Screenshot: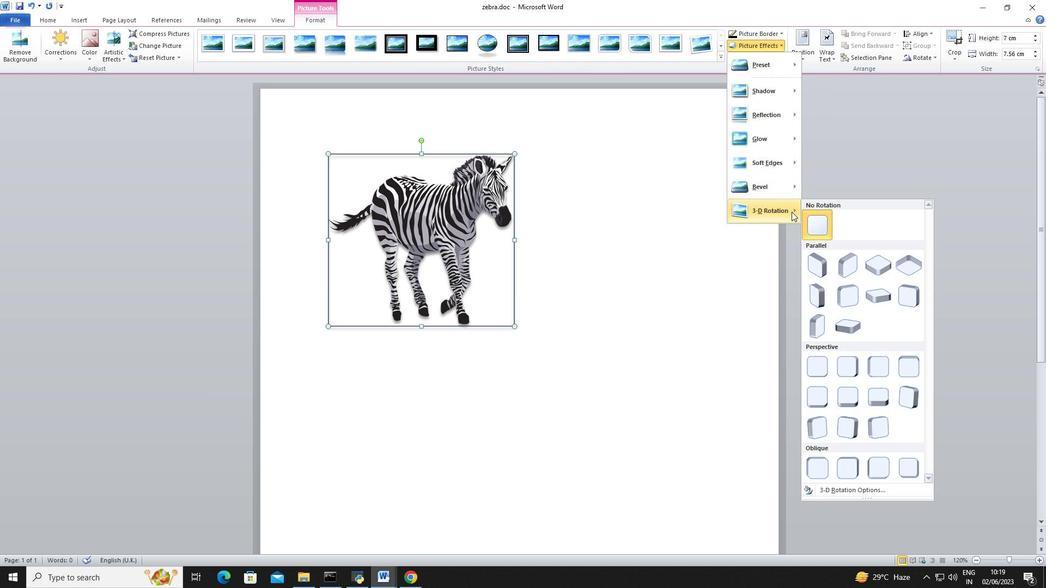 
Action: Mouse moved to (767, 29)
Screenshot: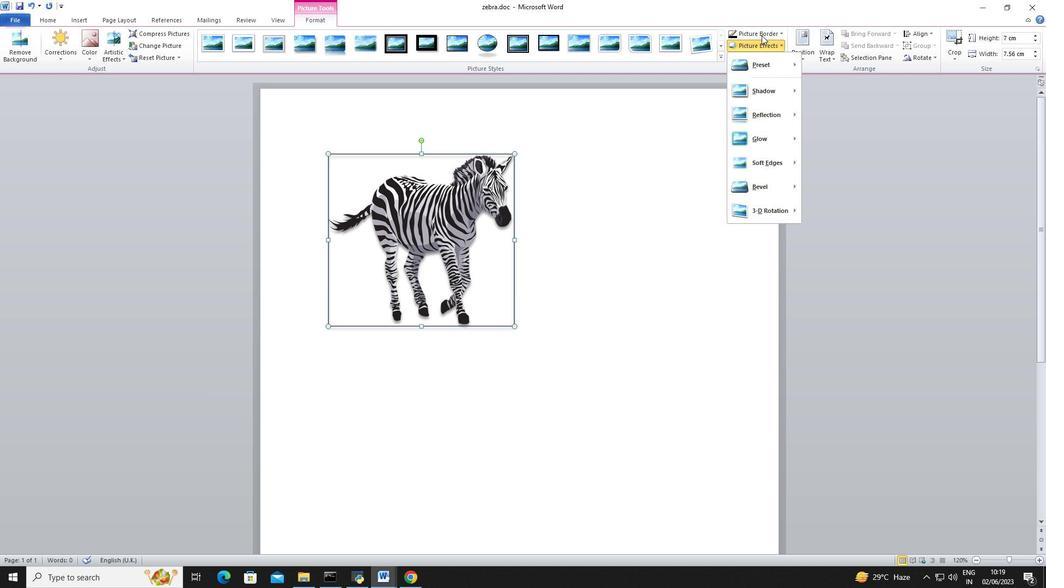 
Action: Mouse pressed left at (767, 29)
Screenshot: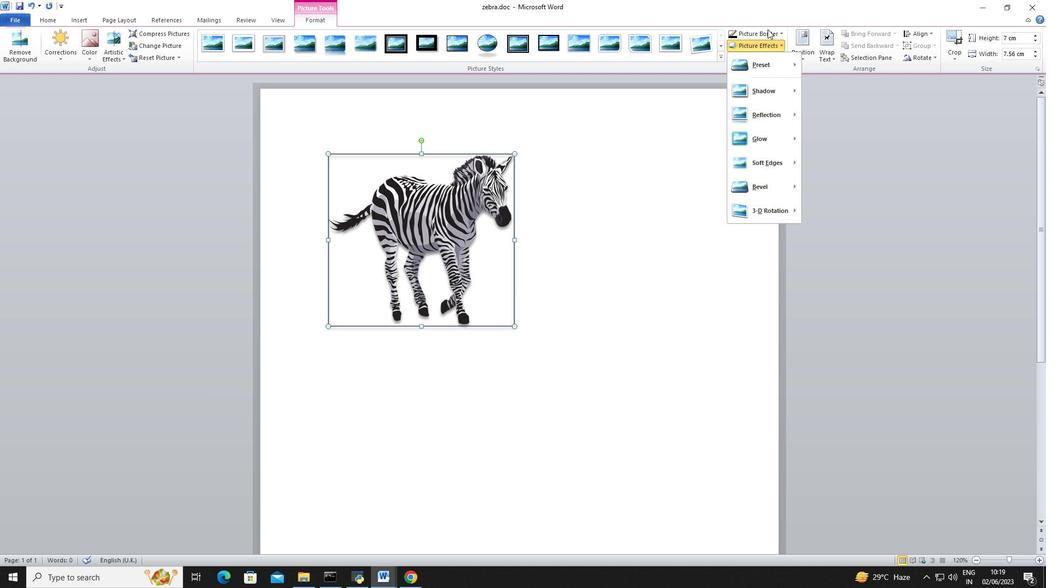 
Action: Mouse moved to (762, 160)
Screenshot: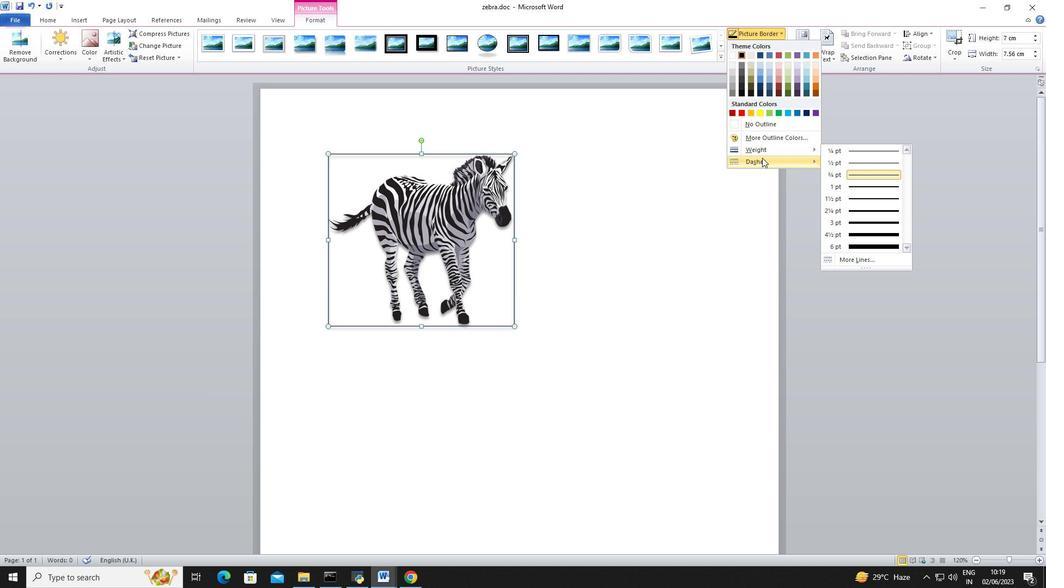 
Action: Mouse pressed left at (762, 160)
Screenshot: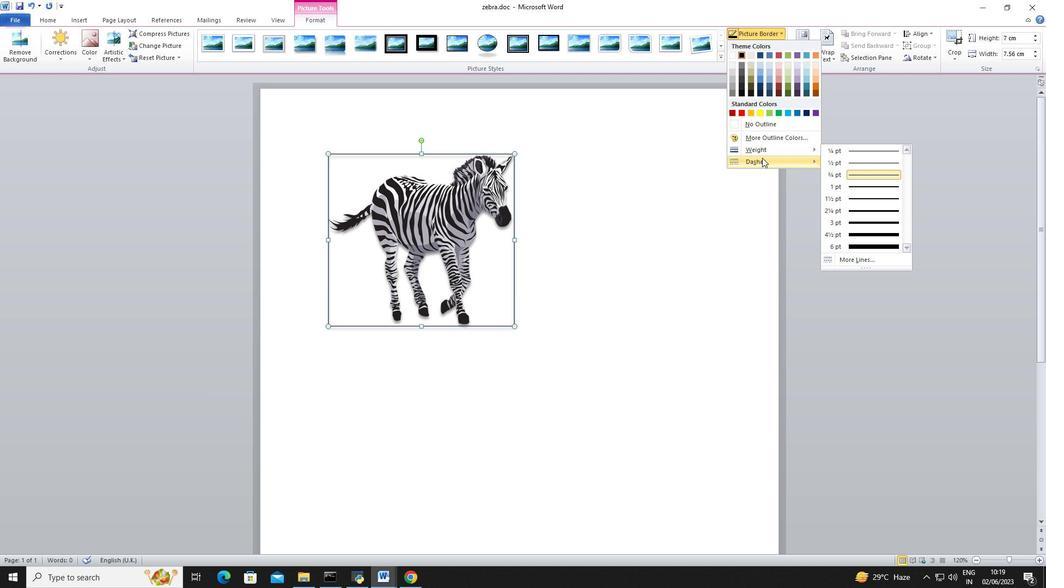 
Action: Mouse moved to (840, 228)
Screenshot: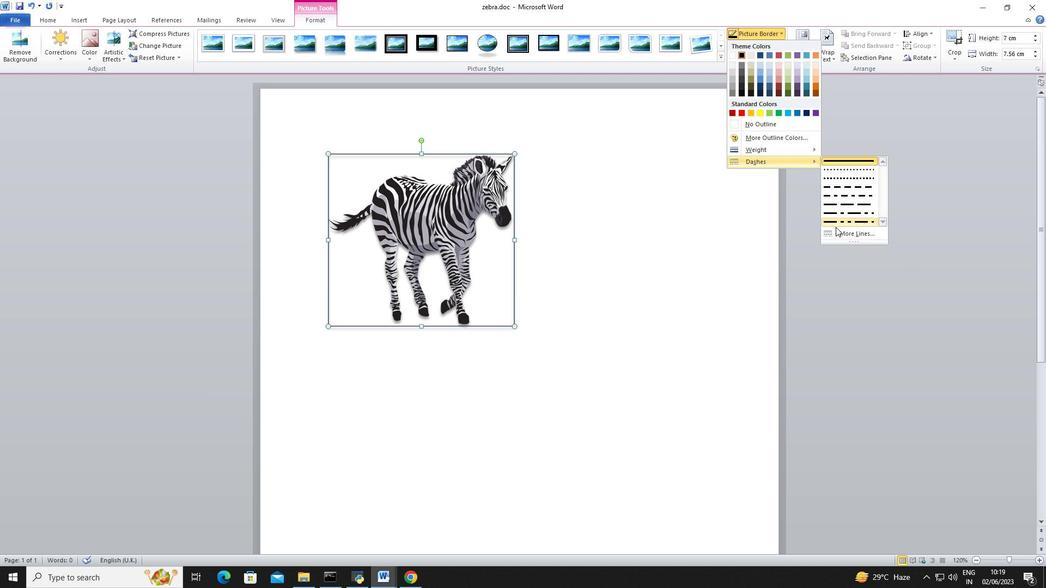 
Action: Mouse pressed left at (840, 228)
Screenshot: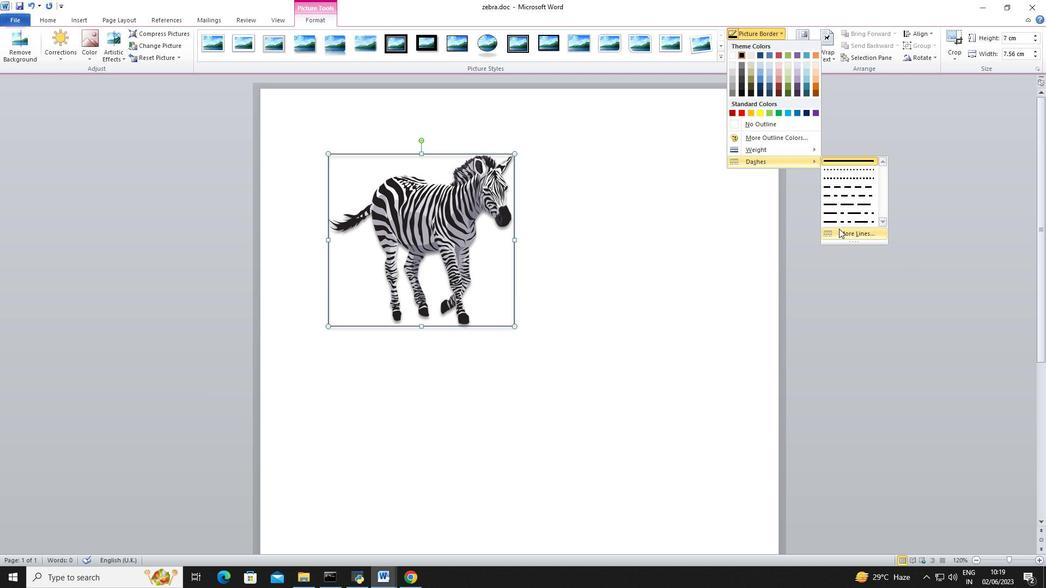 
Action: Mouse moved to (549, 192)
Screenshot: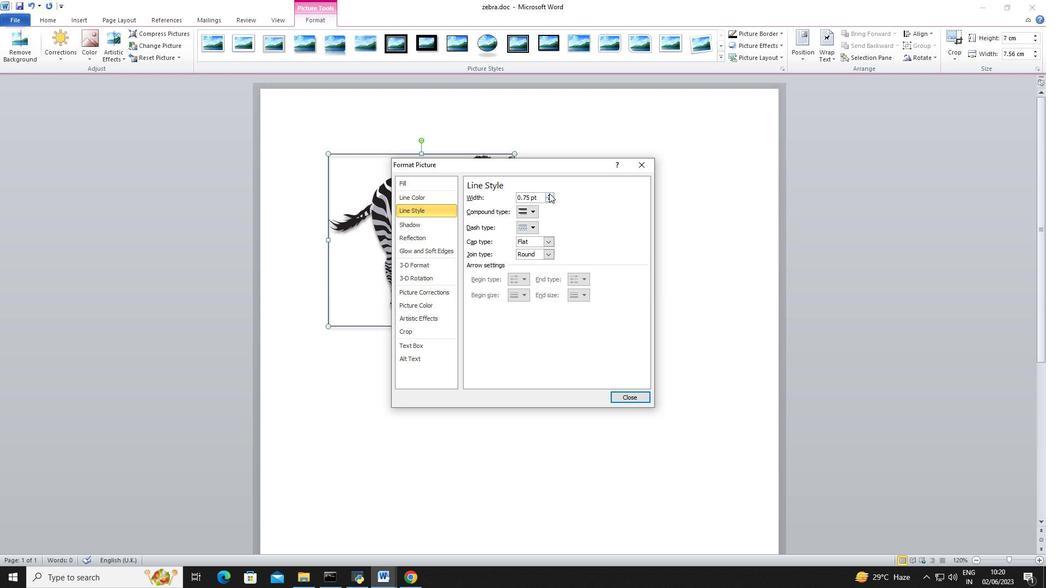 
Action: Mouse pressed left at (549, 192)
Screenshot: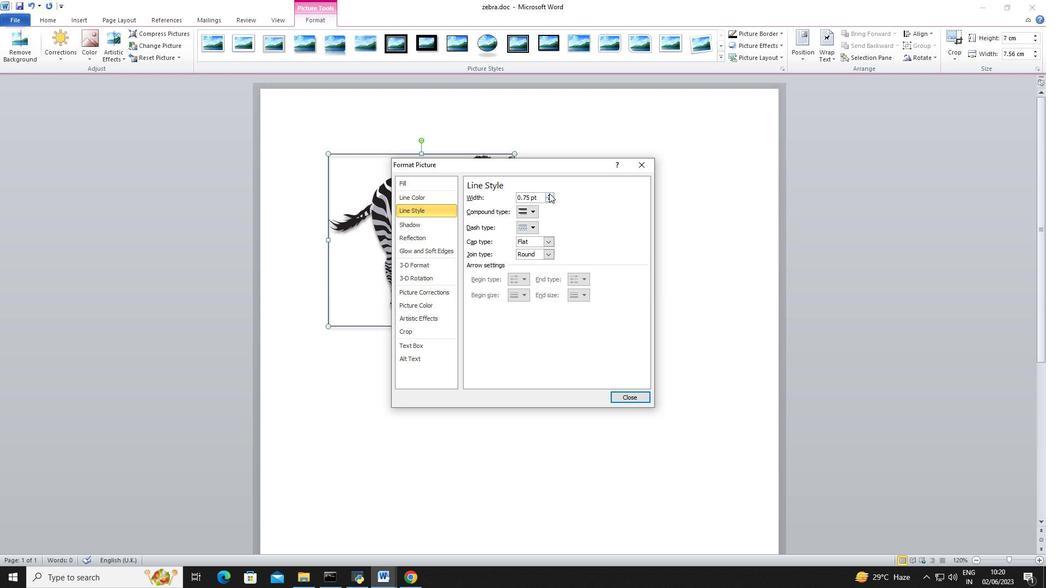 
Action: Mouse pressed left at (549, 192)
Screenshot: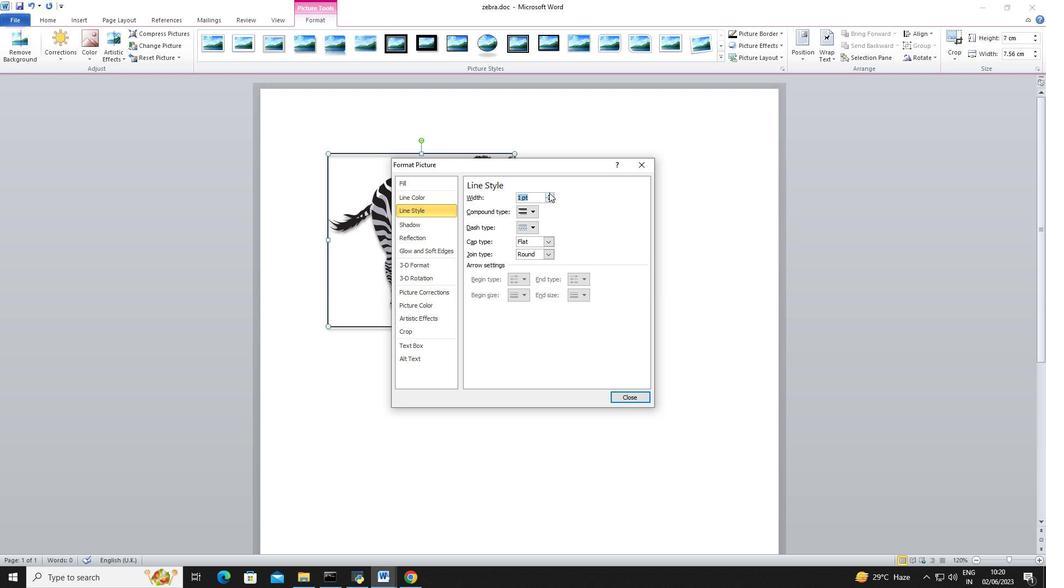 
Action: Mouse pressed left at (549, 192)
Screenshot: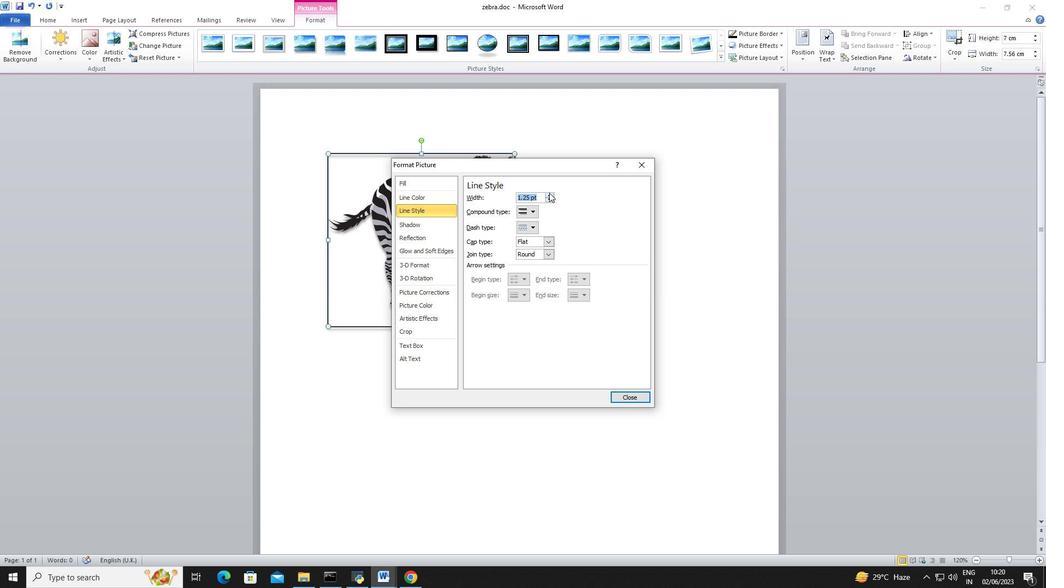 
Action: Mouse pressed left at (549, 192)
Screenshot: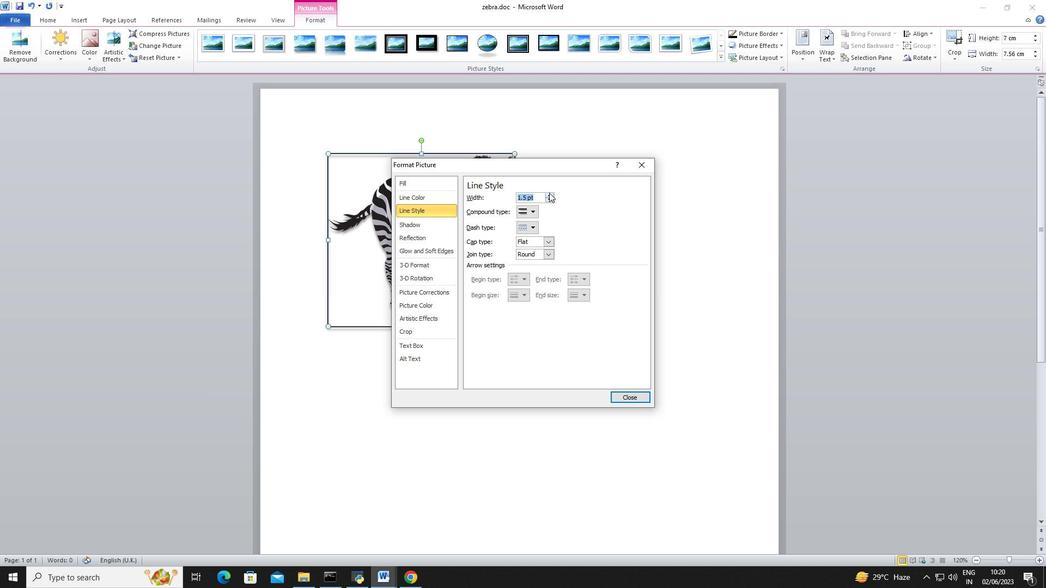 
Action: Mouse pressed left at (549, 192)
Screenshot: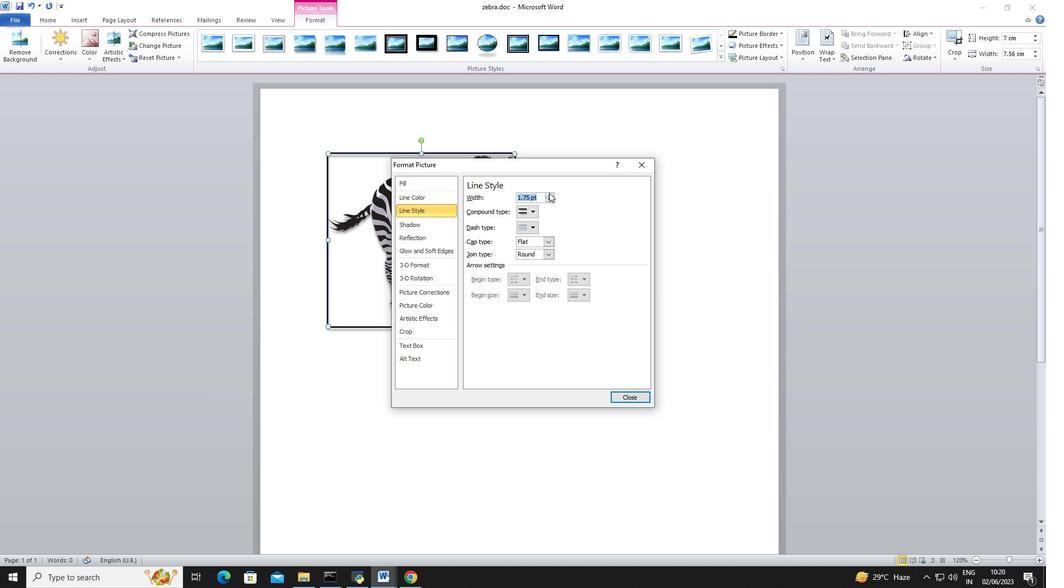 
Action: Mouse pressed left at (549, 192)
Screenshot: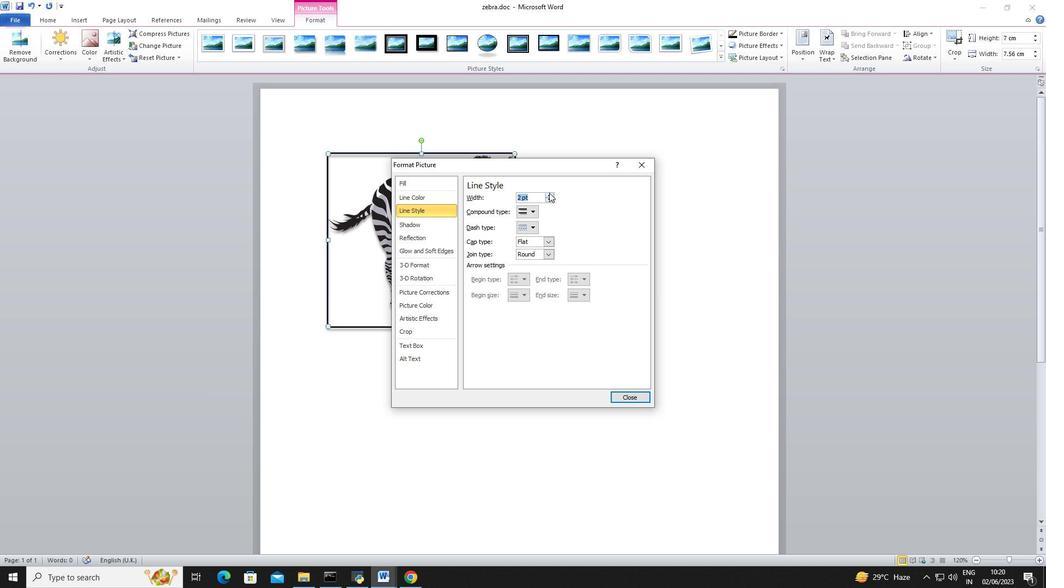 
Action: Mouse pressed left at (549, 192)
Screenshot: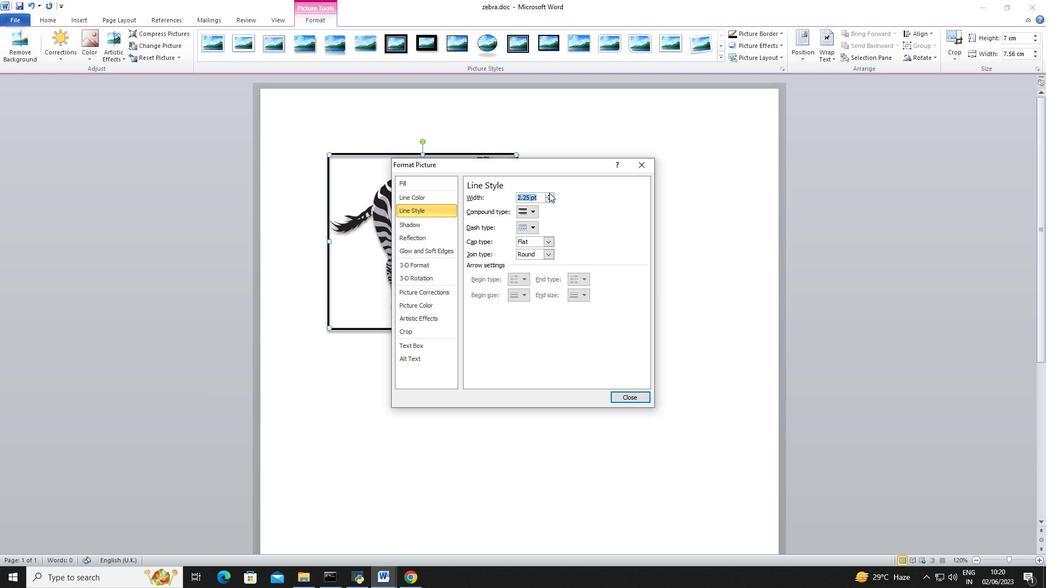 
Action: Mouse pressed left at (549, 192)
Screenshot: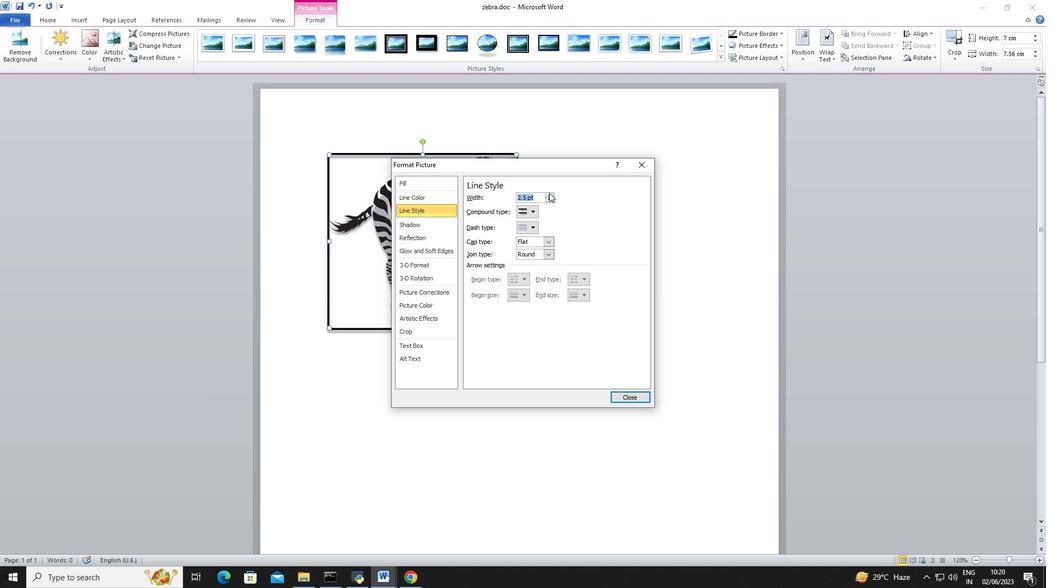 
Action: Mouse pressed left at (549, 192)
Screenshot: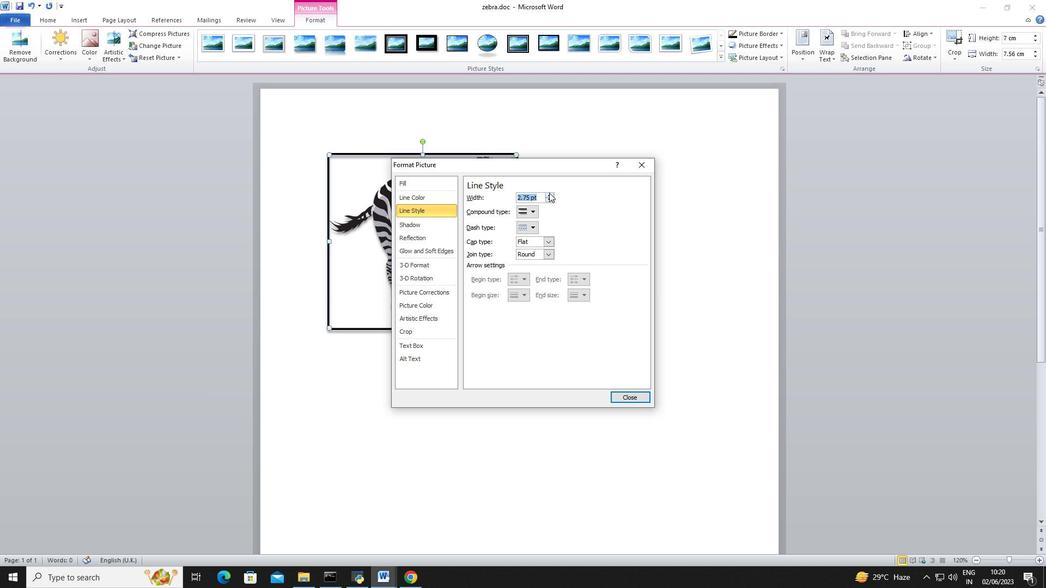 
Action: Mouse pressed left at (549, 192)
Screenshot: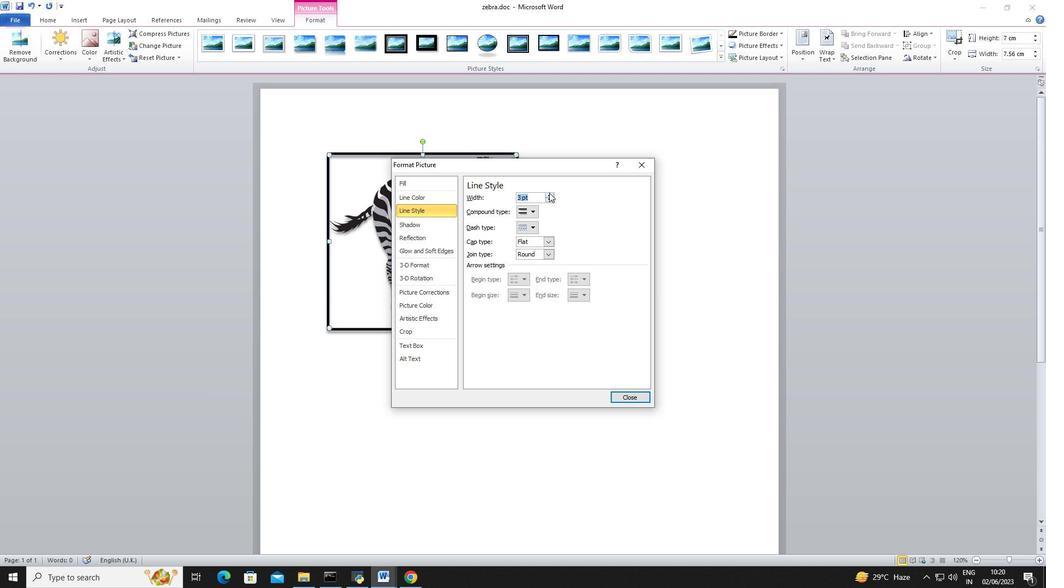 
Action: Mouse pressed left at (549, 192)
Screenshot: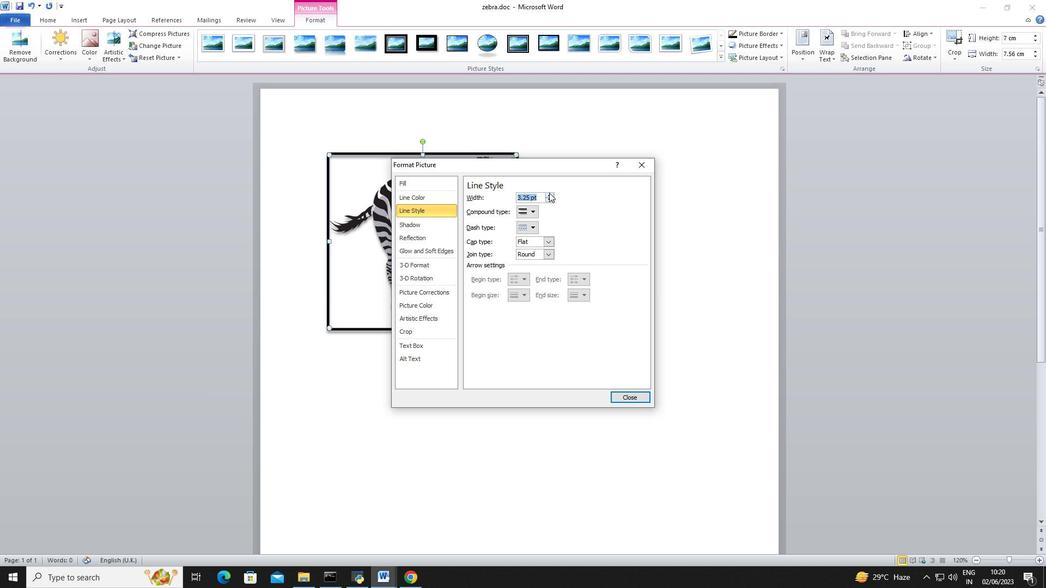 
Action: Mouse pressed left at (549, 192)
Screenshot: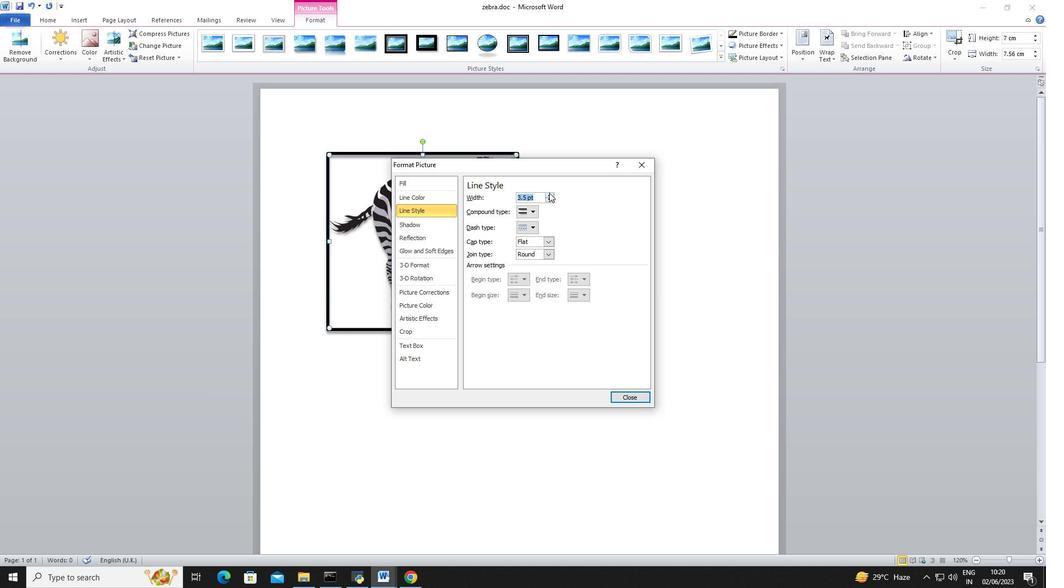 
Action: Mouse pressed left at (549, 192)
Screenshot: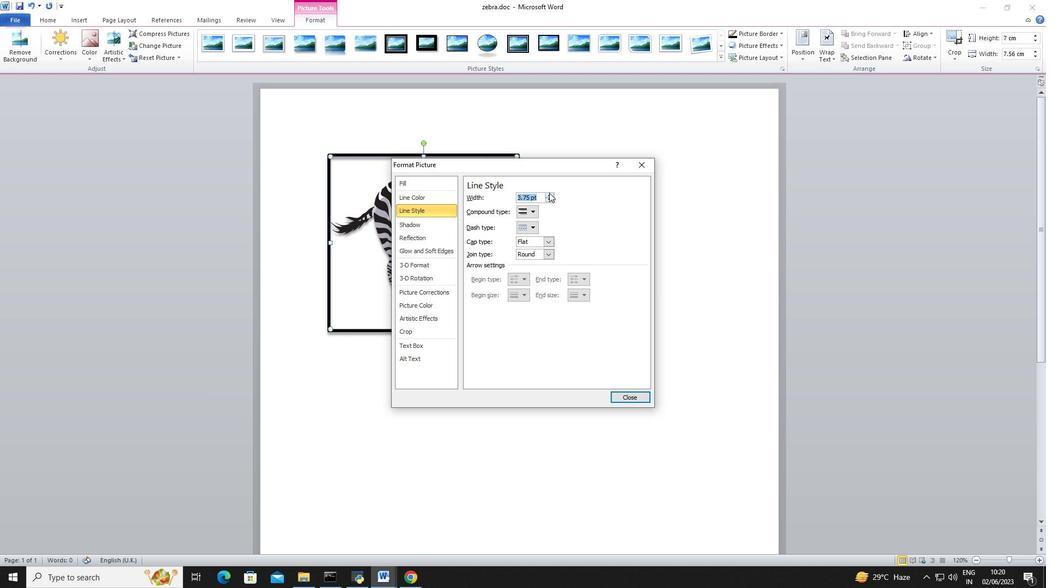 
Action: Mouse pressed left at (549, 192)
Screenshot: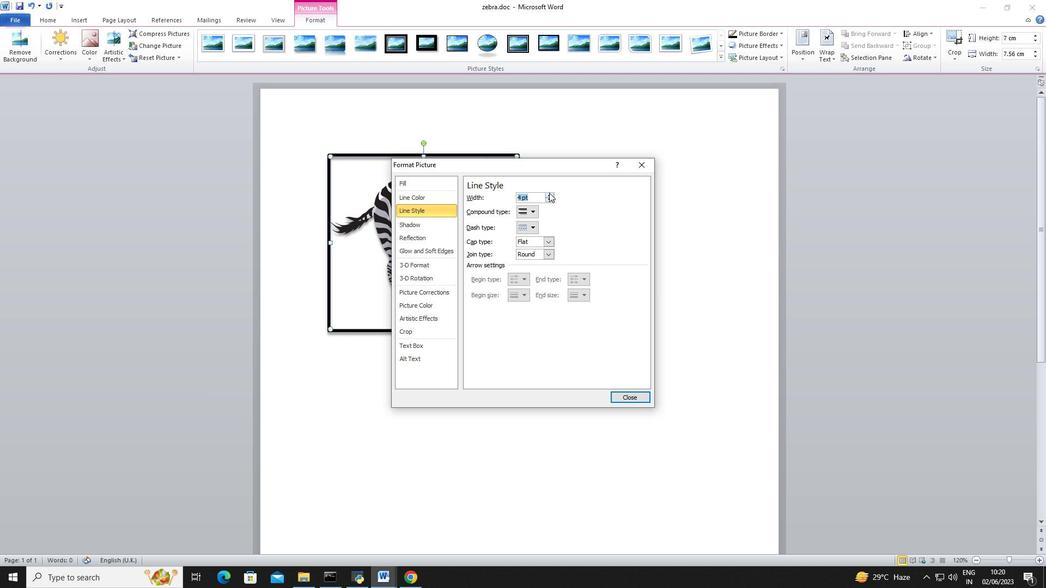 
Action: Mouse pressed left at (549, 192)
Screenshot: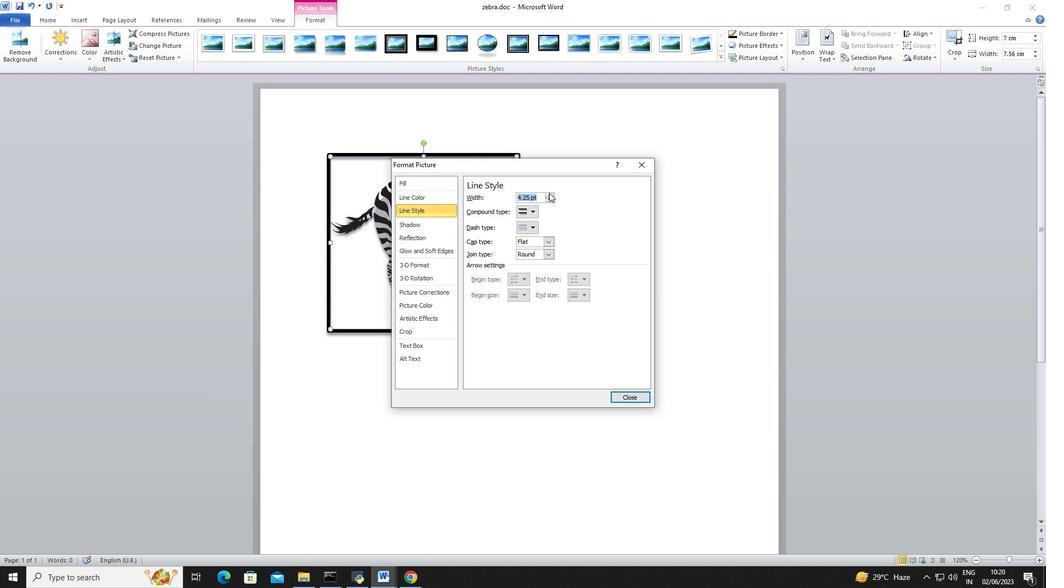 
Action: Mouse pressed left at (549, 192)
Screenshot: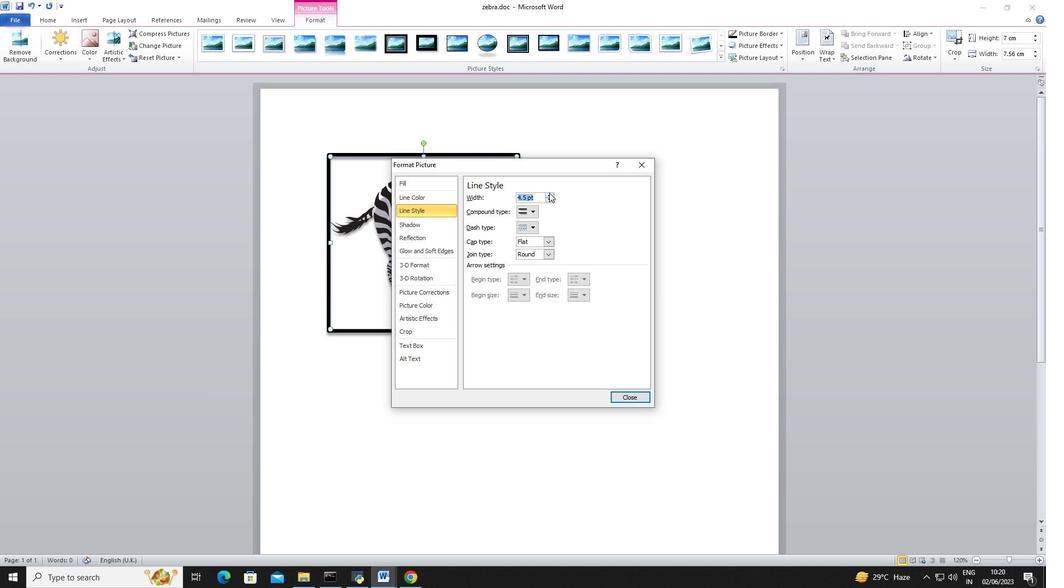 
Action: Mouse pressed left at (549, 192)
Screenshot: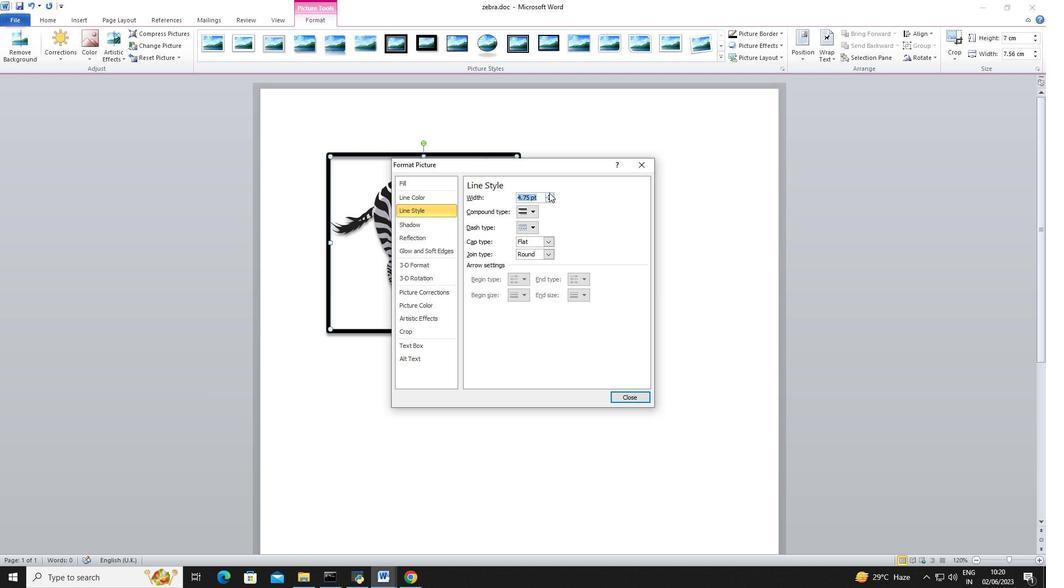 
Action: Mouse pressed left at (549, 192)
Screenshot: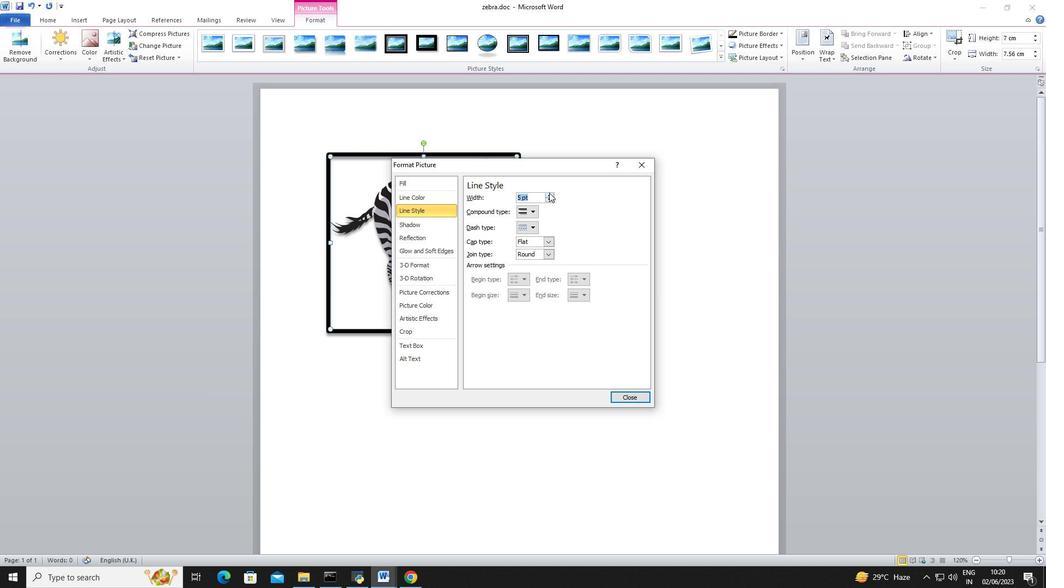 
Action: Mouse pressed left at (549, 192)
Screenshot: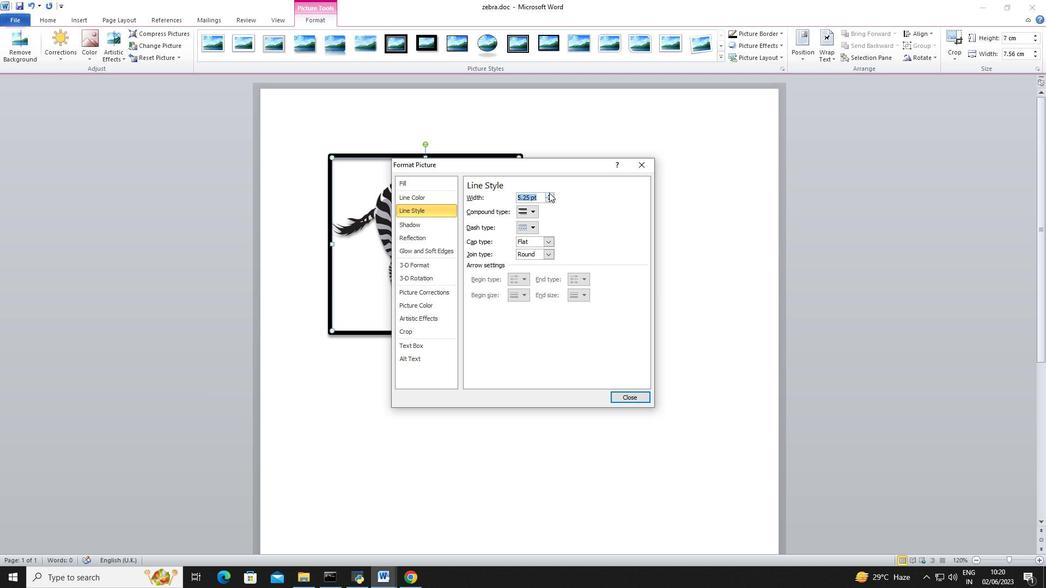 
Action: Mouse pressed left at (549, 192)
Screenshot: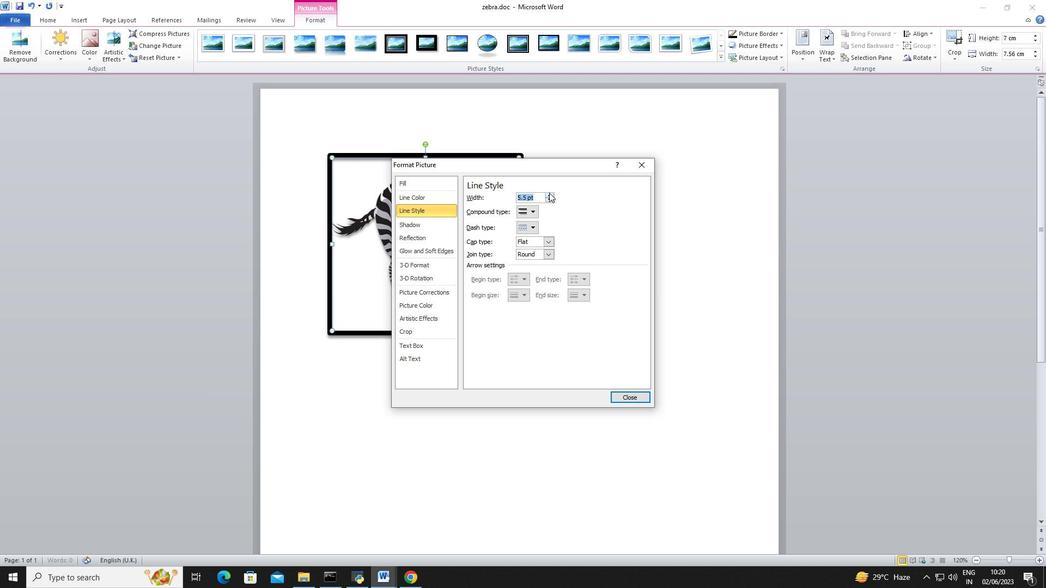 
Action: Mouse pressed left at (549, 192)
Screenshot: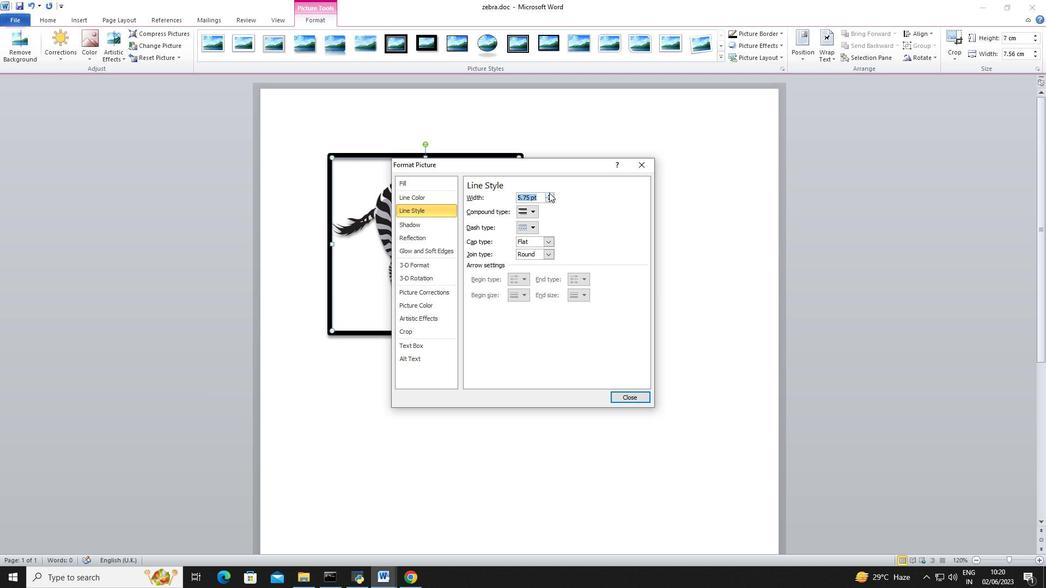
Action: Mouse moved to (431, 198)
Screenshot: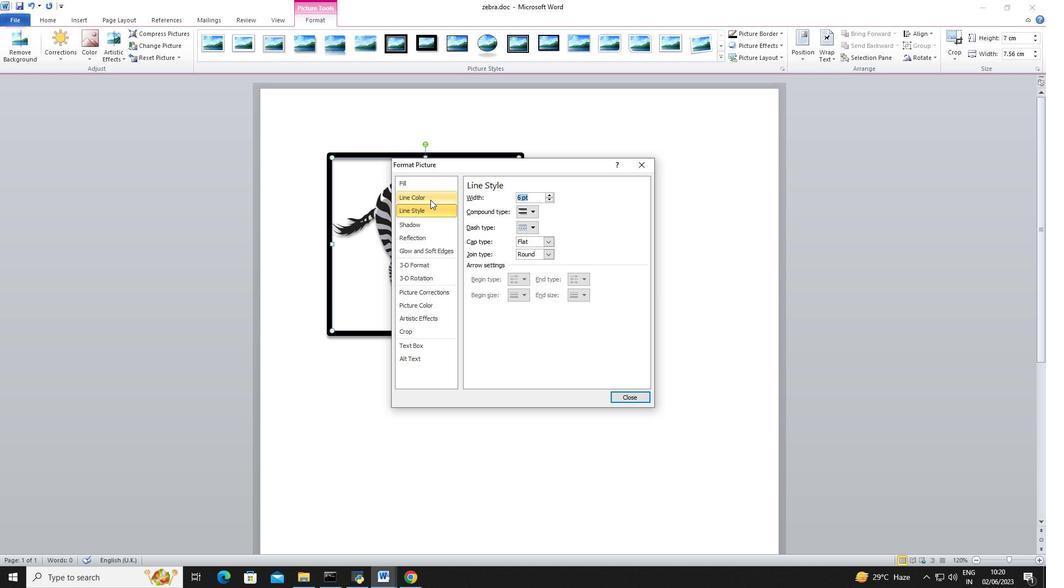 
Action: Mouse pressed left at (431, 198)
Screenshot: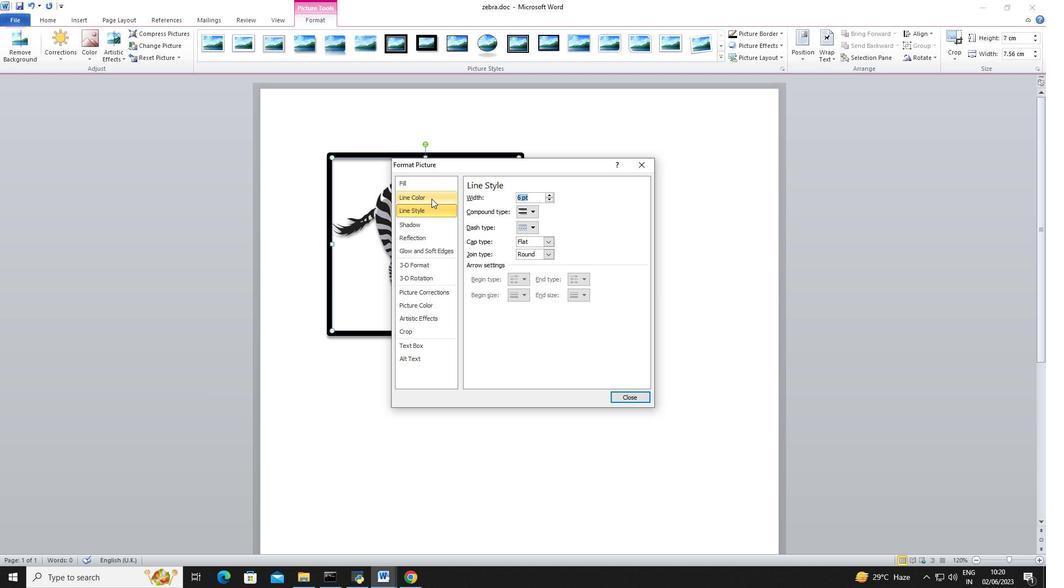 
Action: Mouse moved to (514, 232)
Screenshot: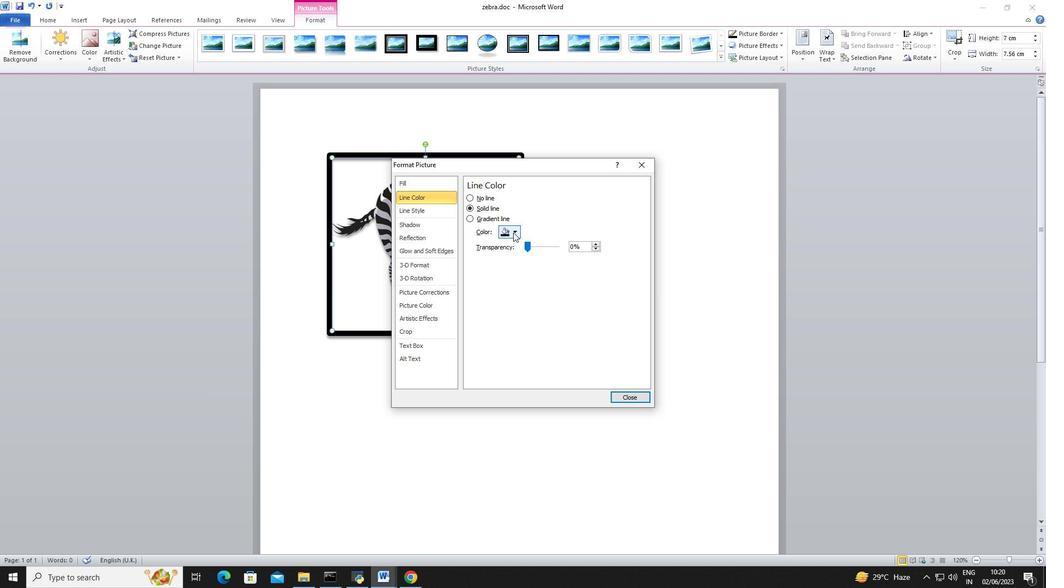 
Action: Mouse pressed left at (514, 232)
Screenshot: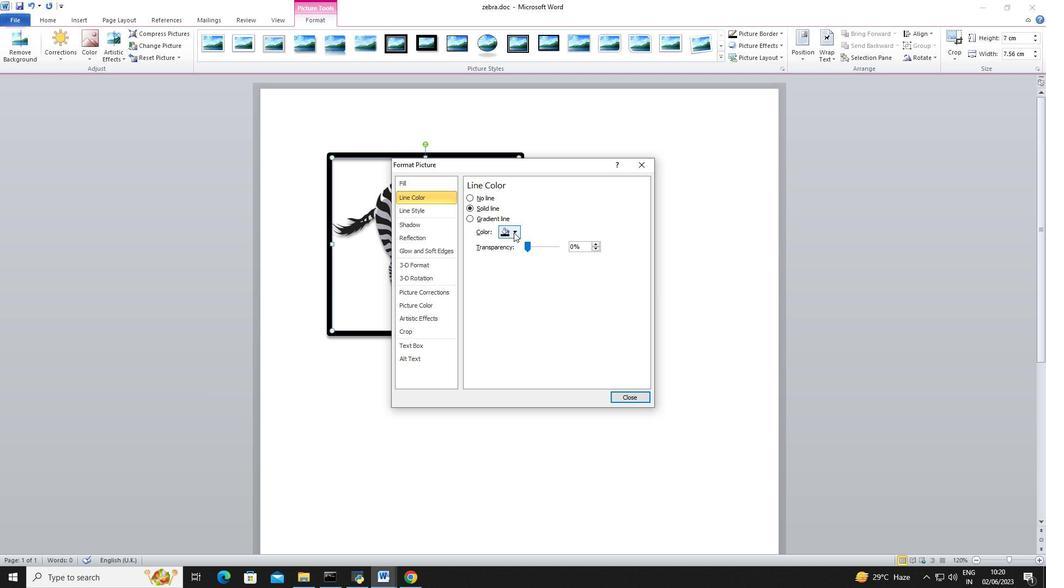 
Action: Mouse moved to (510, 251)
Screenshot: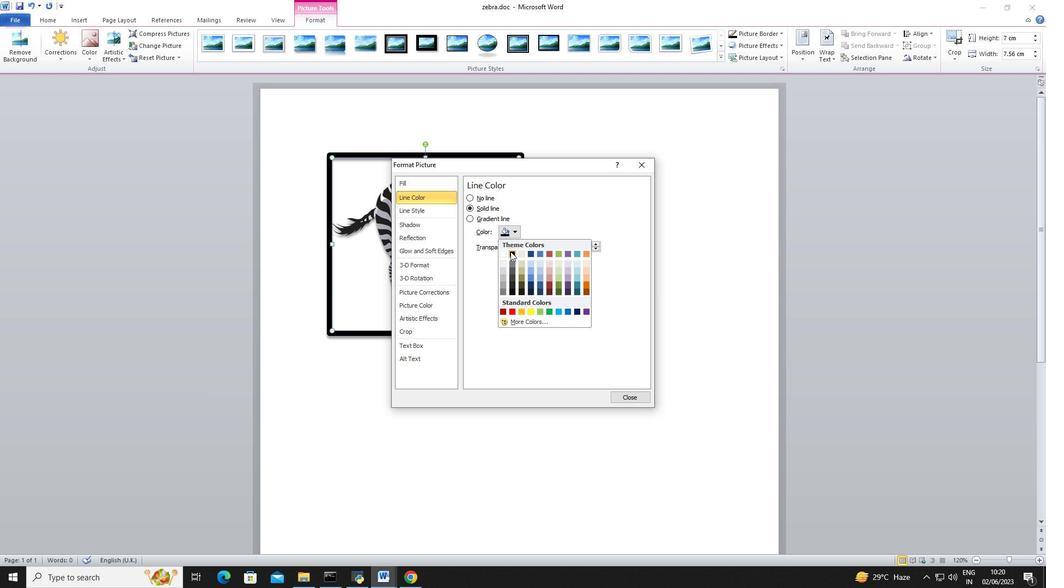 
Action: Mouse pressed left at (510, 251)
Screenshot: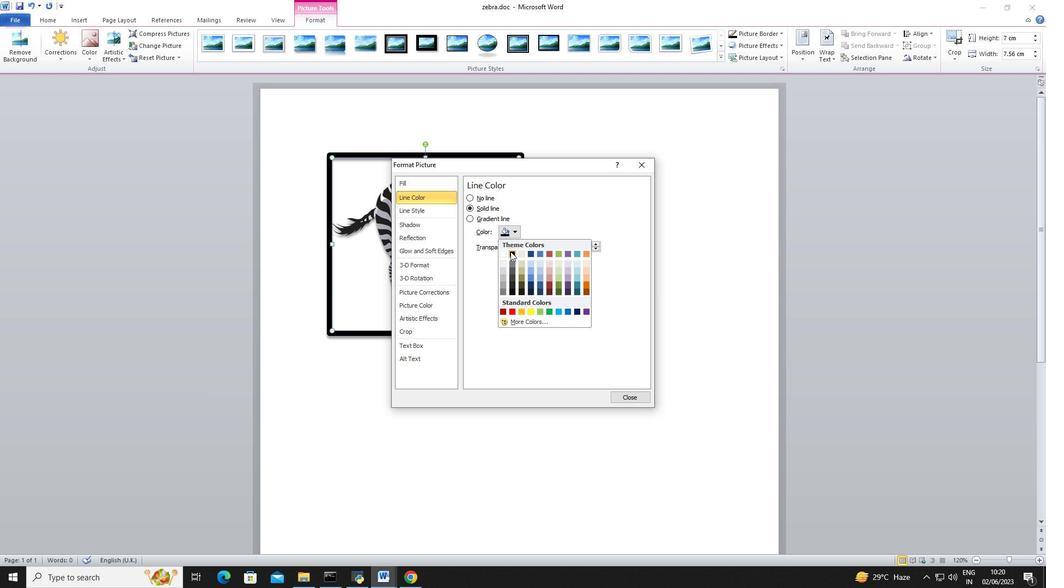 
Action: Mouse moved to (425, 187)
Screenshot: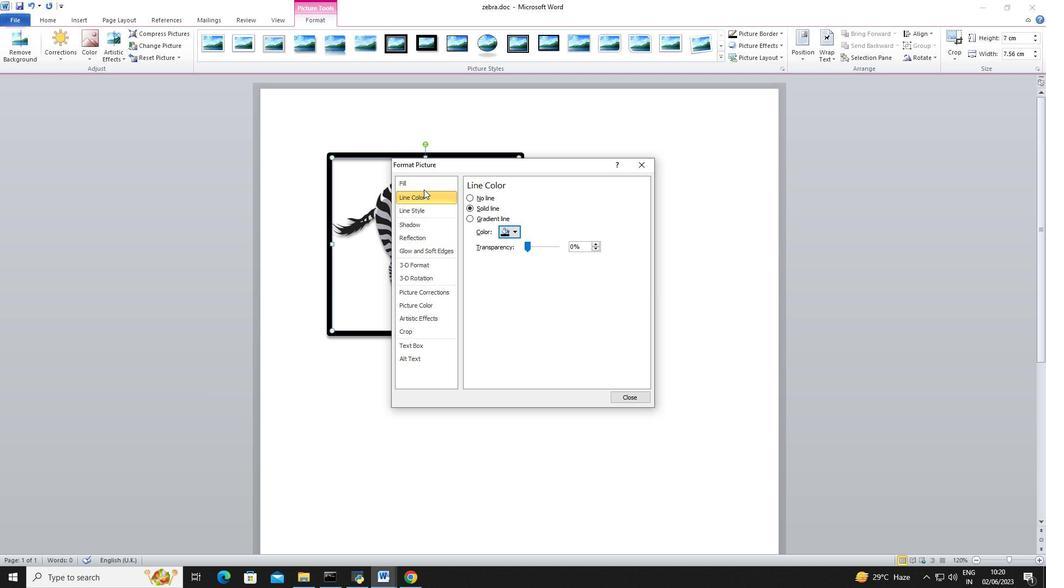 
Action: Mouse pressed left at (425, 187)
Screenshot: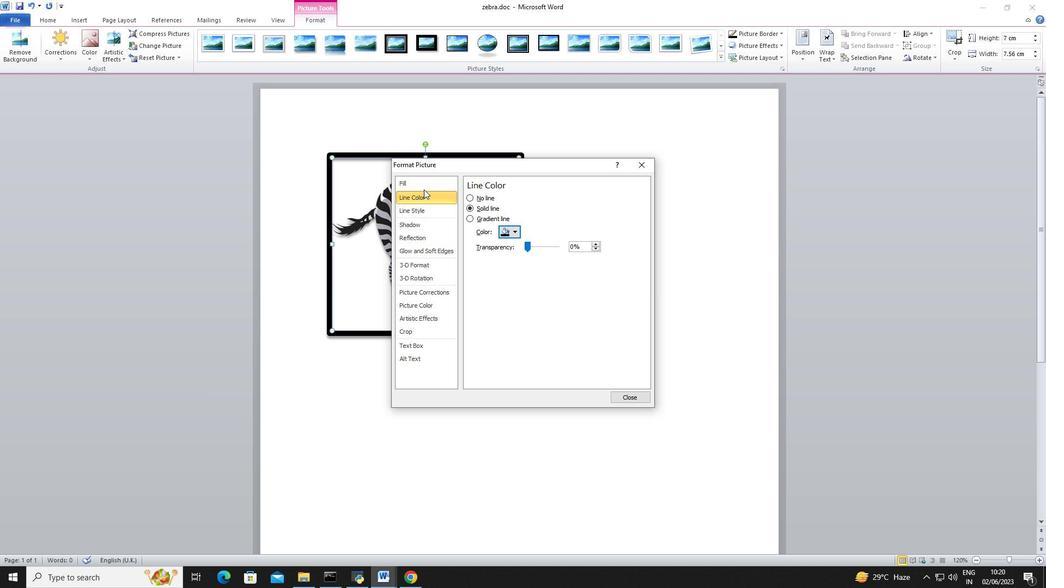 
Action: Mouse moved to (416, 204)
Screenshot: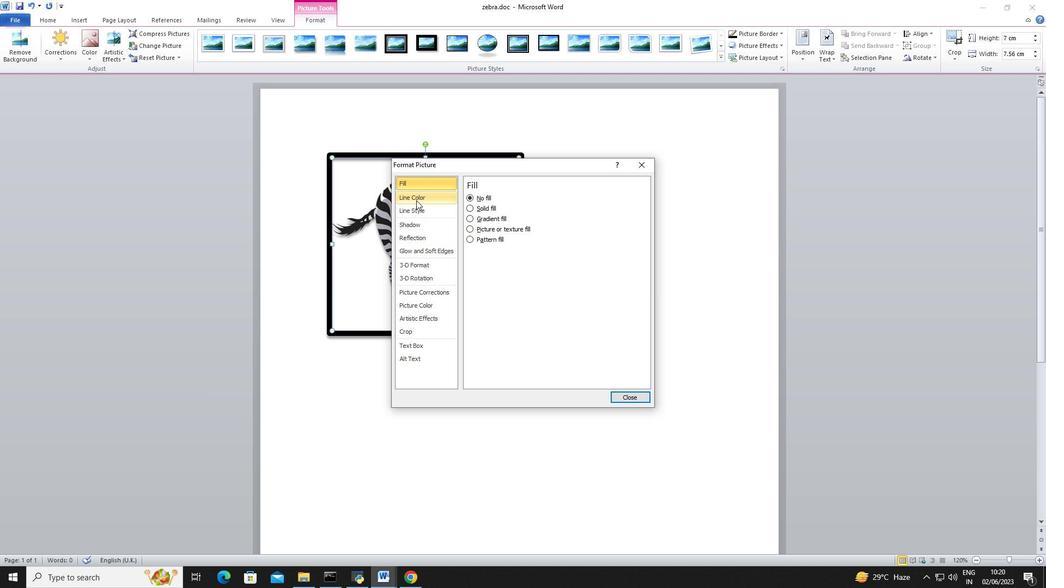 
Action: Mouse pressed left at (416, 204)
Screenshot: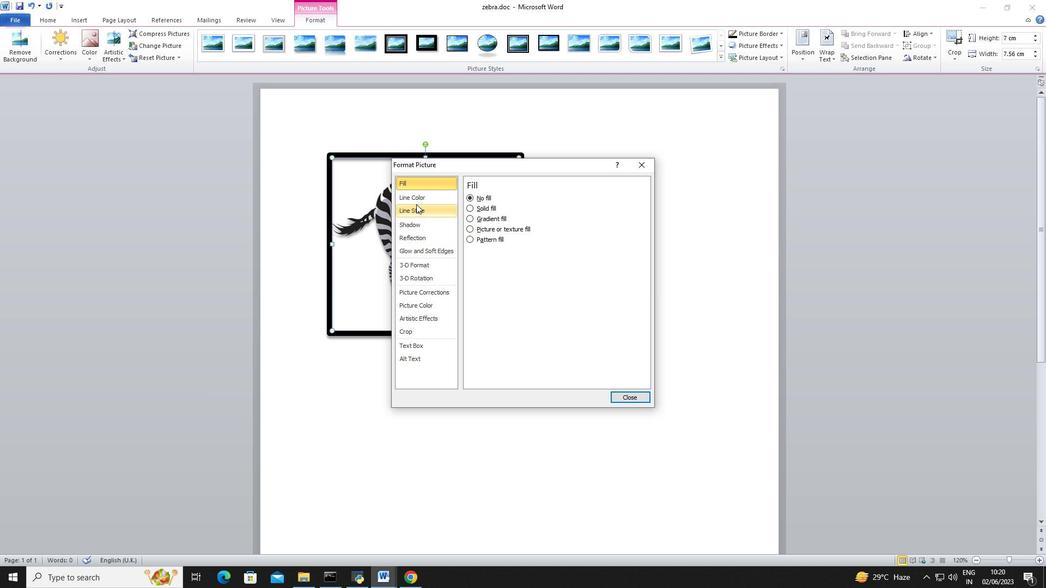 
Action: Mouse moved to (532, 214)
Screenshot: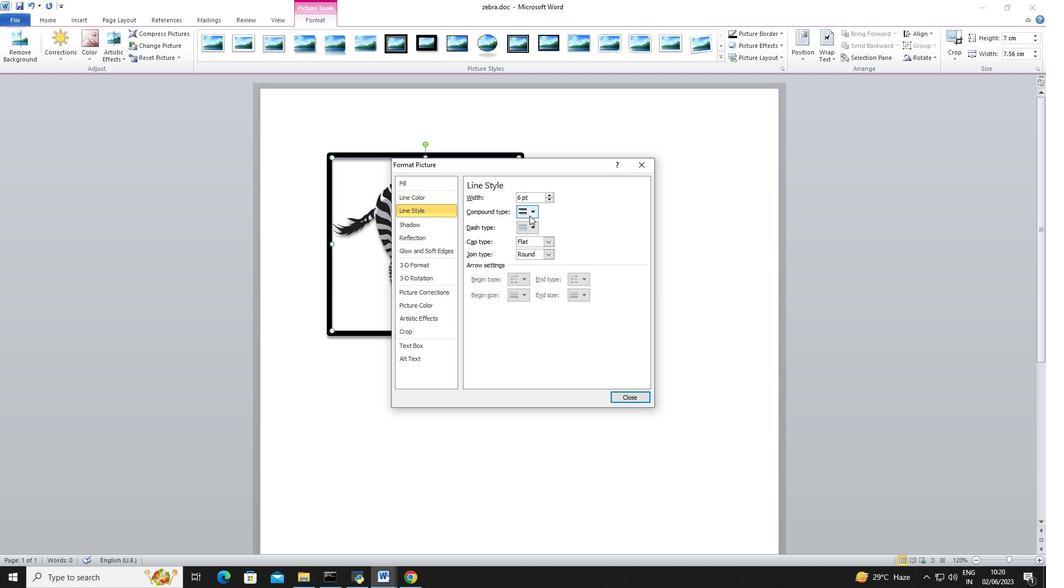 
Action: Mouse pressed left at (532, 214)
Screenshot: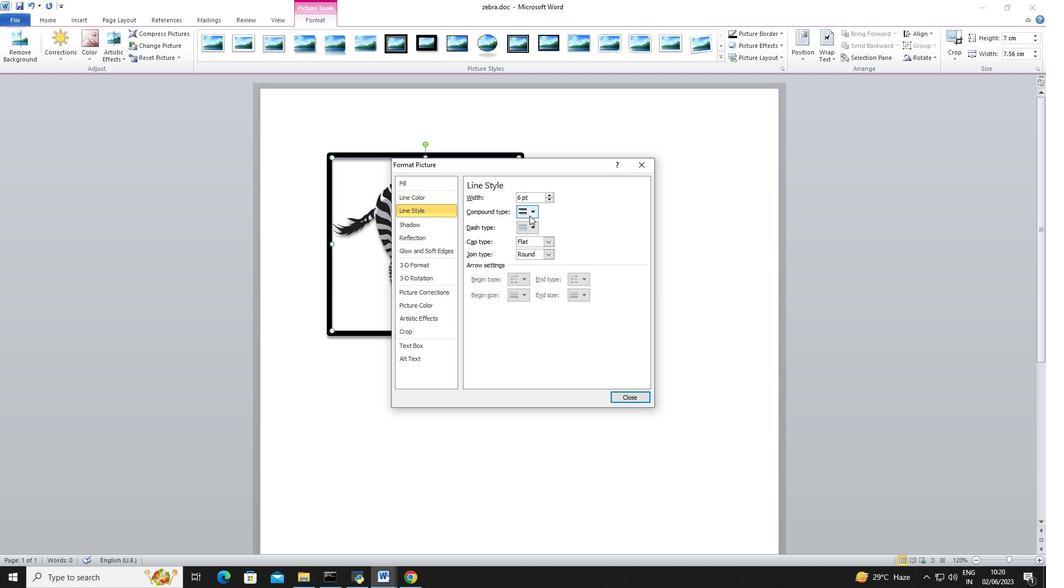 
Action: Mouse moved to (529, 244)
Screenshot: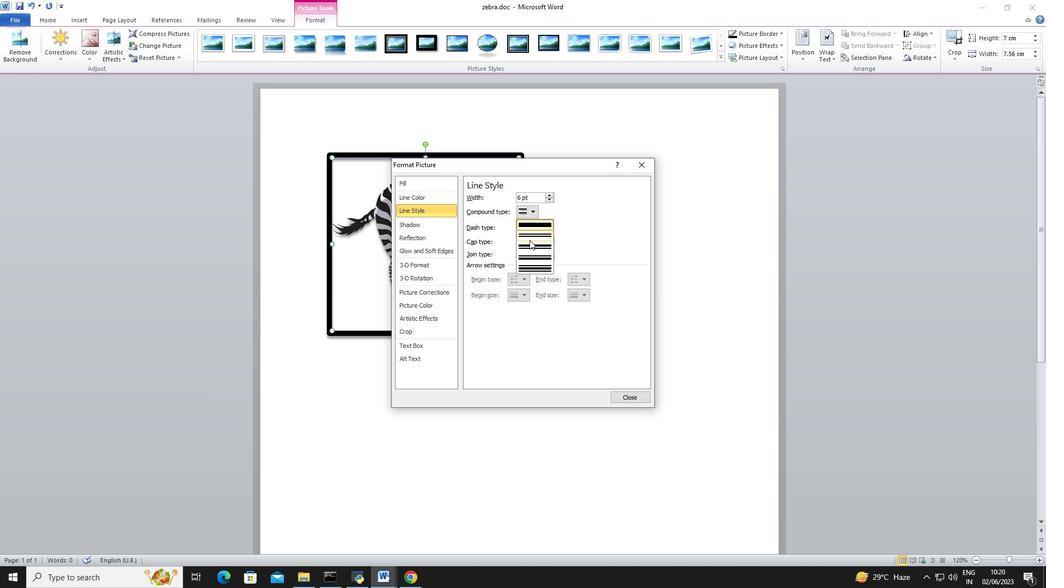 
Action: Mouse scrolled (529, 243) with delta (0, 0)
Screenshot: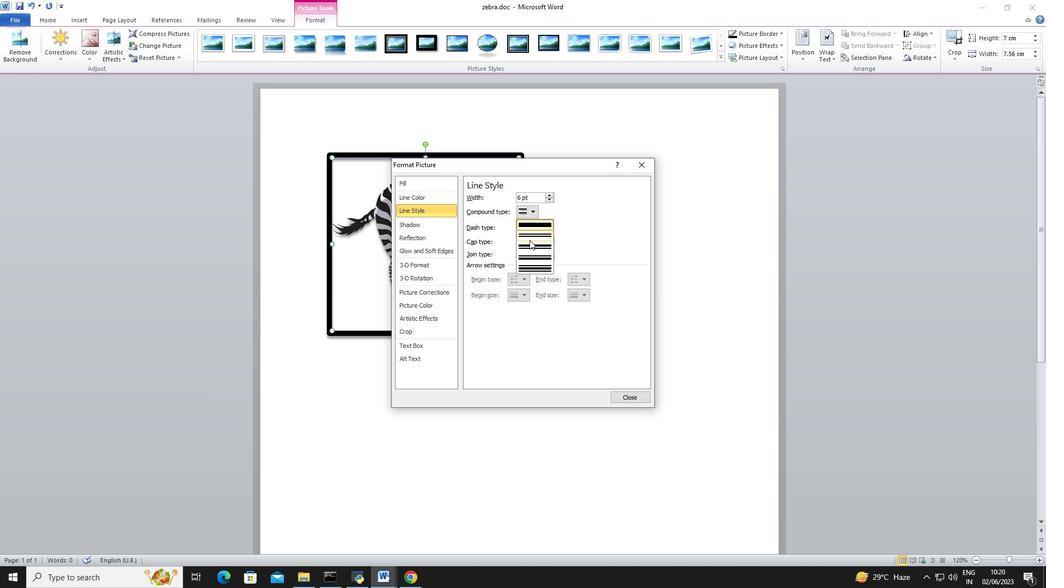 
Action: Mouse moved to (530, 245)
Screenshot: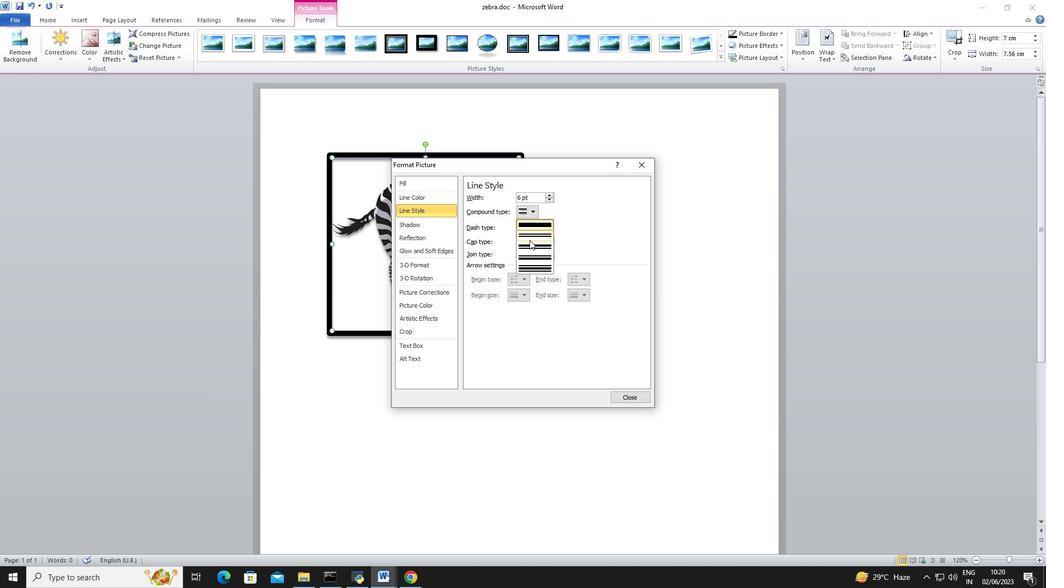 
Action: Mouse scrolled (530, 244) with delta (0, 0)
Screenshot: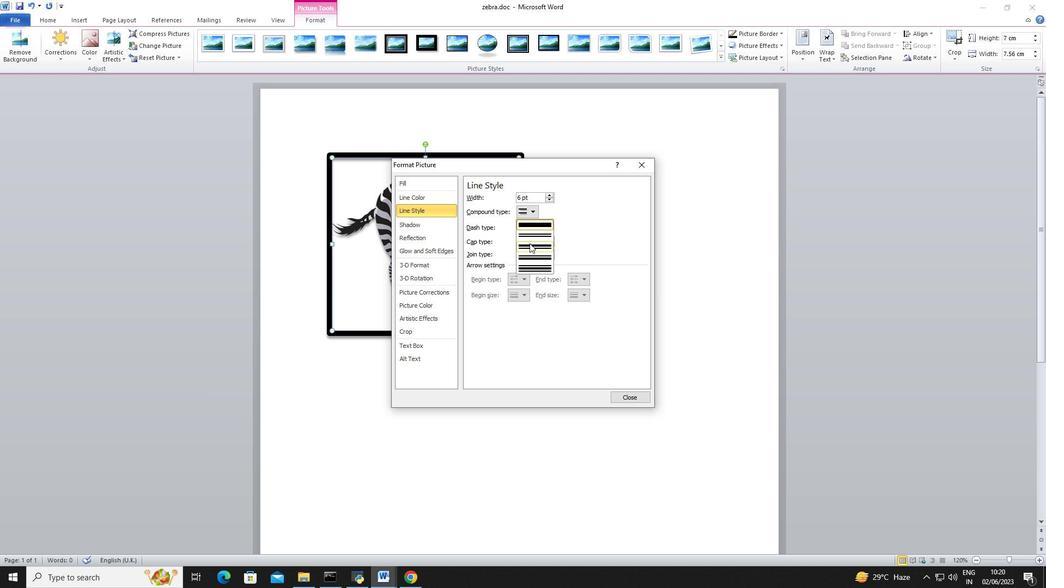 
Action: Mouse scrolled (530, 244) with delta (0, 0)
Screenshot: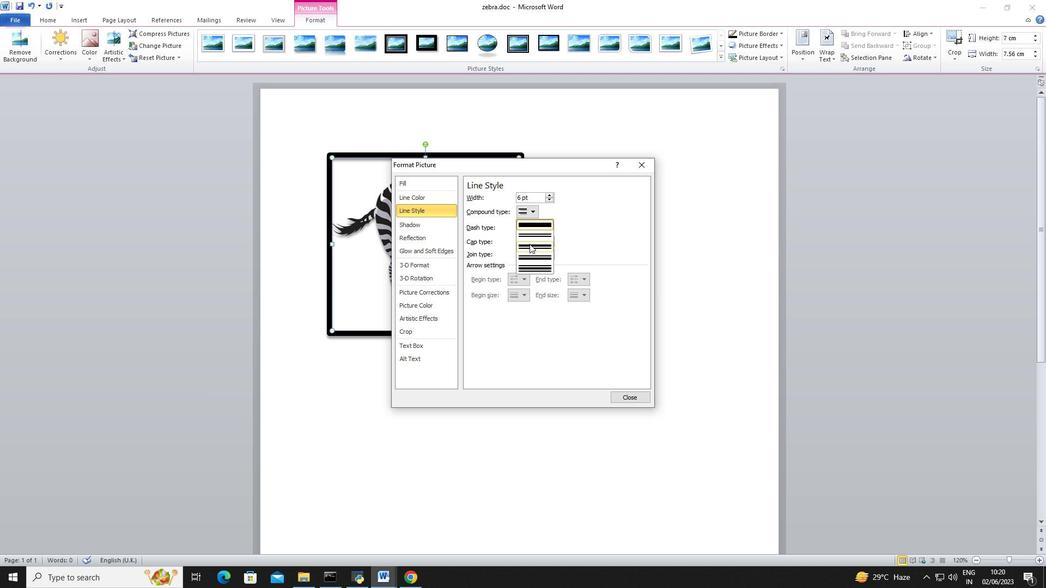 
Action: Mouse scrolled (530, 244) with delta (0, 0)
Screenshot: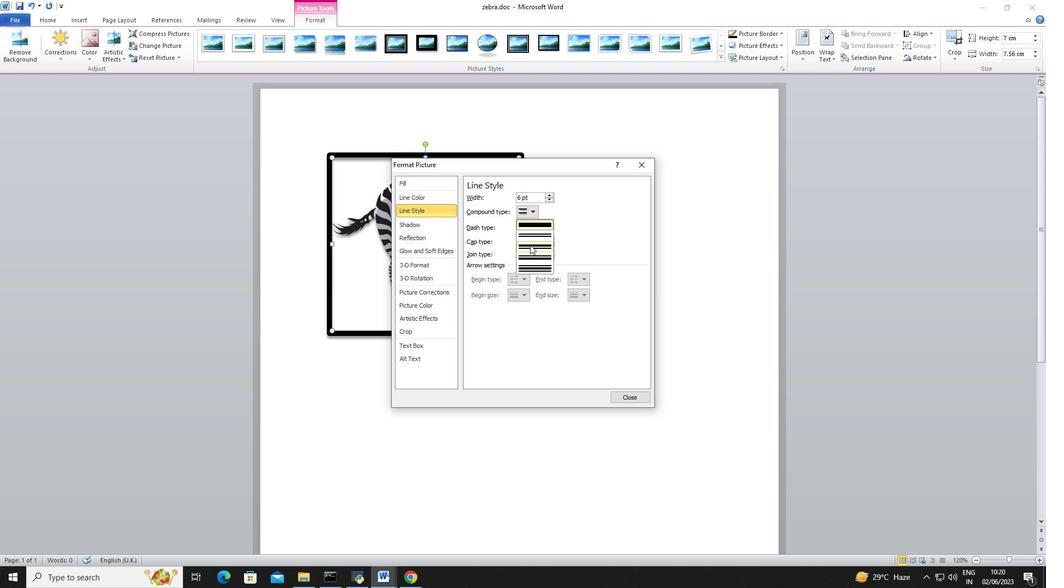 
Action: Mouse moved to (596, 234)
Screenshot: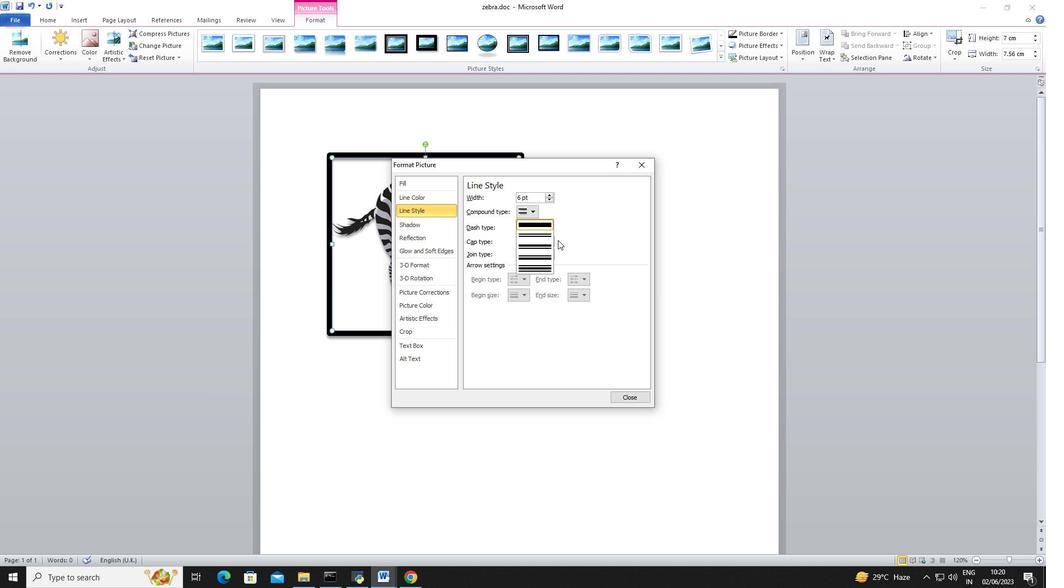 
Action: Mouse pressed left at (596, 234)
Screenshot: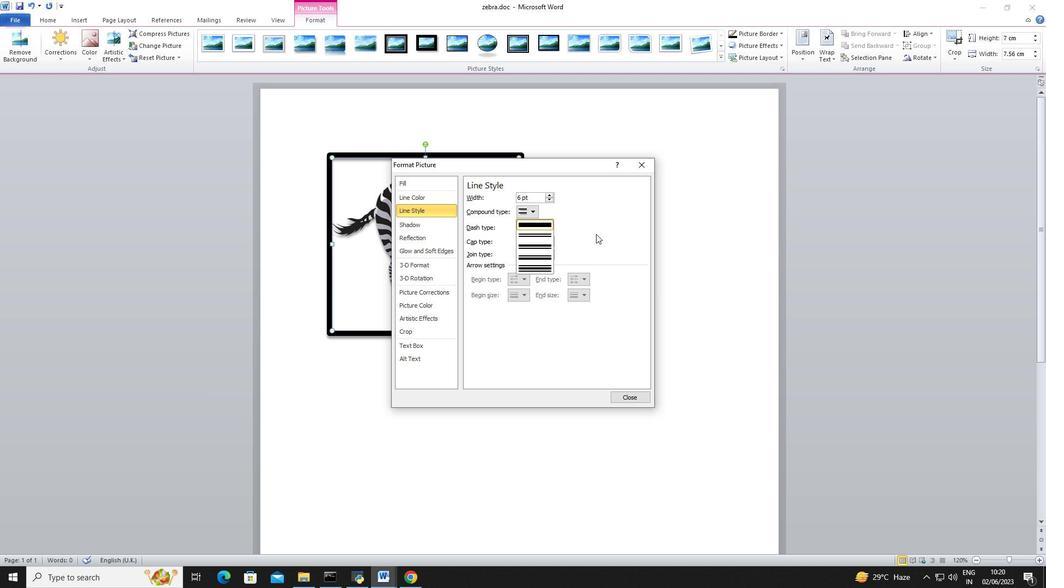 
Action: Mouse moved to (536, 226)
Screenshot: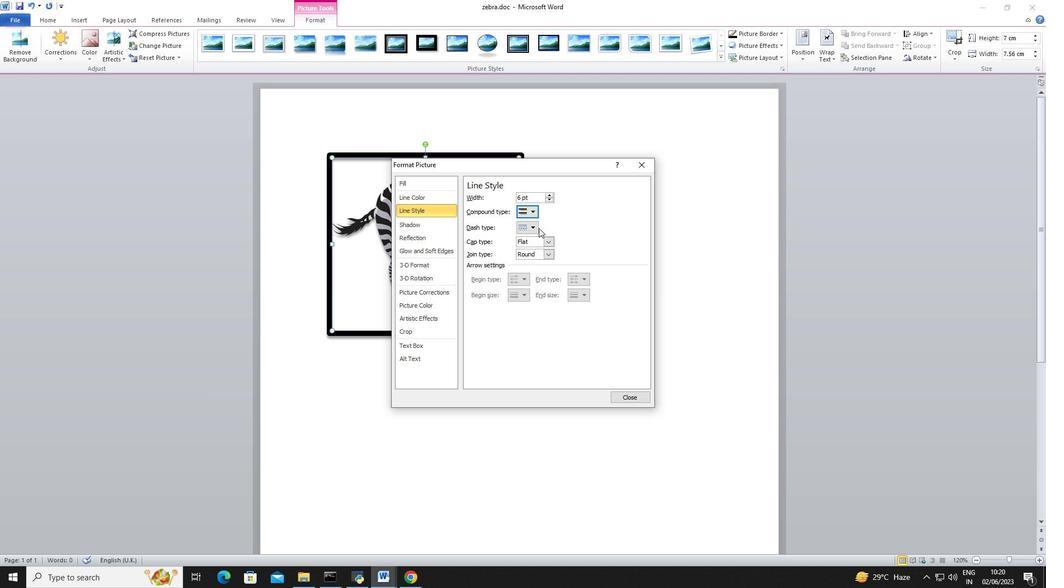 
Action: Mouse pressed left at (536, 226)
Screenshot: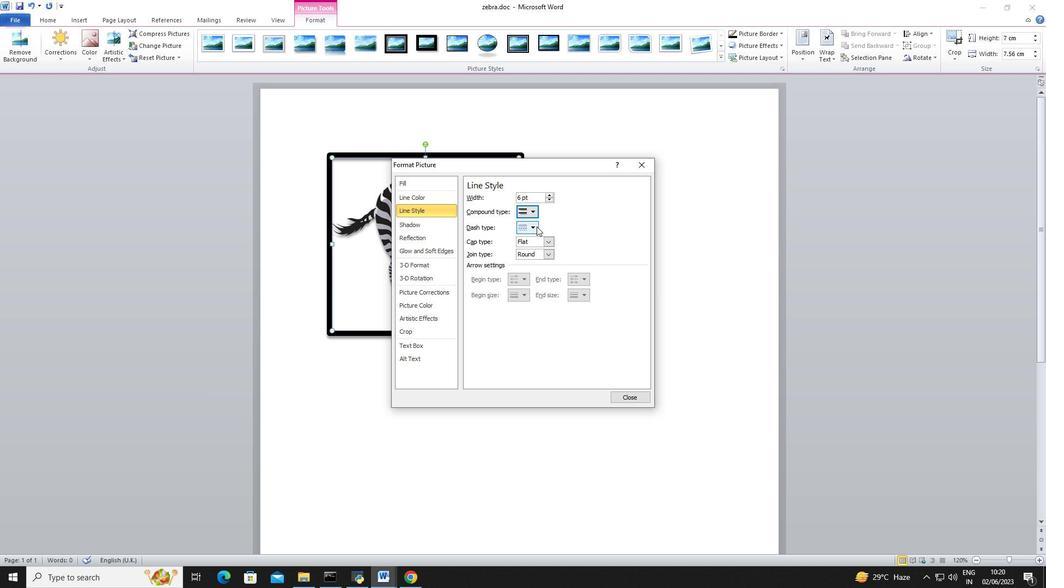
Action: Mouse moved to (555, 238)
Screenshot: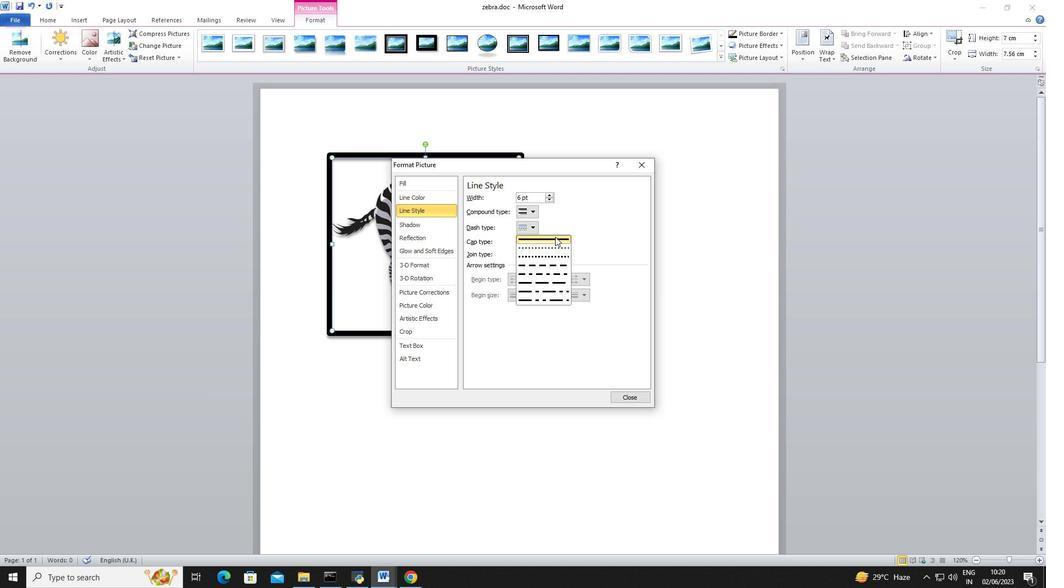 
Action: Mouse pressed left at (555, 238)
Screenshot: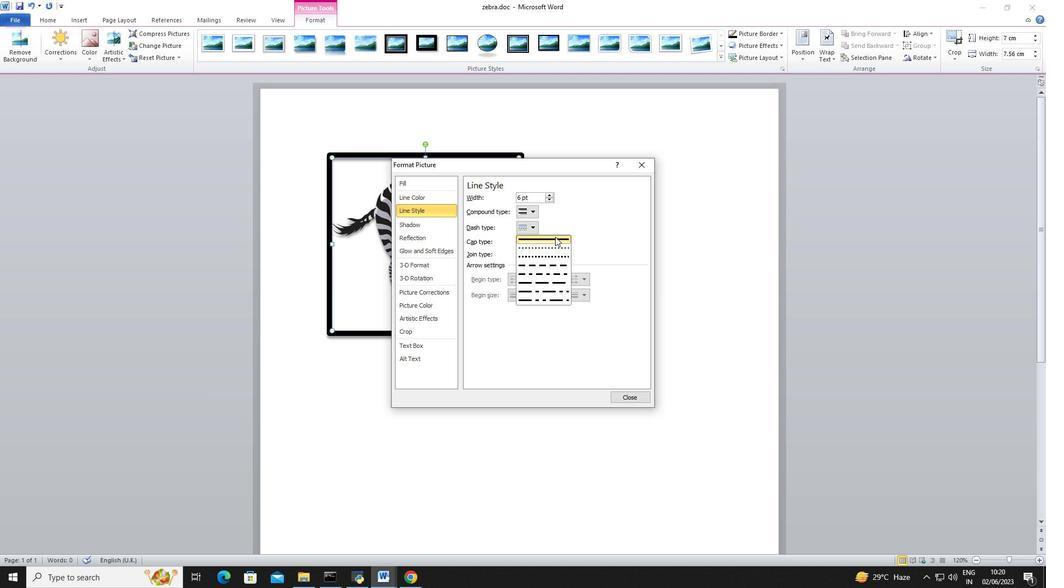 
Action: Mouse moved to (429, 226)
Screenshot: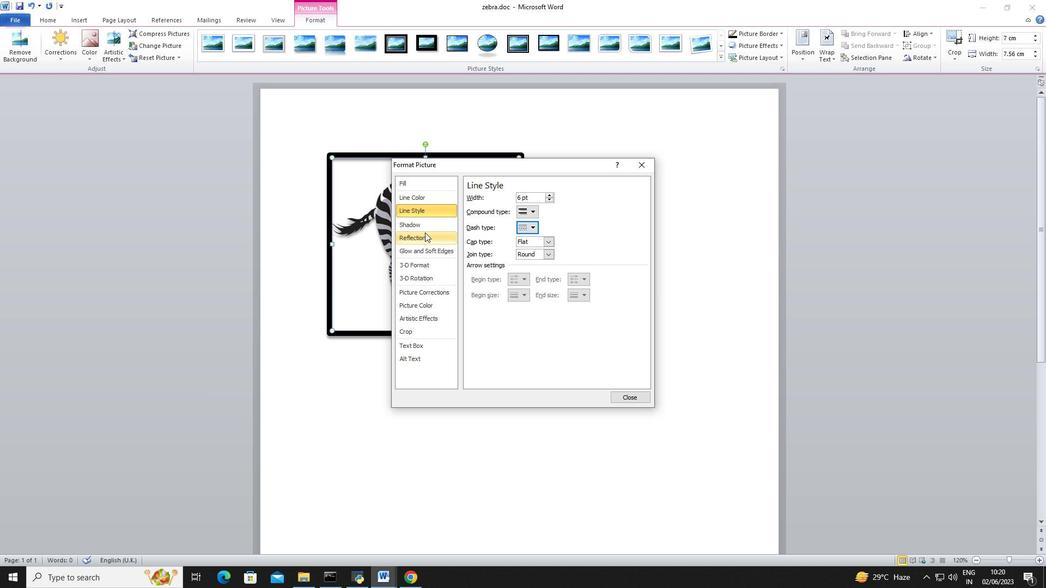 
Action: Mouse pressed left at (429, 226)
Screenshot: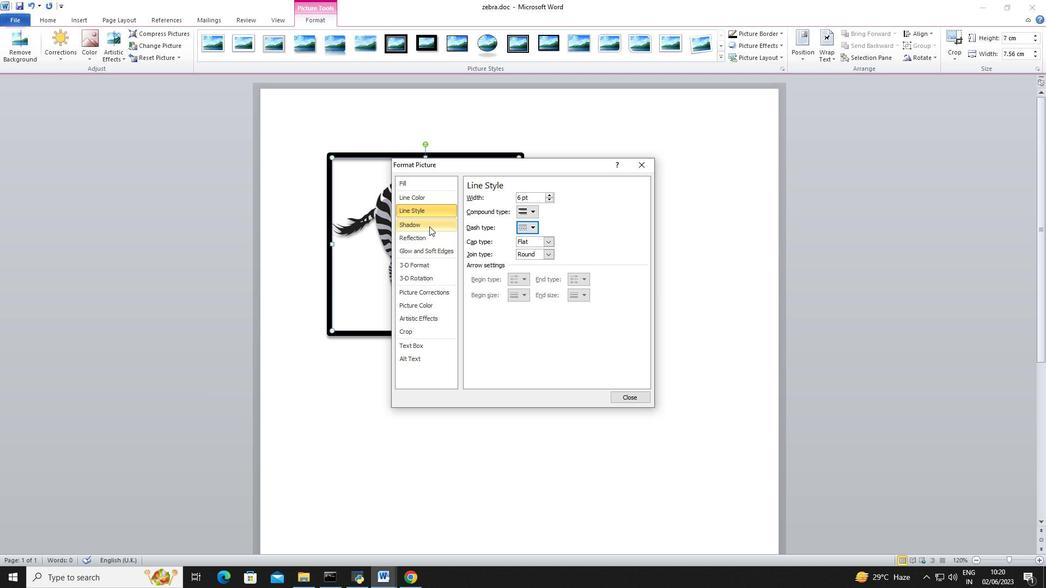 
Action: Mouse moved to (645, 170)
Screenshot: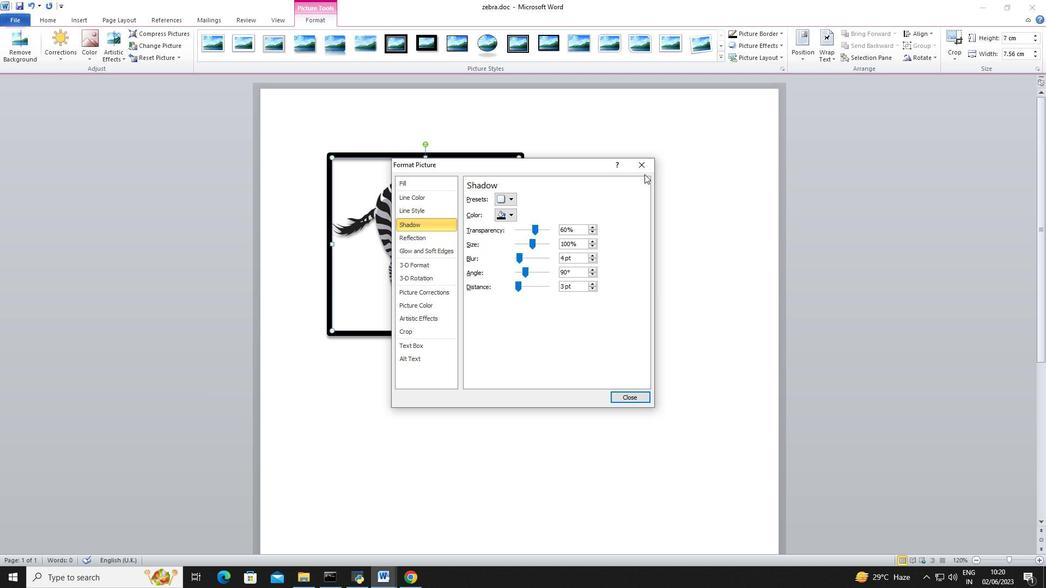
Action: Mouse pressed left at (645, 170)
Screenshot: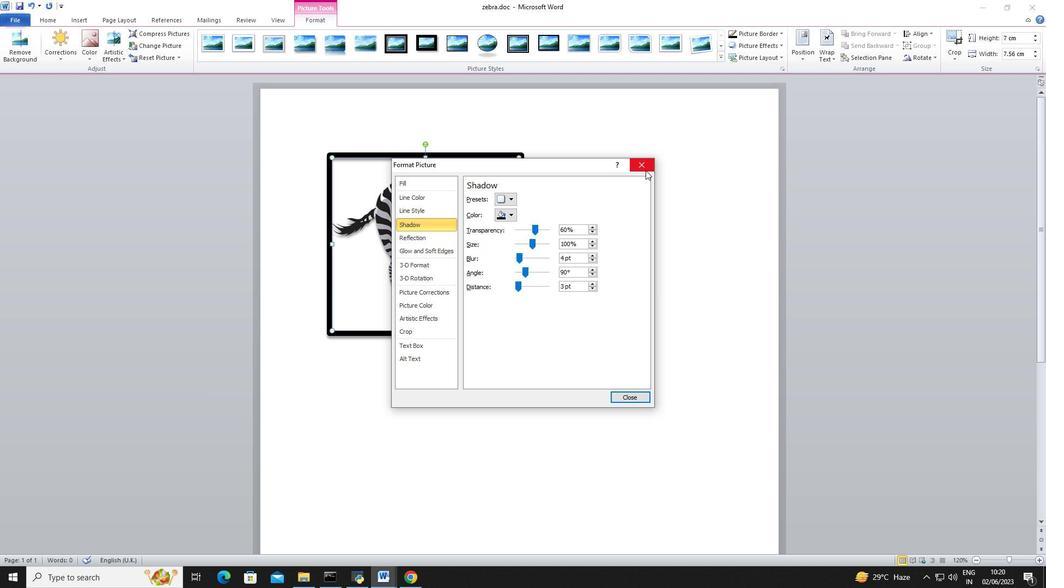 
Action: Mouse moved to (548, 243)
Screenshot: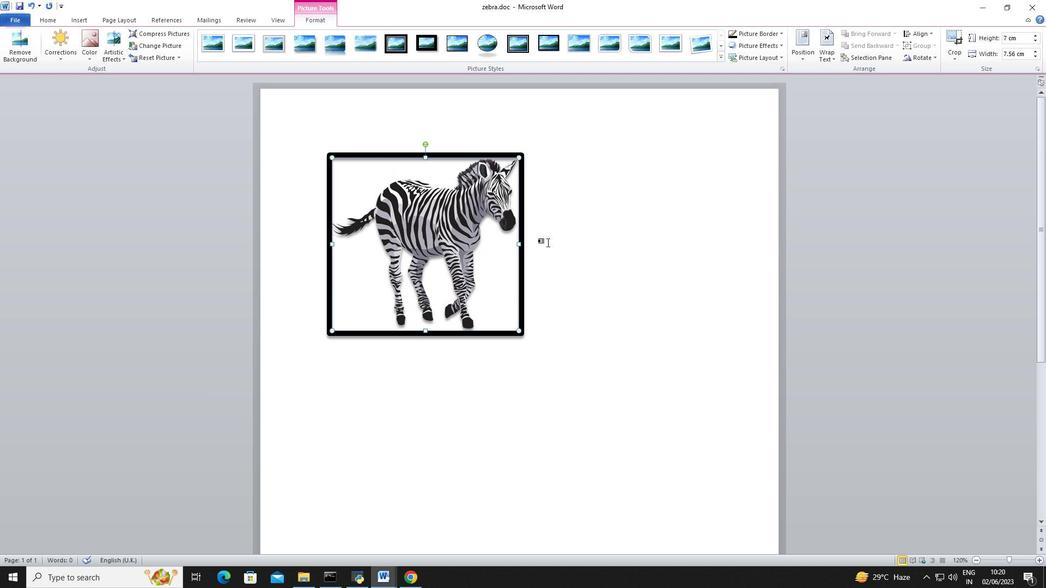 
